 Task: Find connections with filter location Lubumbashi with filter topic #Indiawith filter profile language Potuguese with filter current company Sungrow Power Supply Co., Ltd. with filter school Ballari Institute of Technology & Management, BELLARY with filter industry Secretarial Schools with filter service category Video Editing with filter keywords title Animal Shelter Manager
Action: Mouse moved to (590, 112)
Screenshot: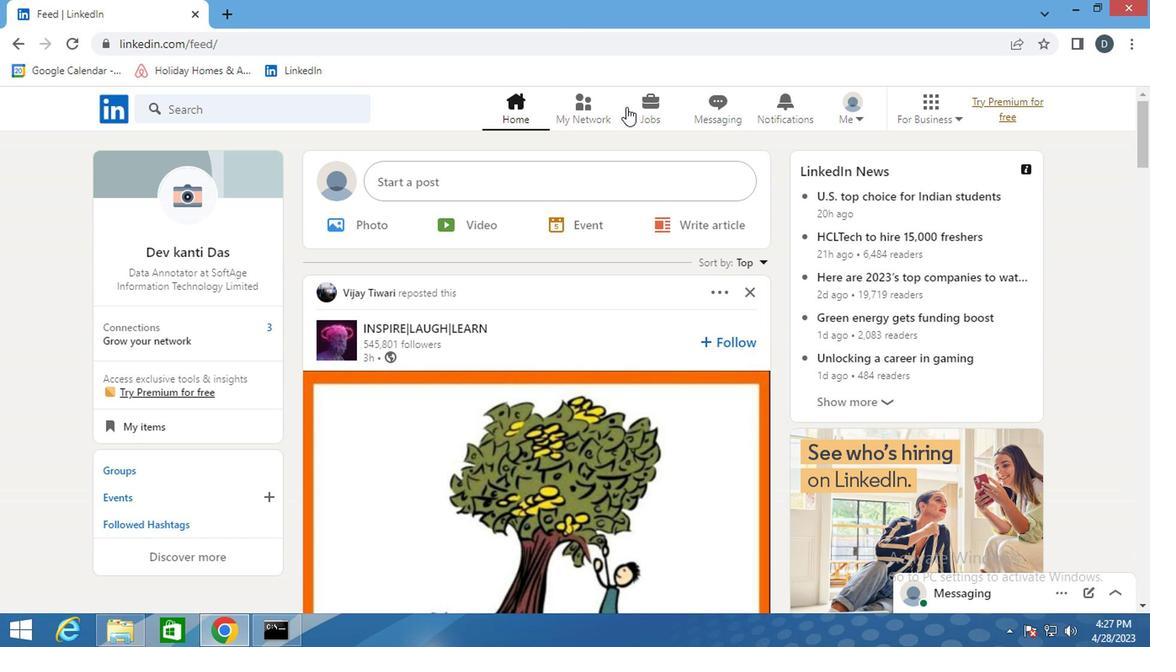 
Action: Mouse pressed left at (590, 112)
Screenshot: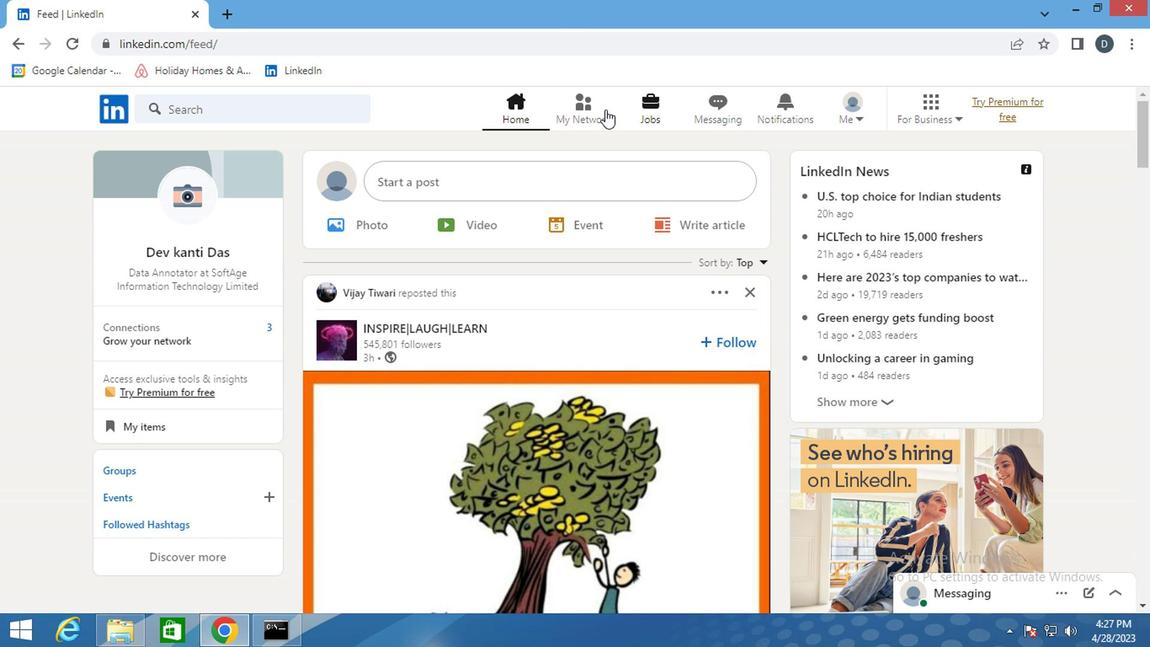 
Action: Mouse moved to (321, 204)
Screenshot: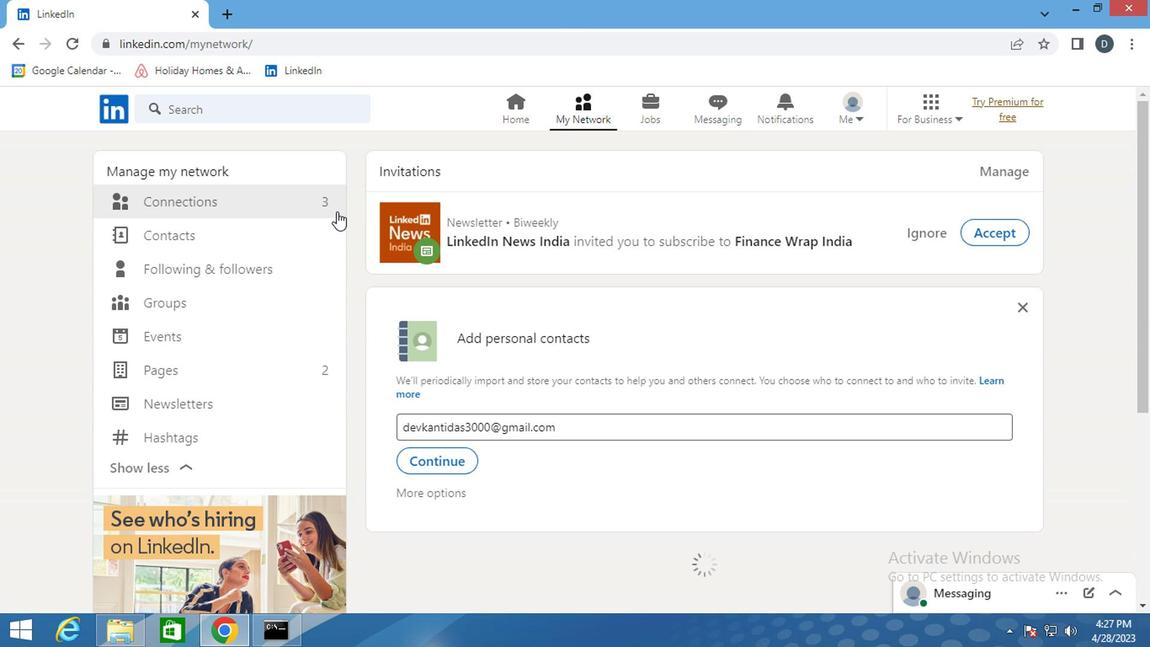 
Action: Mouse pressed left at (321, 204)
Screenshot: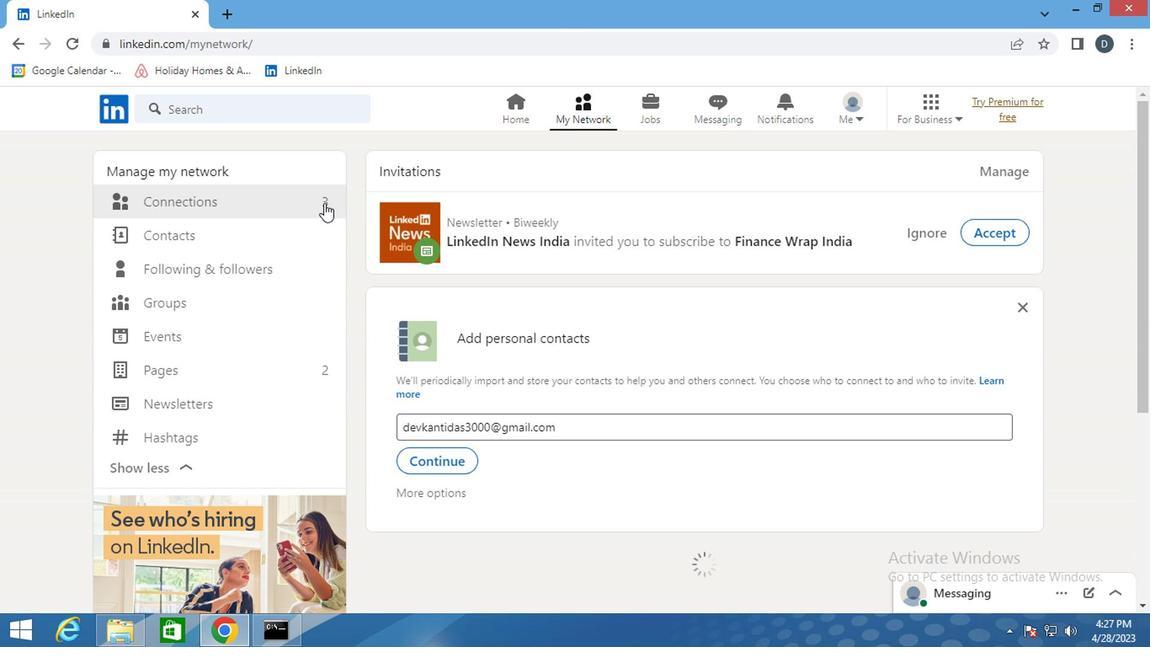 
Action: Mouse moved to (181, 203)
Screenshot: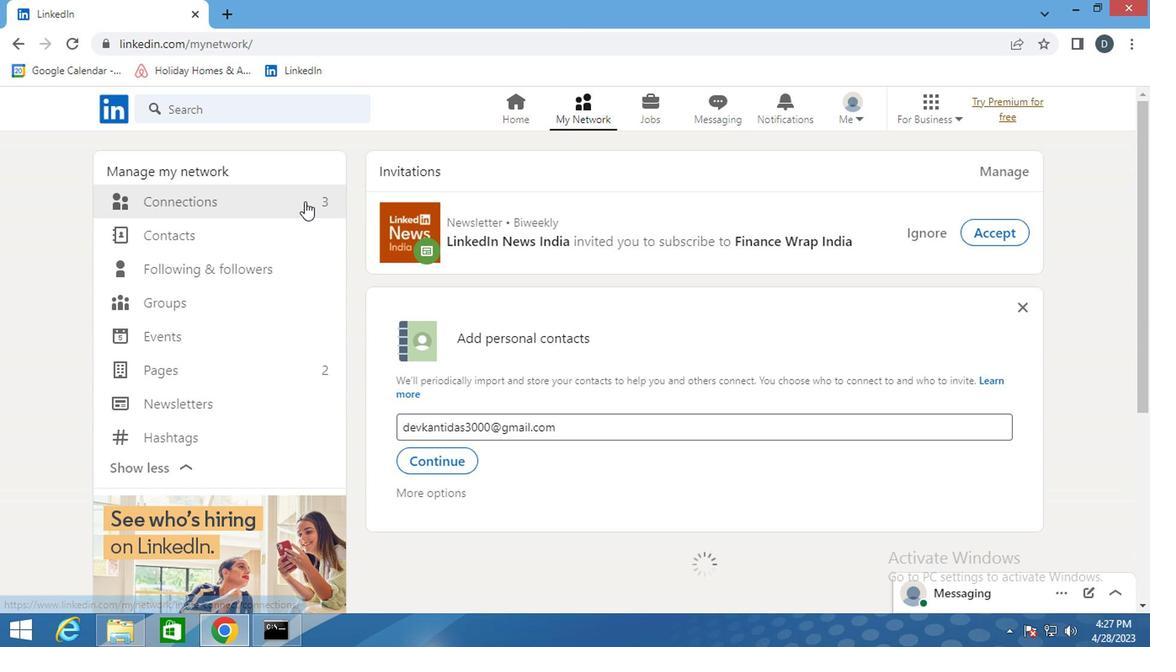 
Action: Mouse pressed left at (181, 203)
Screenshot: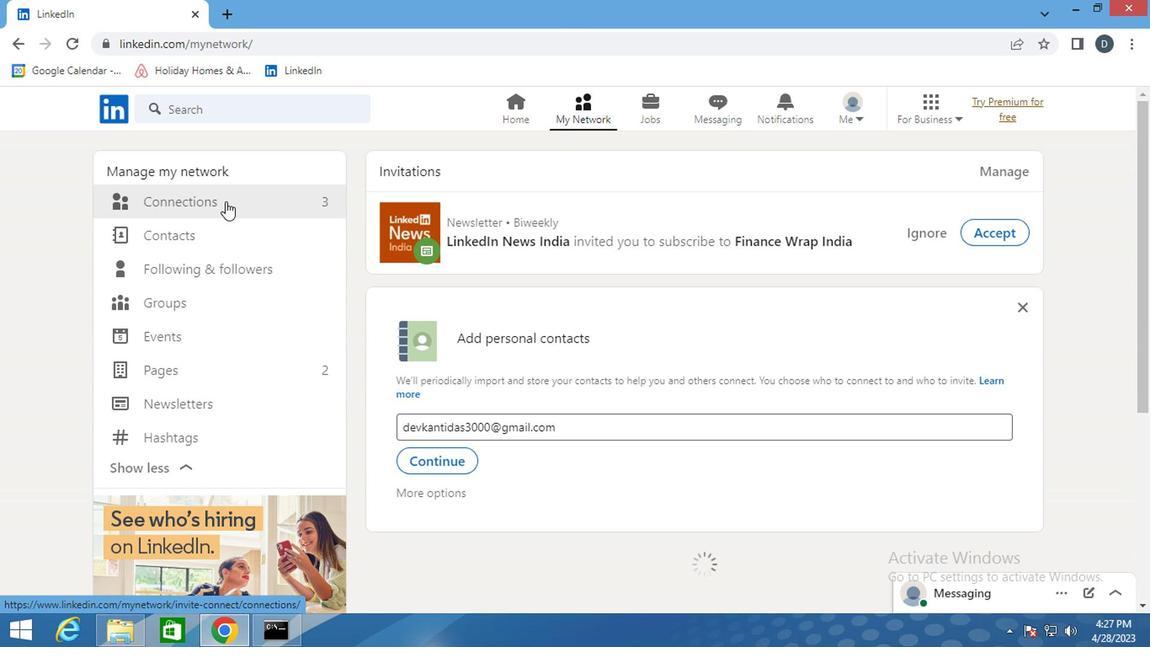 
Action: Mouse moved to (336, 206)
Screenshot: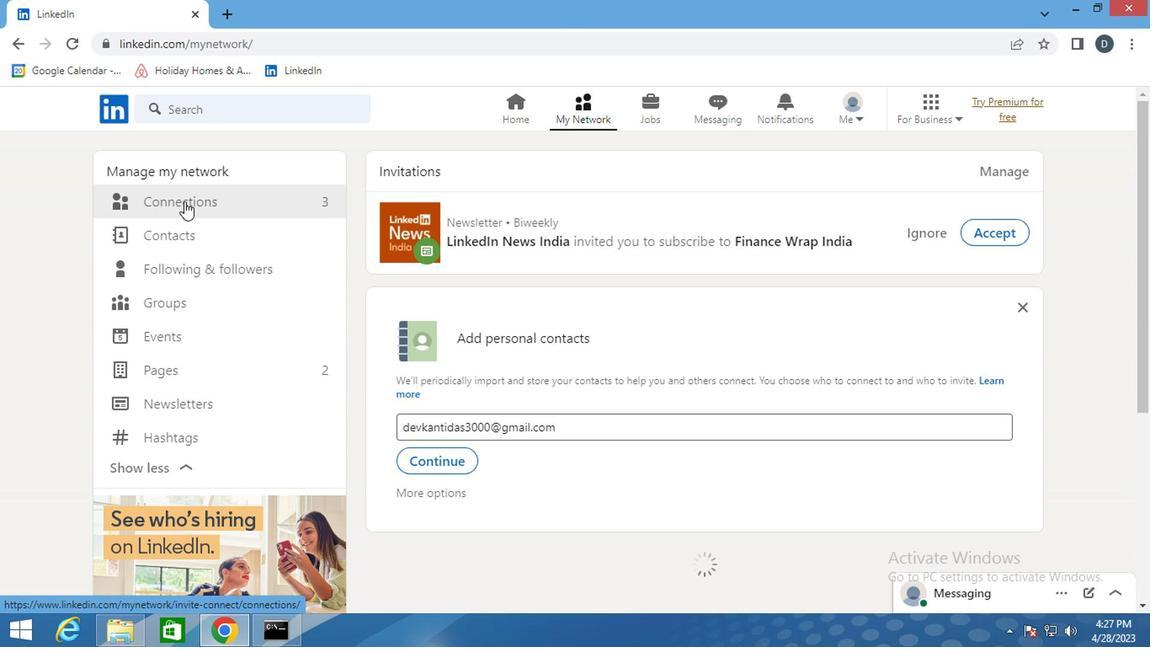 
Action: Mouse pressed left at (336, 206)
Screenshot: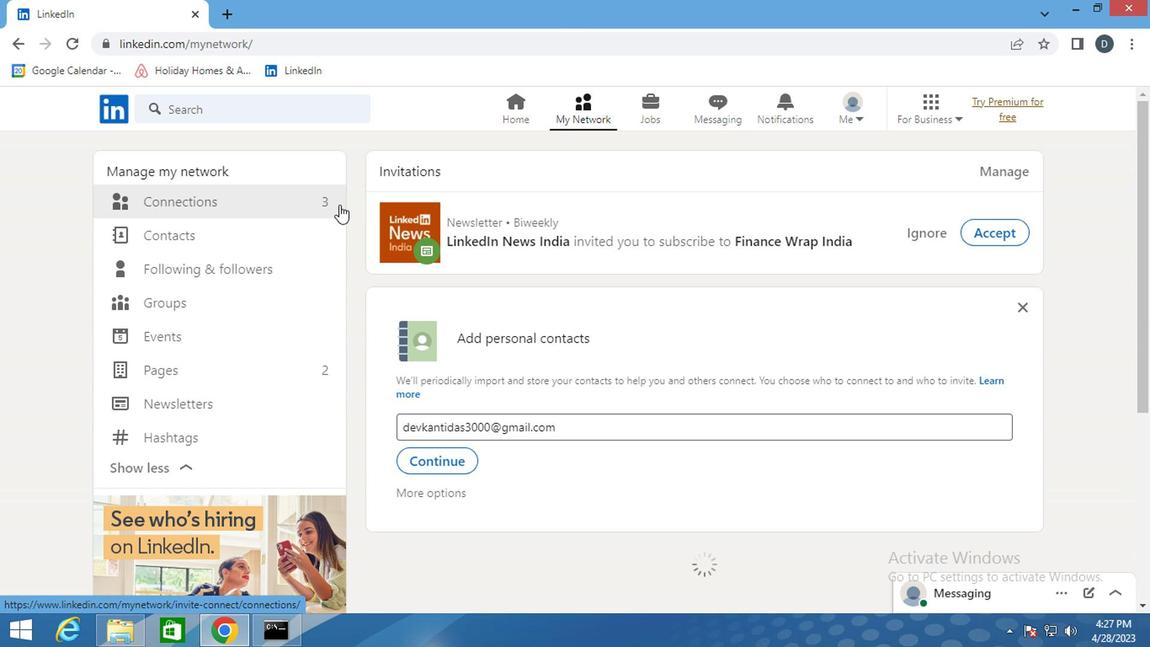 
Action: Mouse moved to (215, 206)
Screenshot: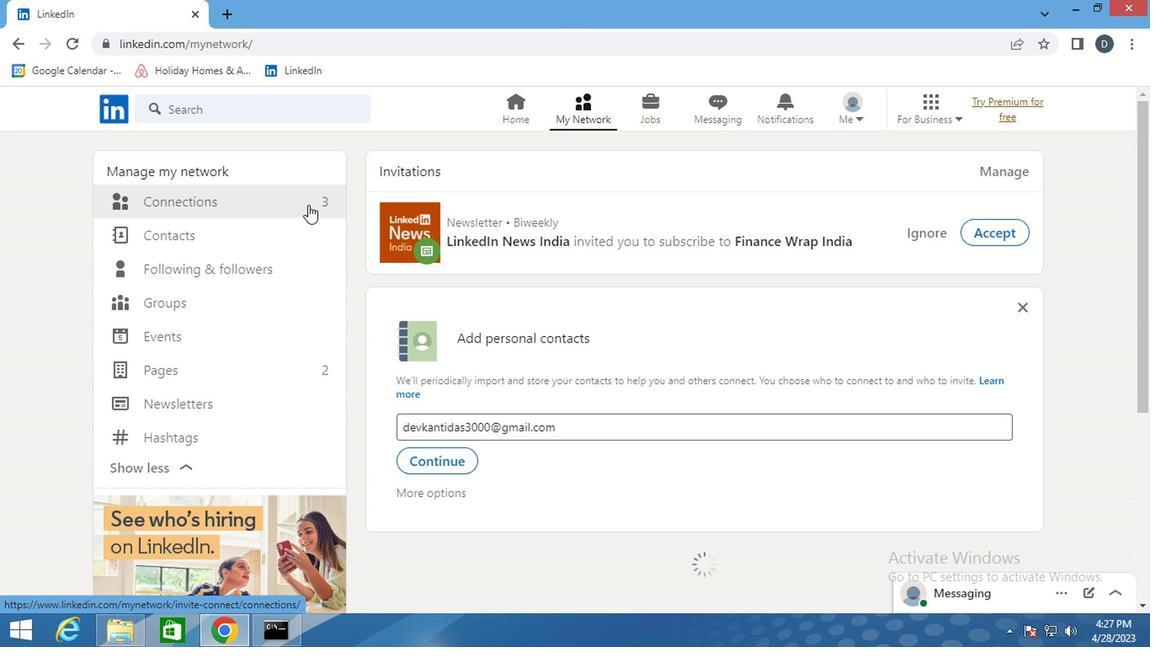 
Action: Mouse pressed left at (215, 206)
Screenshot: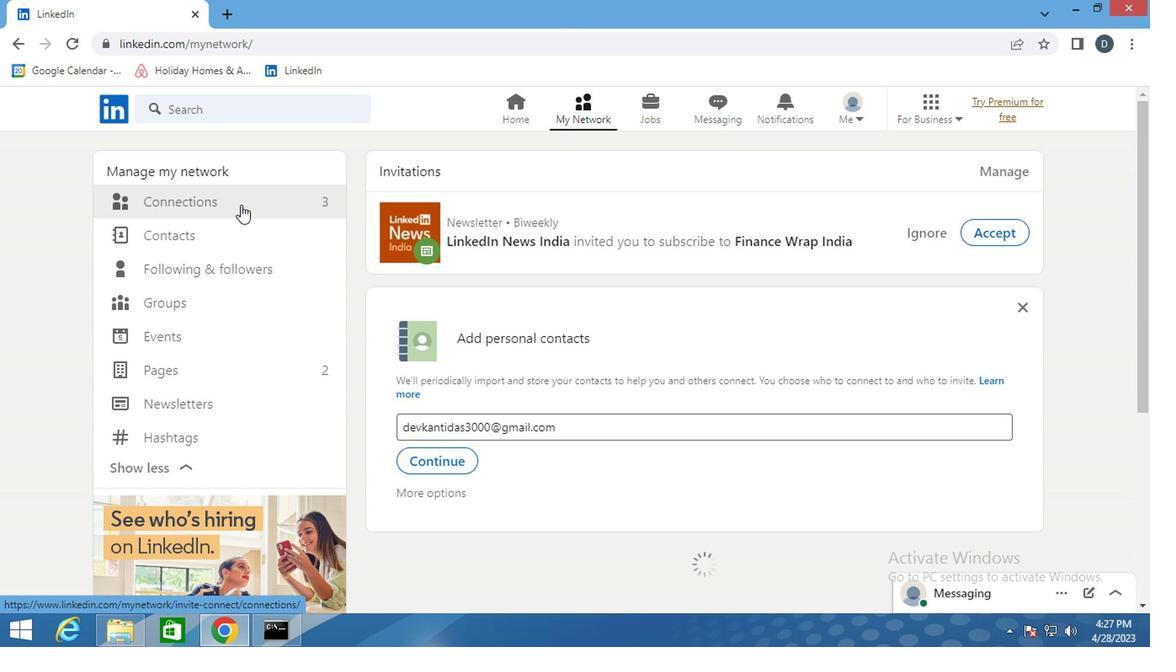 
Action: Mouse moved to (347, 204)
Screenshot: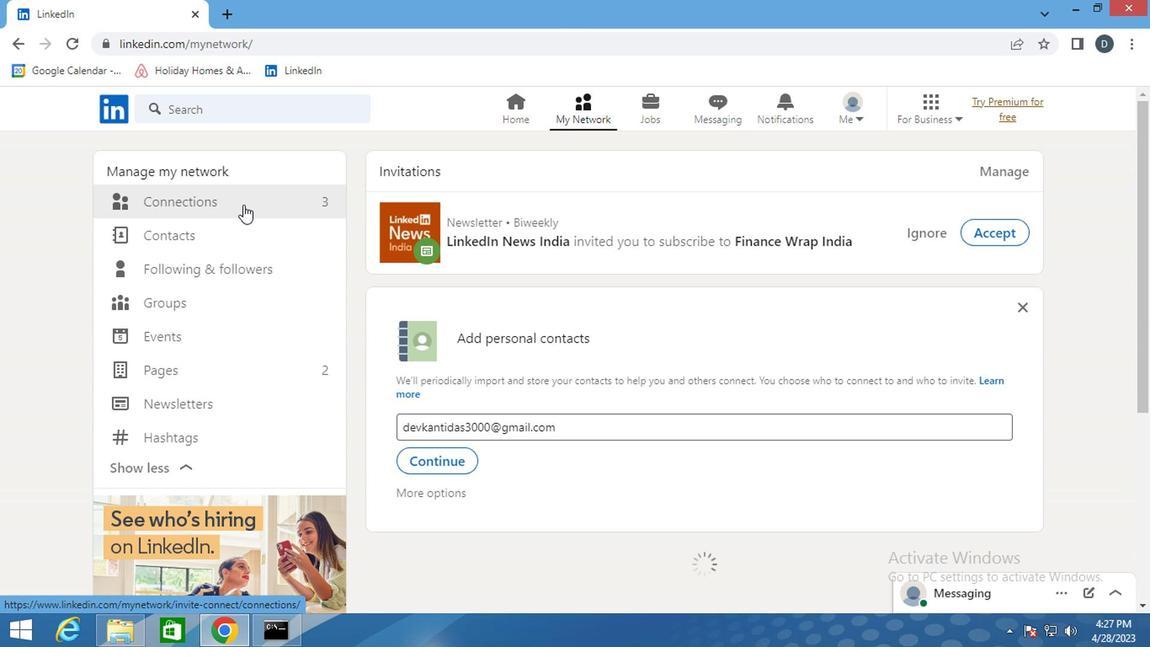 
Action: Mouse pressed left at (347, 204)
Screenshot: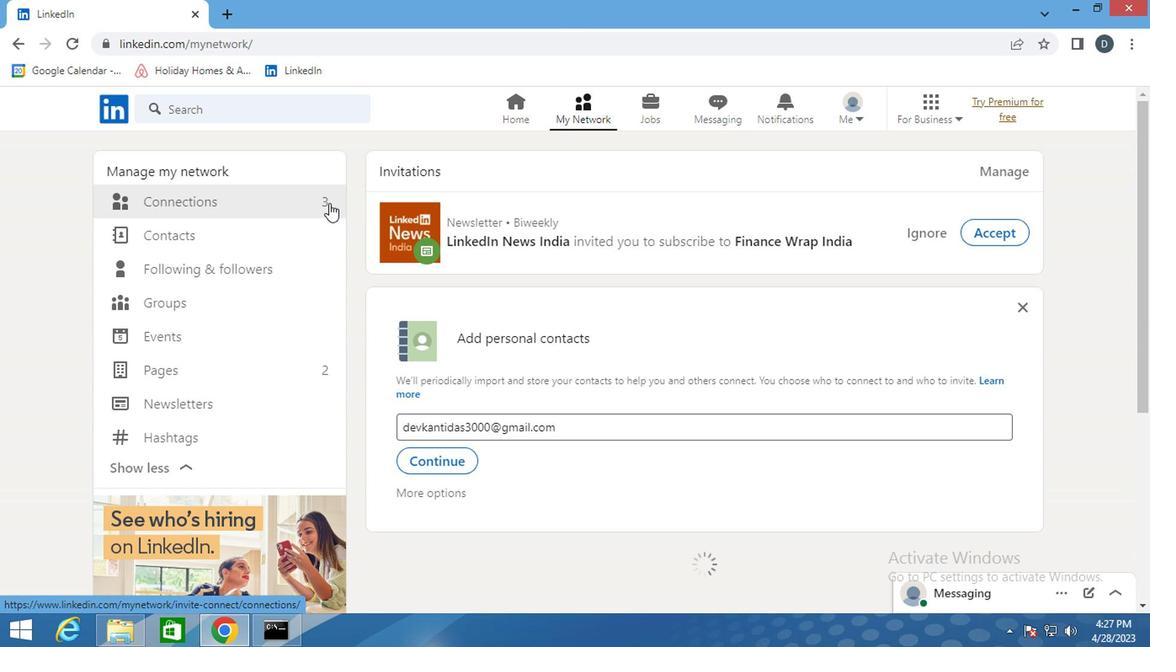 
Action: Mouse moved to (724, 198)
Screenshot: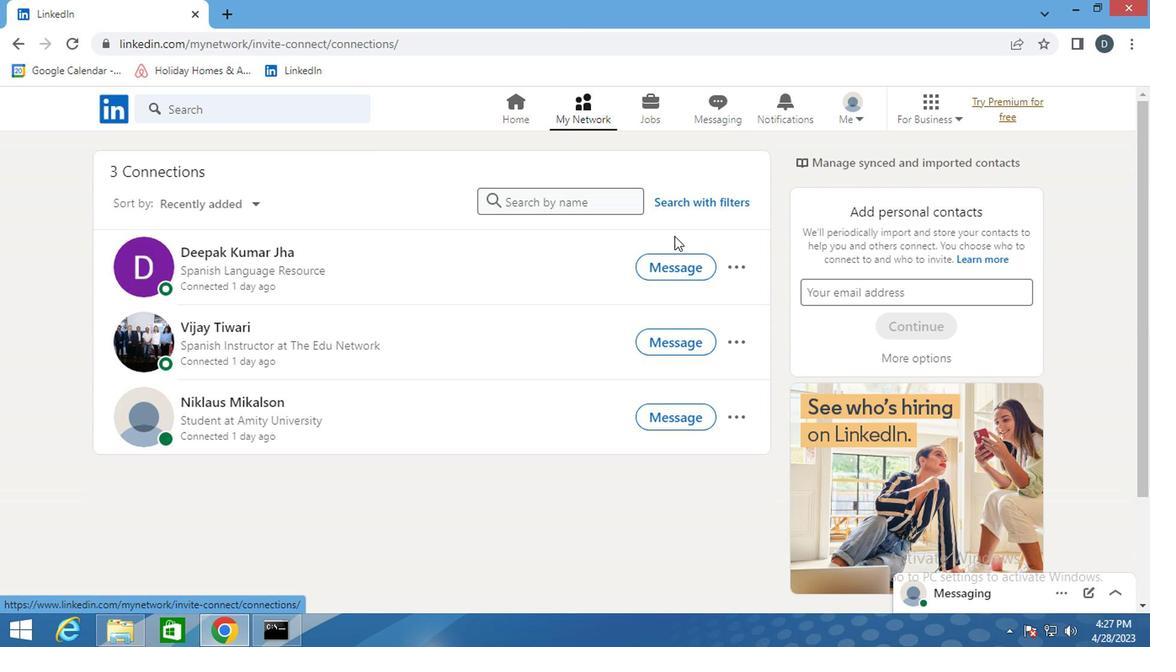 
Action: Mouse pressed left at (724, 198)
Screenshot: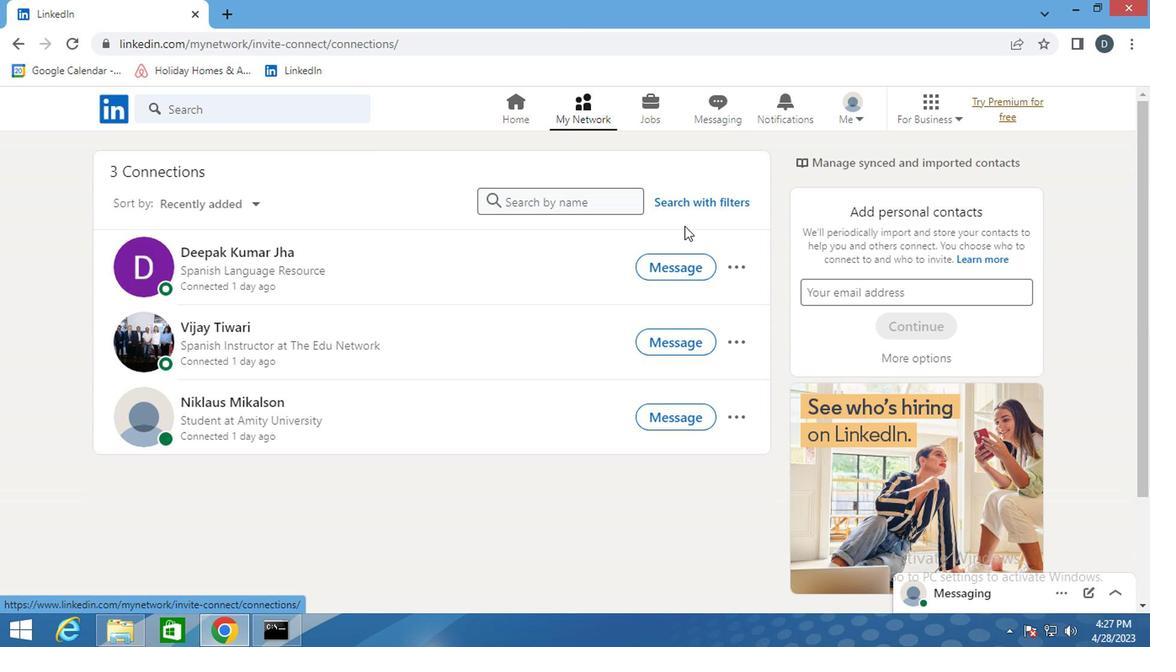 
Action: Mouse moved to (632, 160)
Screenshot: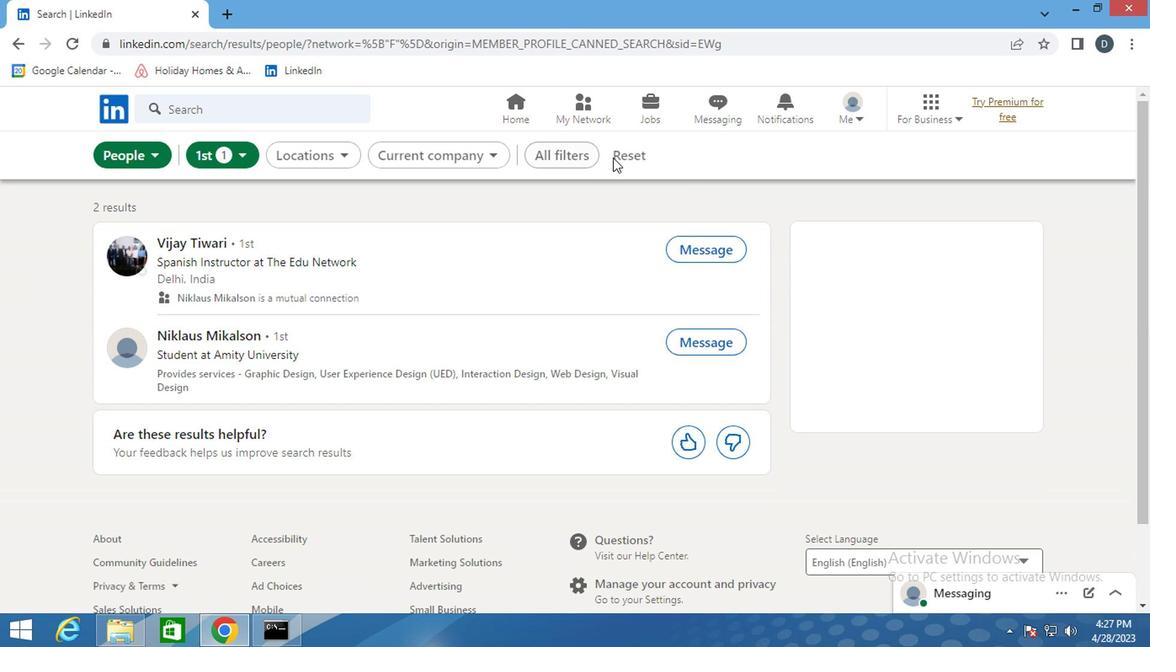 
Action: Mouse pressed left at (632, 160)
Screenshot: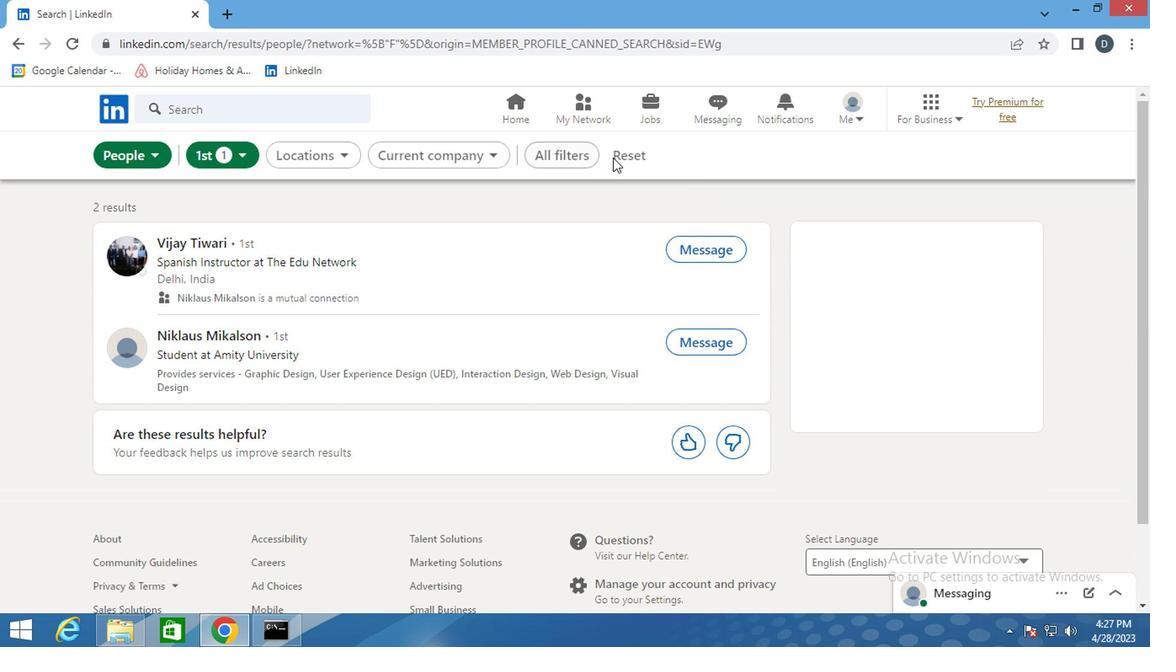 
Action: Mouse moved to (606, 156)
Screenshot: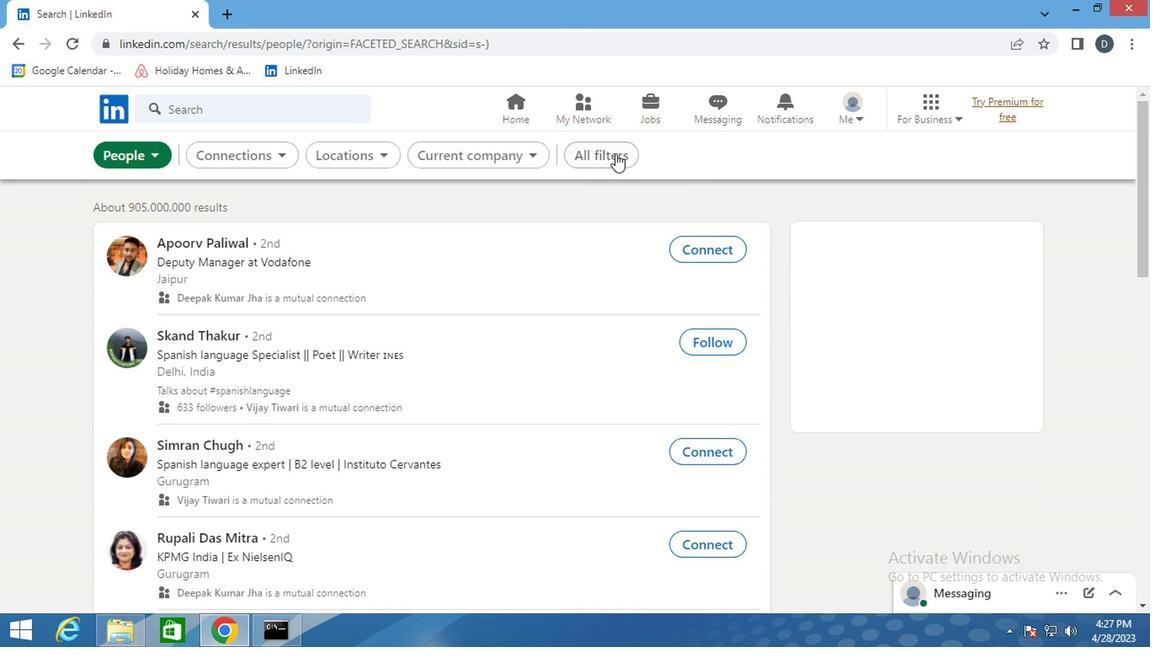
Action: Mouse pressed left at (606, 156)
Screenshot: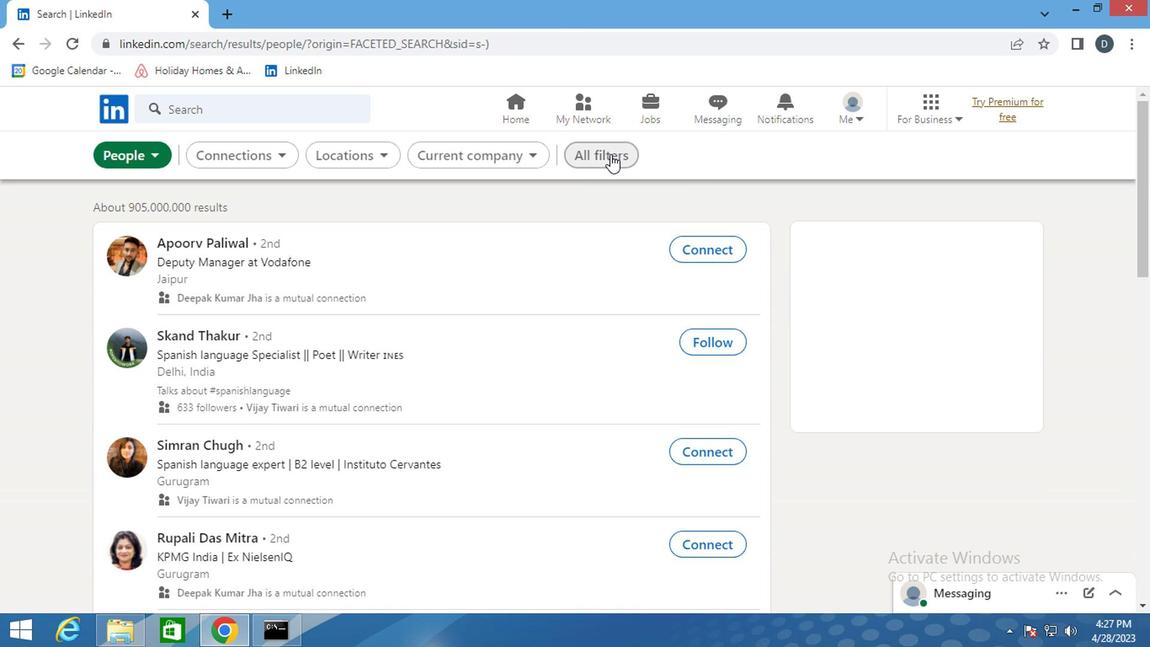 
Action: Mouse moved to (872, 380)
Screenshot: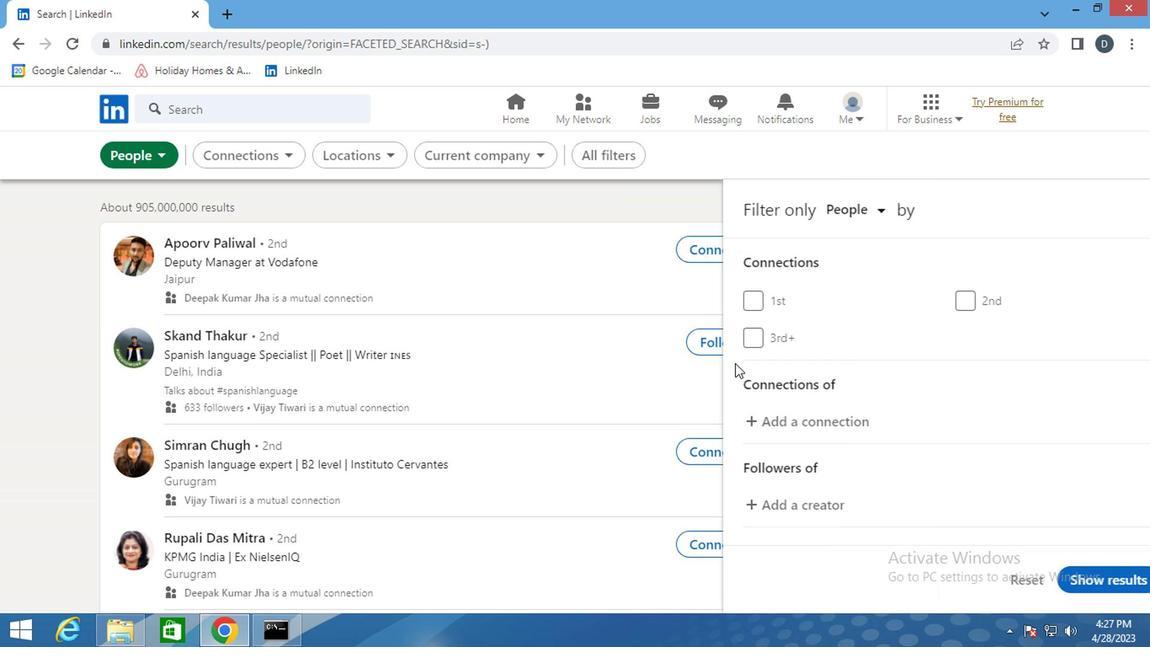 
Action: Mouse scrolled (872, 378) with delta (0, -1)
Screenshot: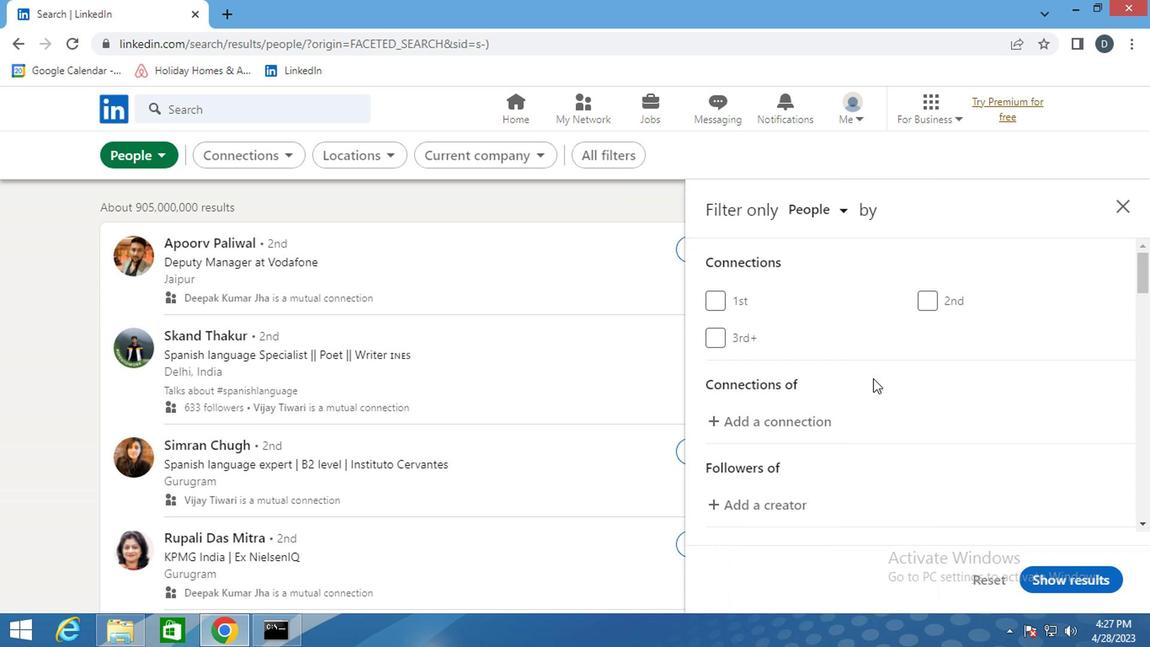 
Action: Mouse moved to (872, 380)
Screenshot: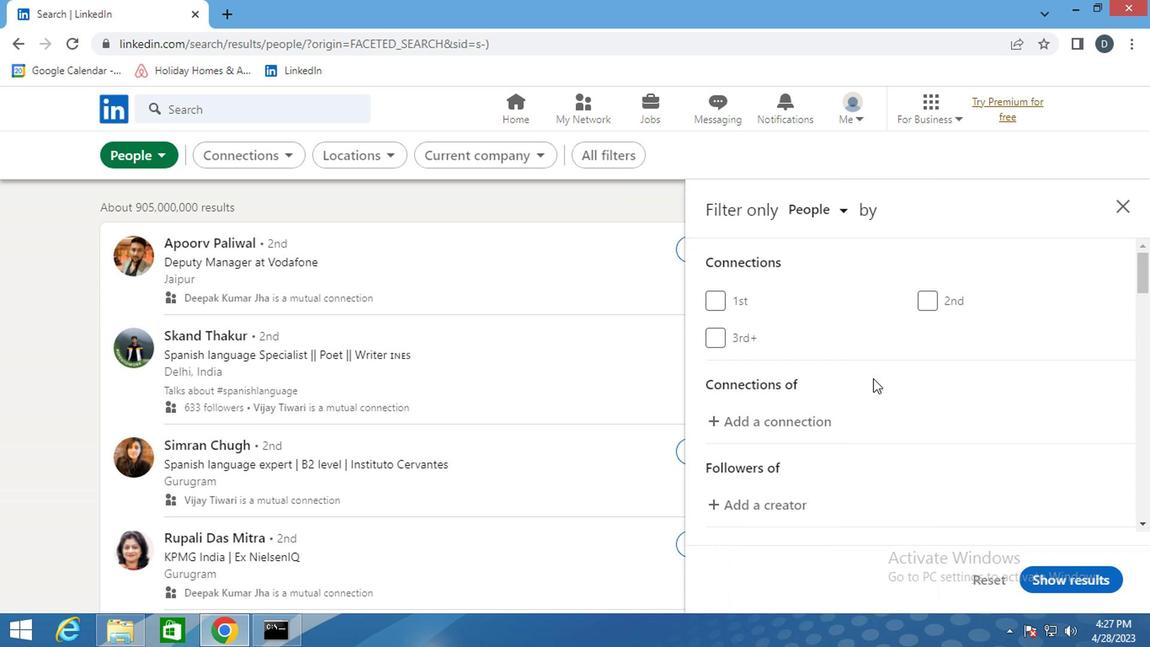 
Action: Mouse scrolled (872, 378) with delta (0, -1)
Screenshot: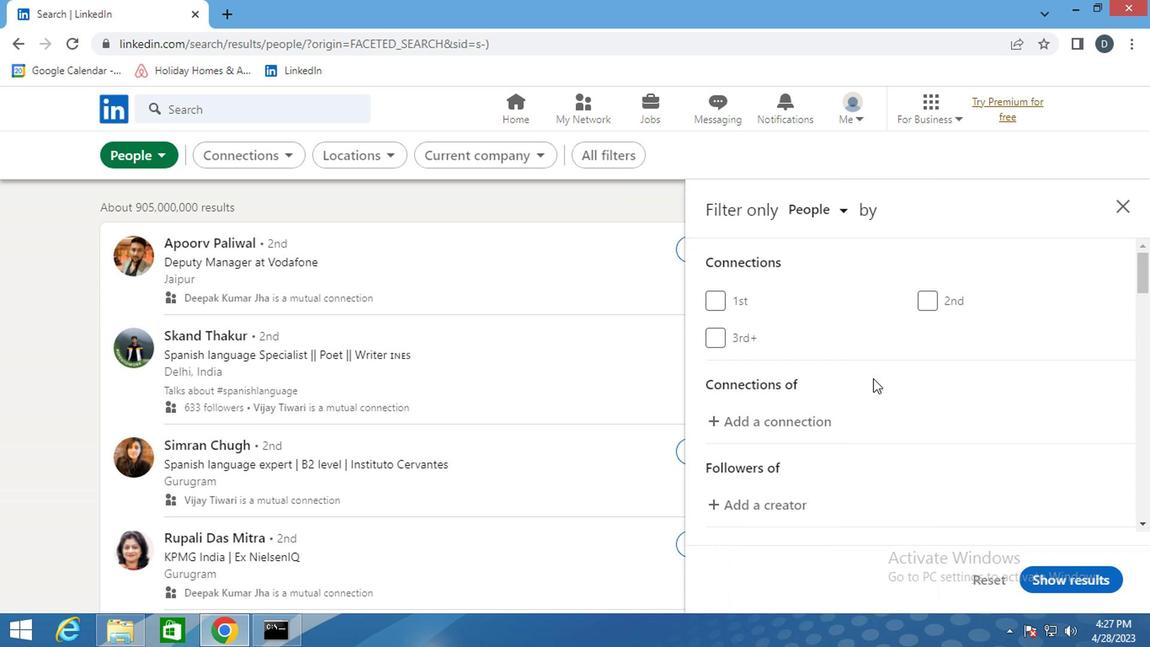 
Action: Mouse scrolled (872, 378) with delta (0, -1)
Screenshot: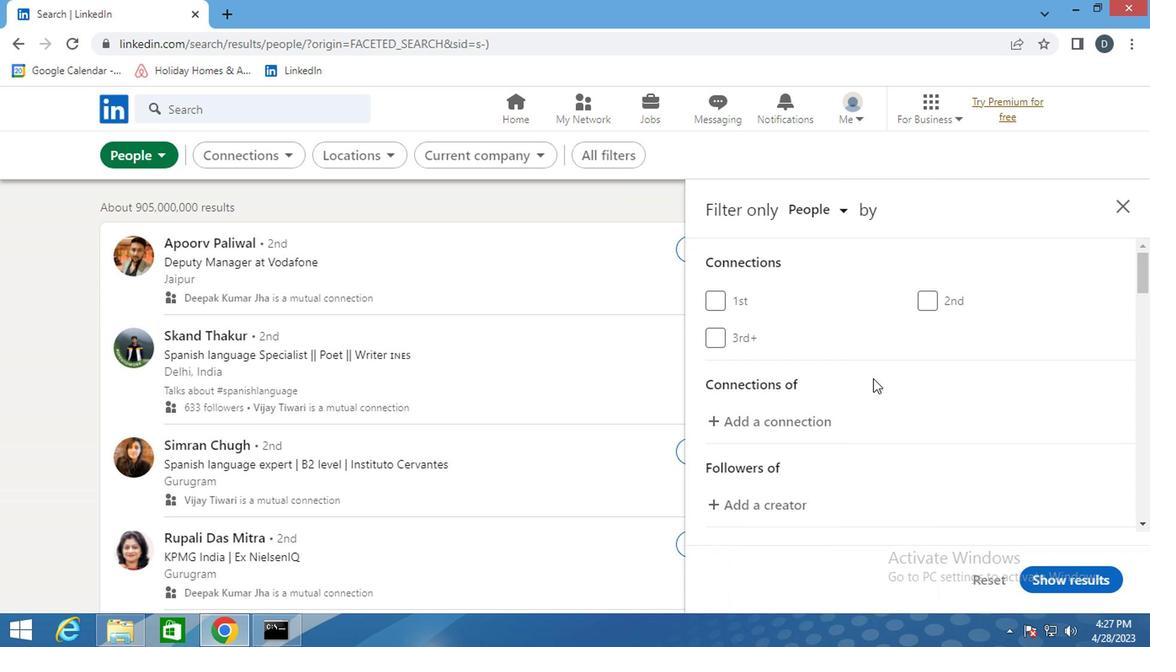 
Action: Mouse moved to (998, 422)
Screenshot: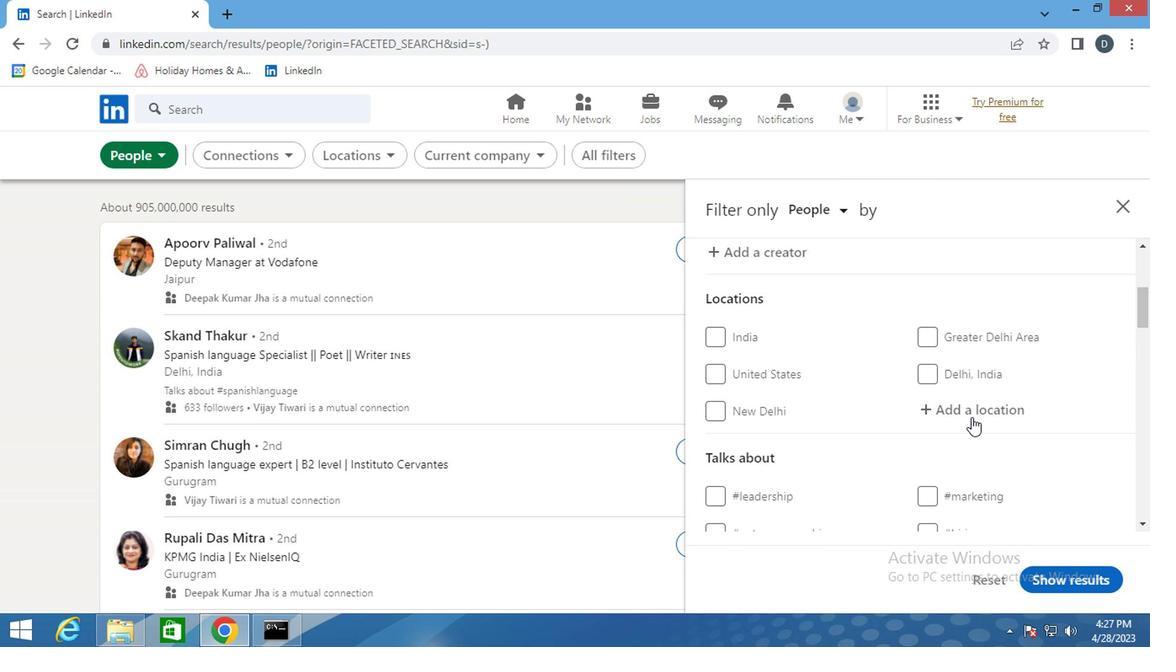 
Action: Mouse pressed left at (998, 422)
Screenshot: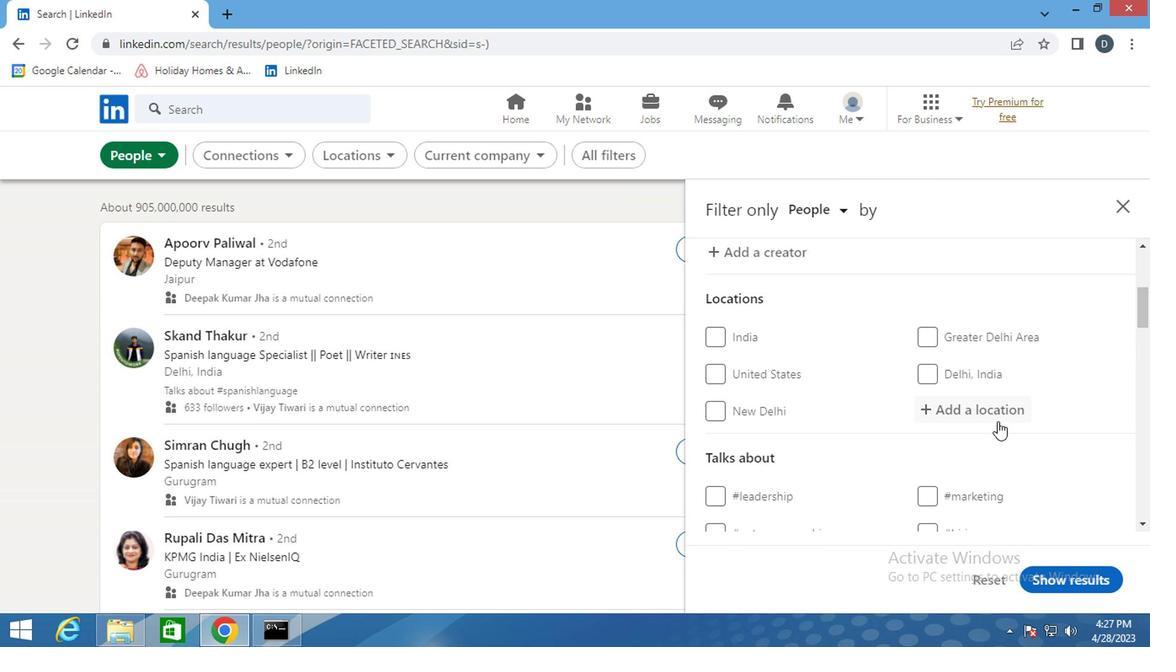 
Action: Key pressed <Key.shift_r>Lubam<Key.backspace><Key.backspace>umbashi<Key.down><Key.enter>
Screenshot: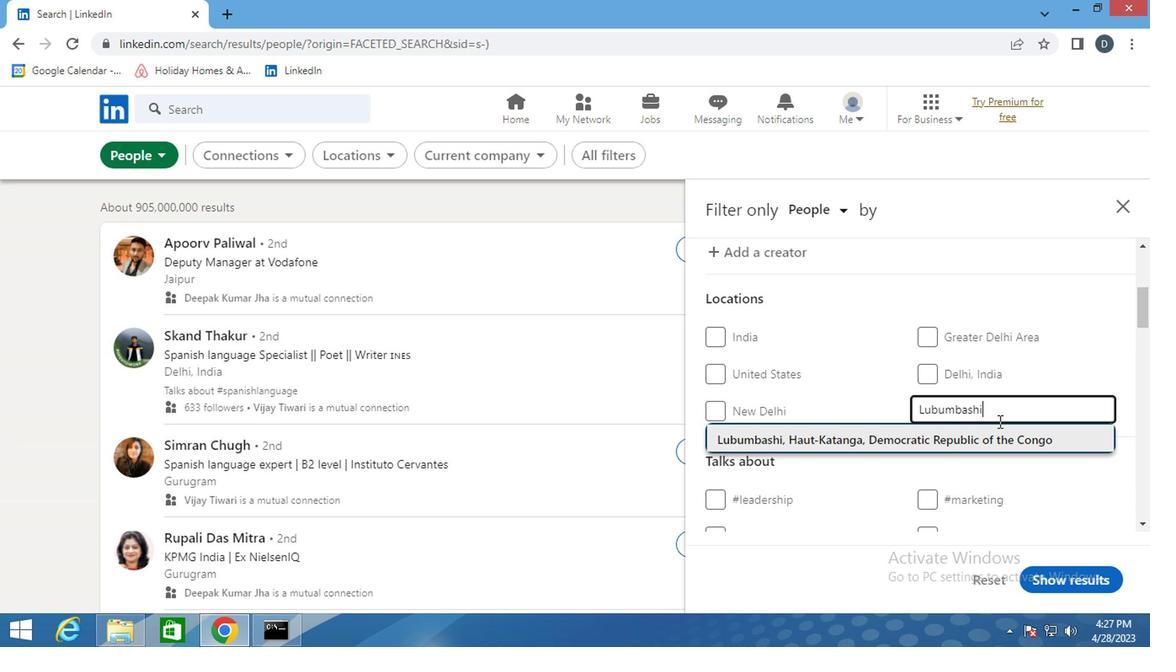 
Action: Mouse moved to (1090, 426)
Screenshot: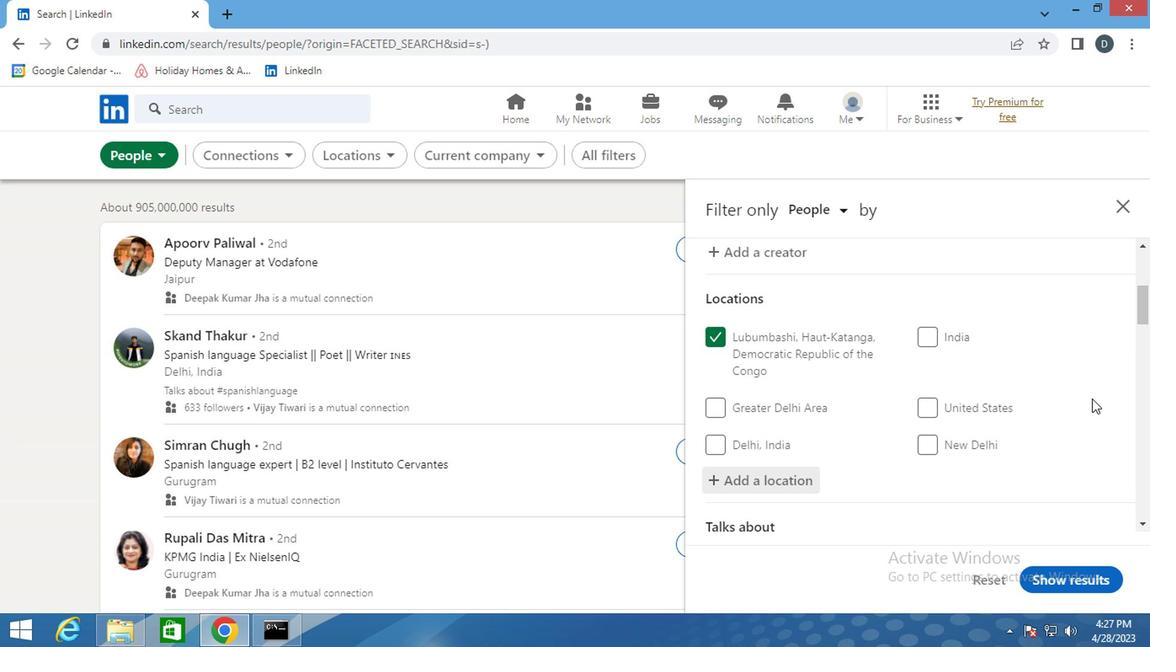 
Action: Mouse scrolled (1090, 424) with delta (0, -1)
Screenshot: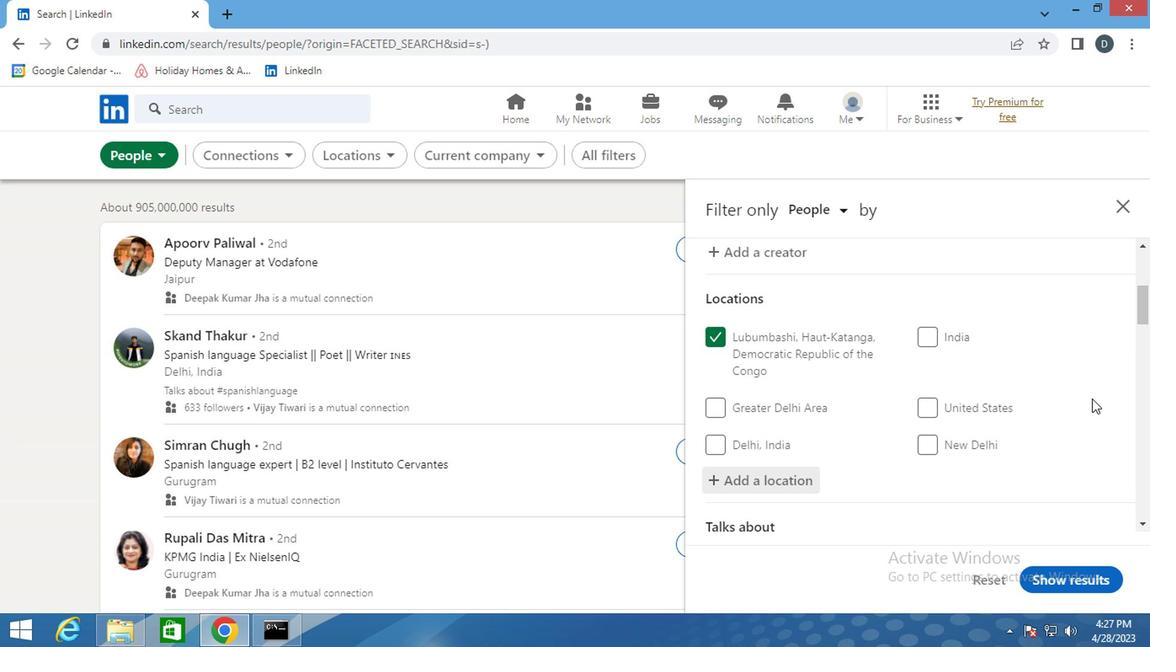 
Action: Mouse moved to (1085, 438)
Screenshot: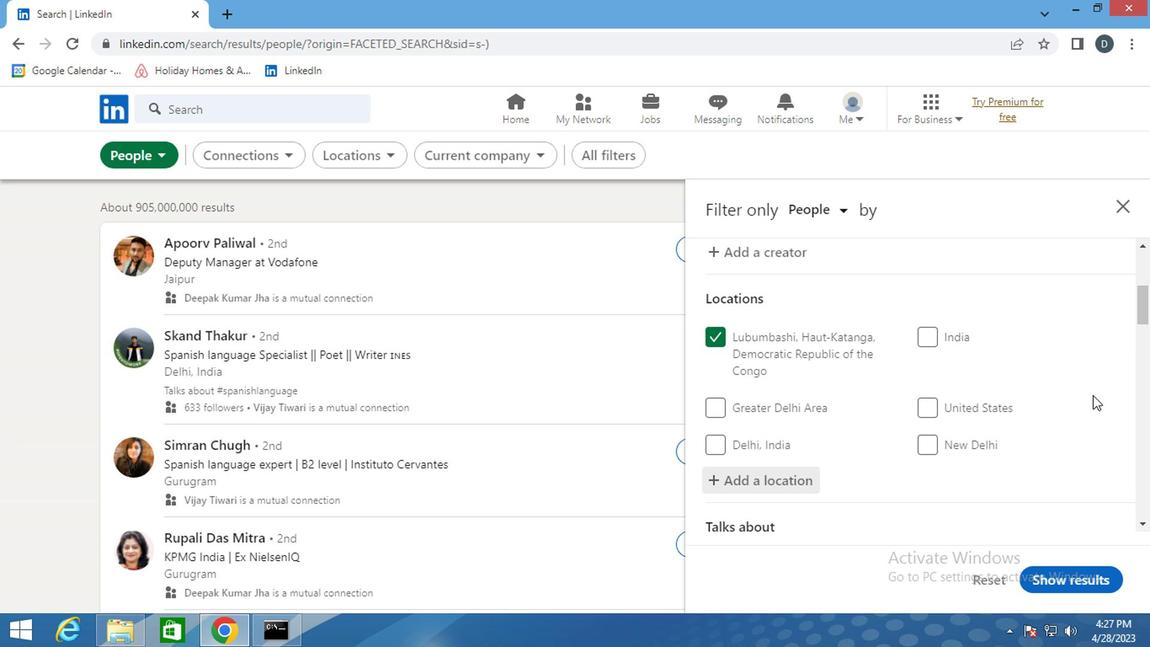 
Action: Mouse scrolled (1085, 437) with delta (0, -1)
Screenshot: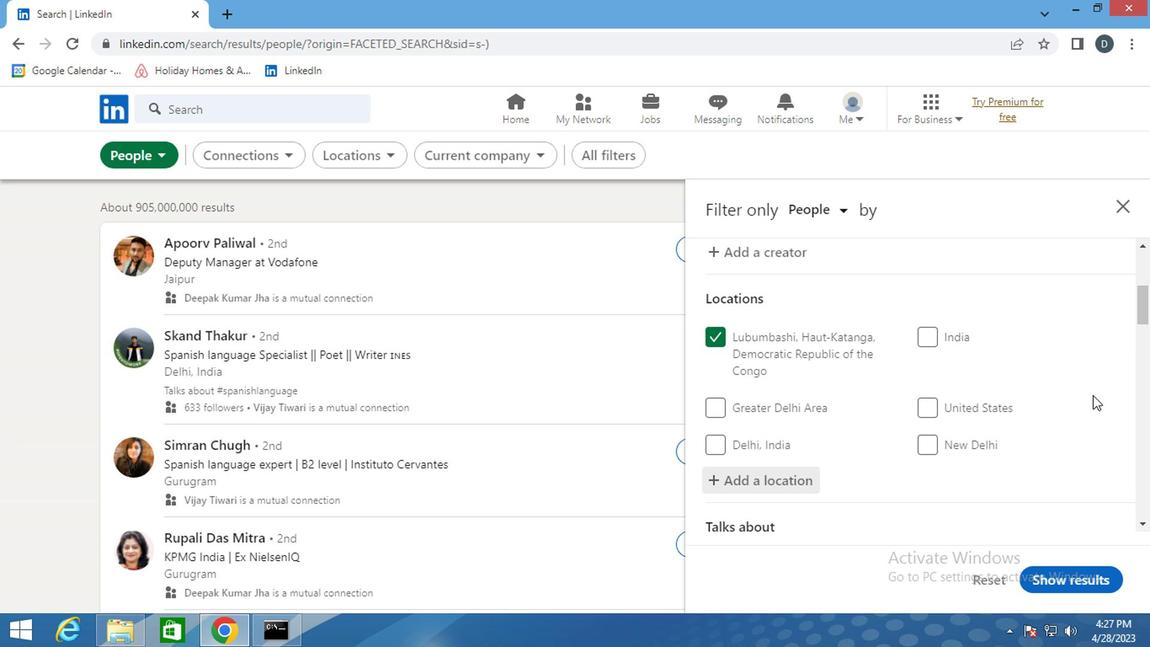 
Action: Mouse moved to (861, 421)
Screenshot: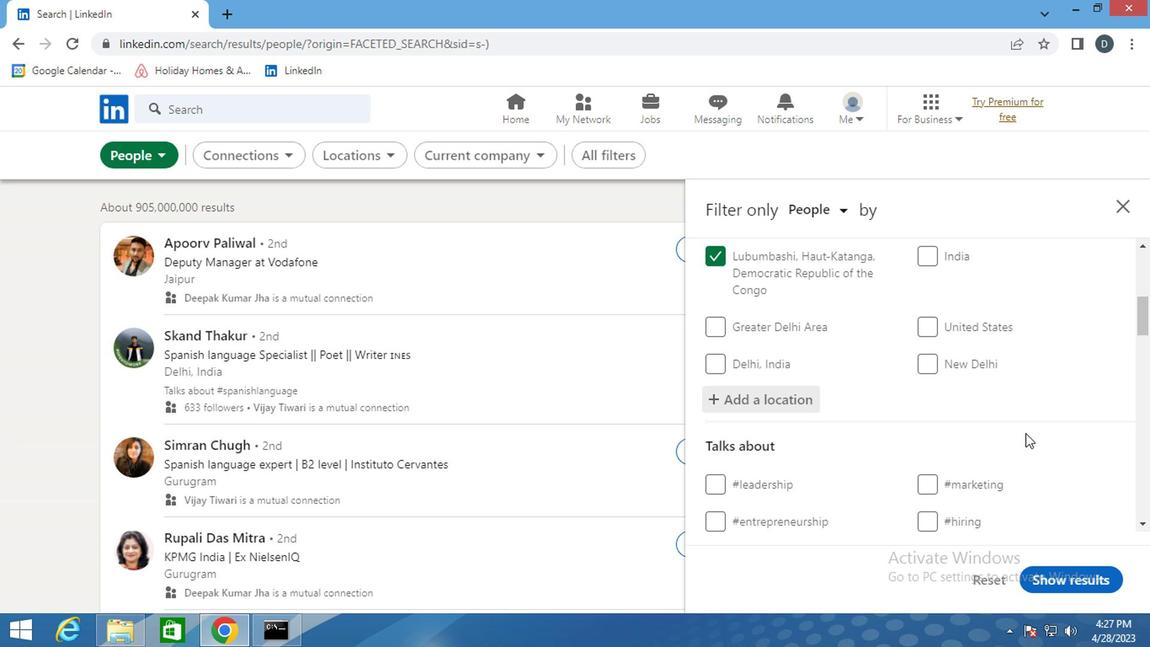 
Action: Mouse scrolled (861, 420) with delta (0, -1)
Screenshot: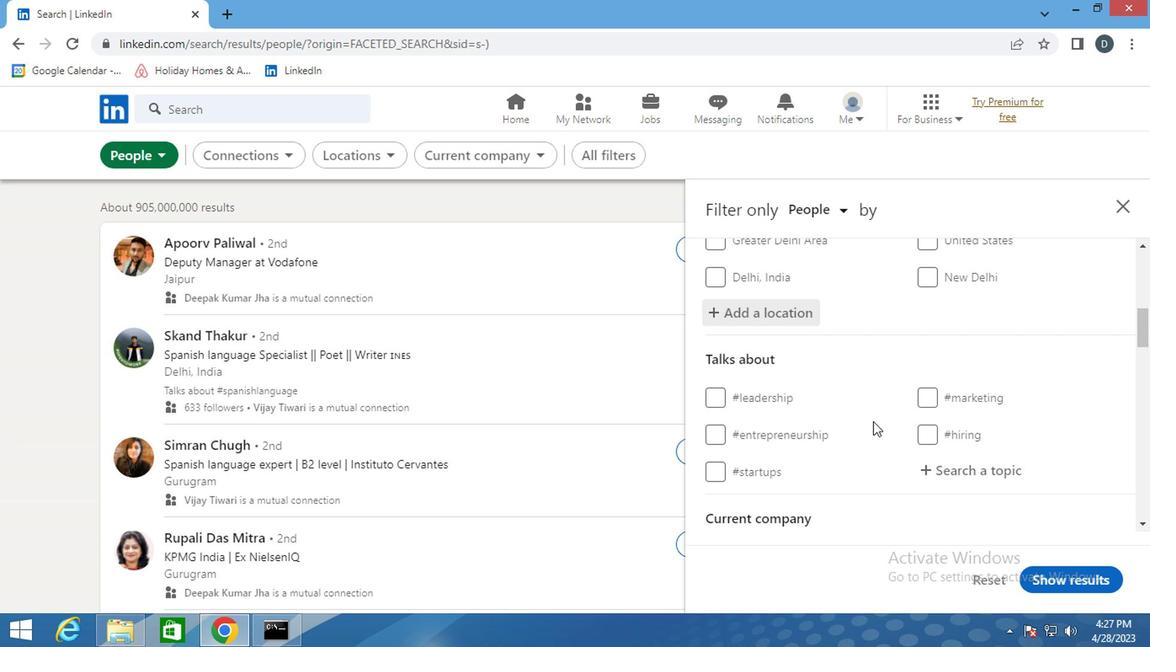 
Action: Mouse moved to (953, 391)
Screenshot: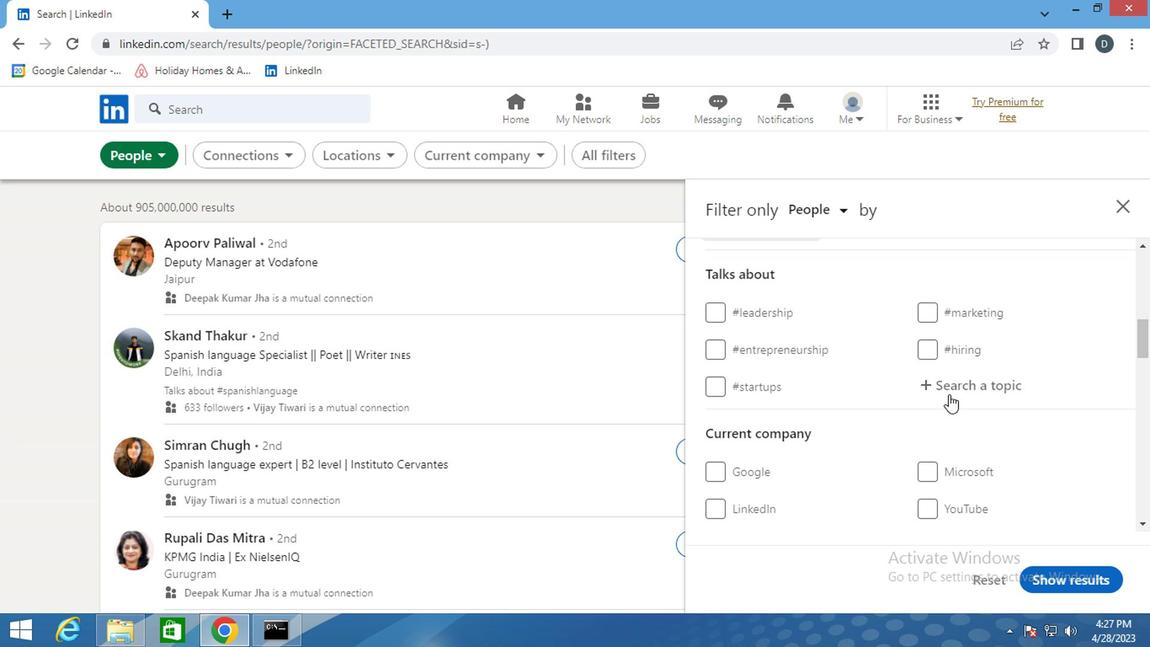 
Action: Mouse pressed left at (953, 391)
Screenshot: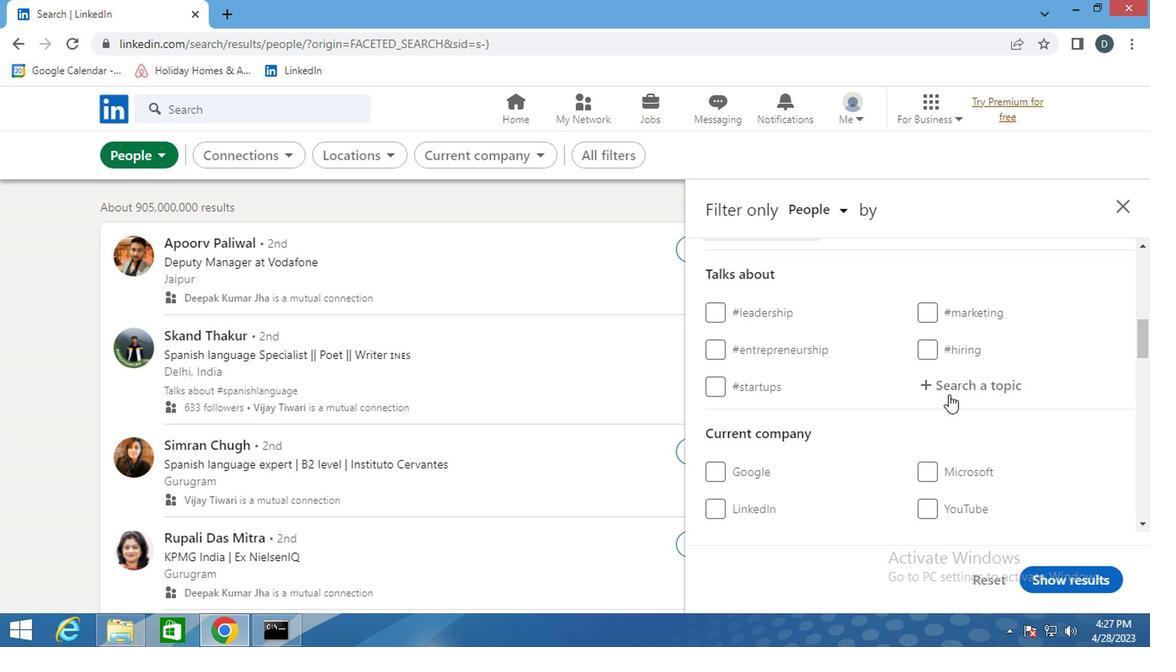 
Action: Key pressed <Key.shift>#<Key.shift>INDIA
Screenshot: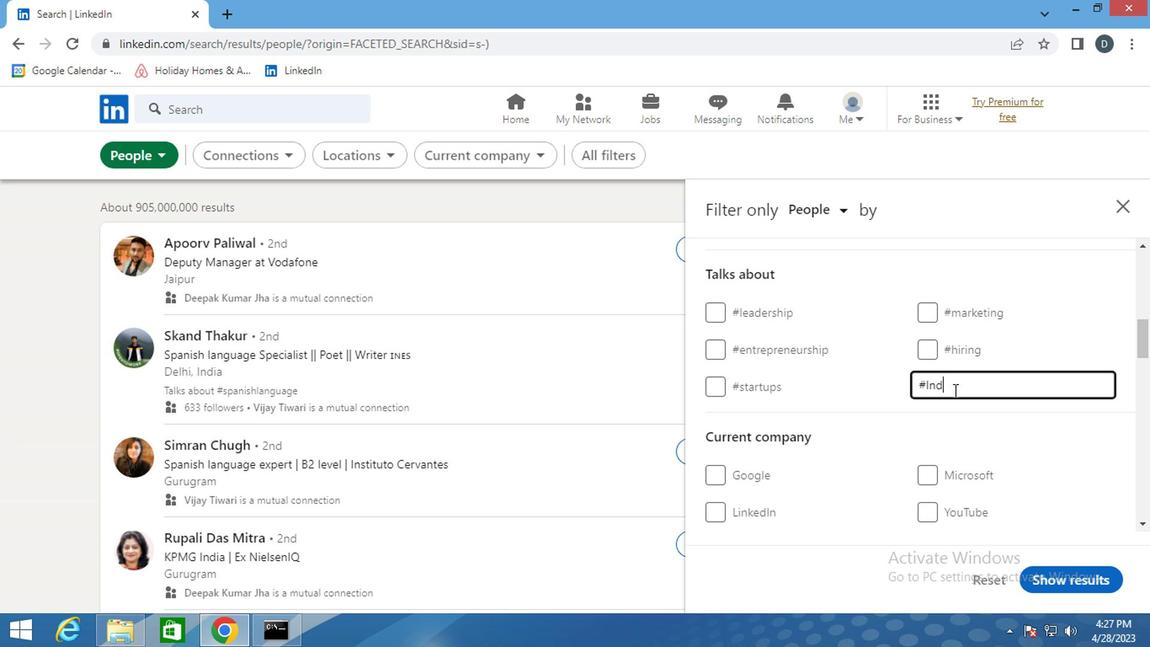 
Action: Mouse moved to (921, 416)
Screenshot: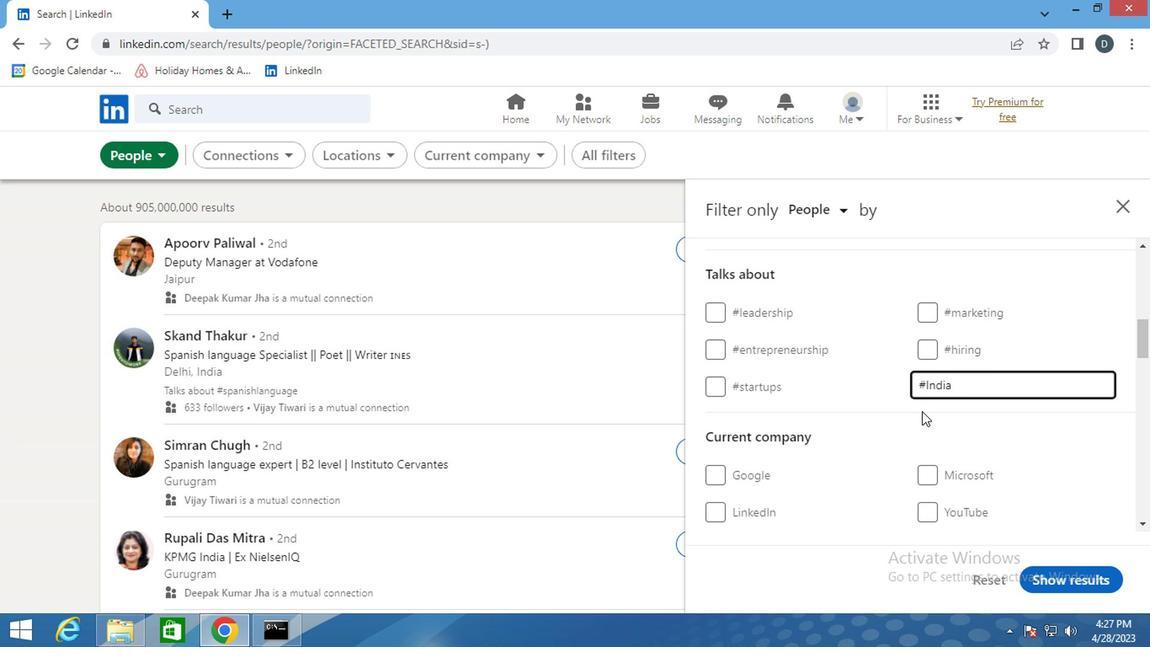 
Action: Mouse scrolled (921, 416) with delta (0, 0)
Screenshot: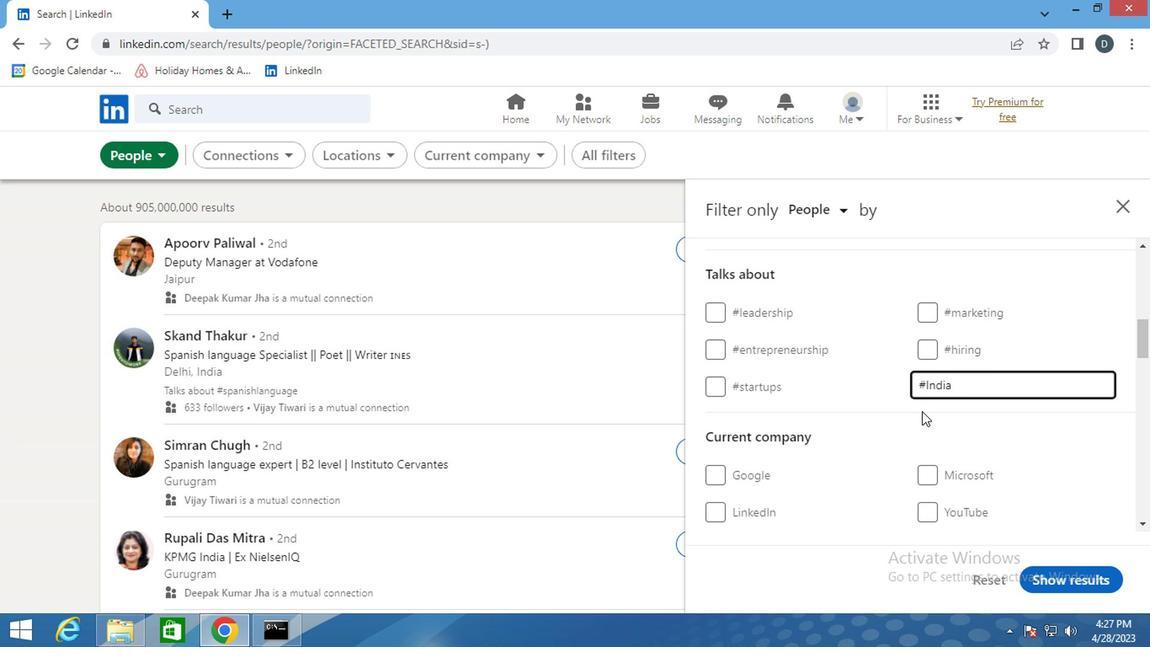
Action: Mouse scrolled (921, 416) with delta (0, 0)
Screenshot: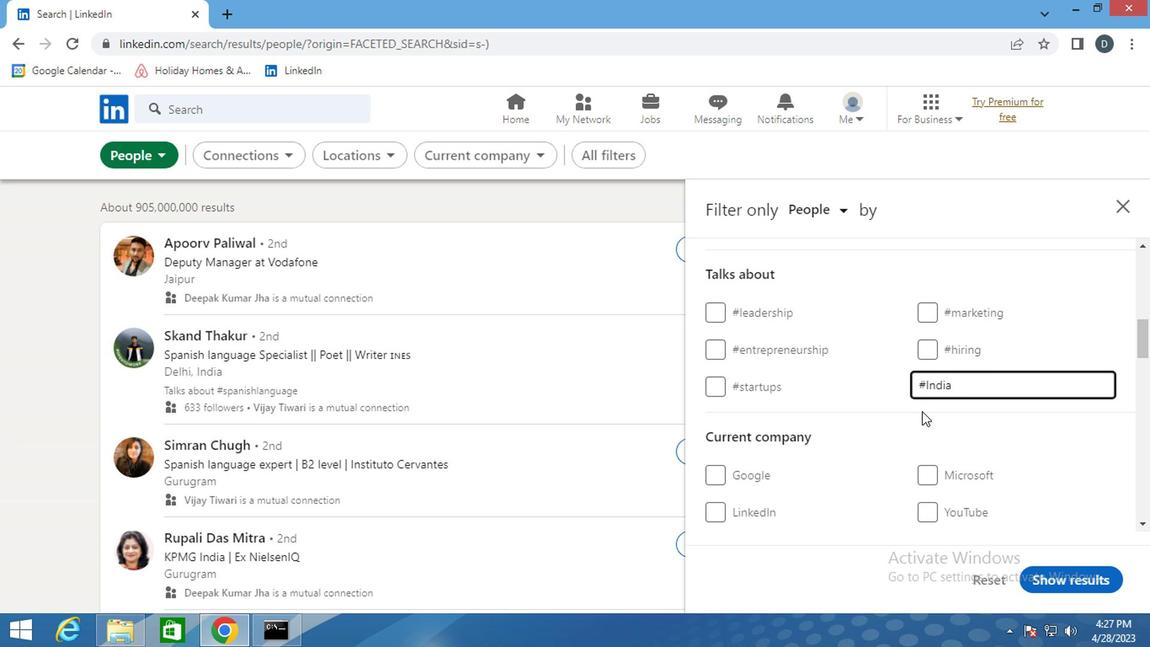 
Action: Mouse moved to (922, 417)
Screenshot: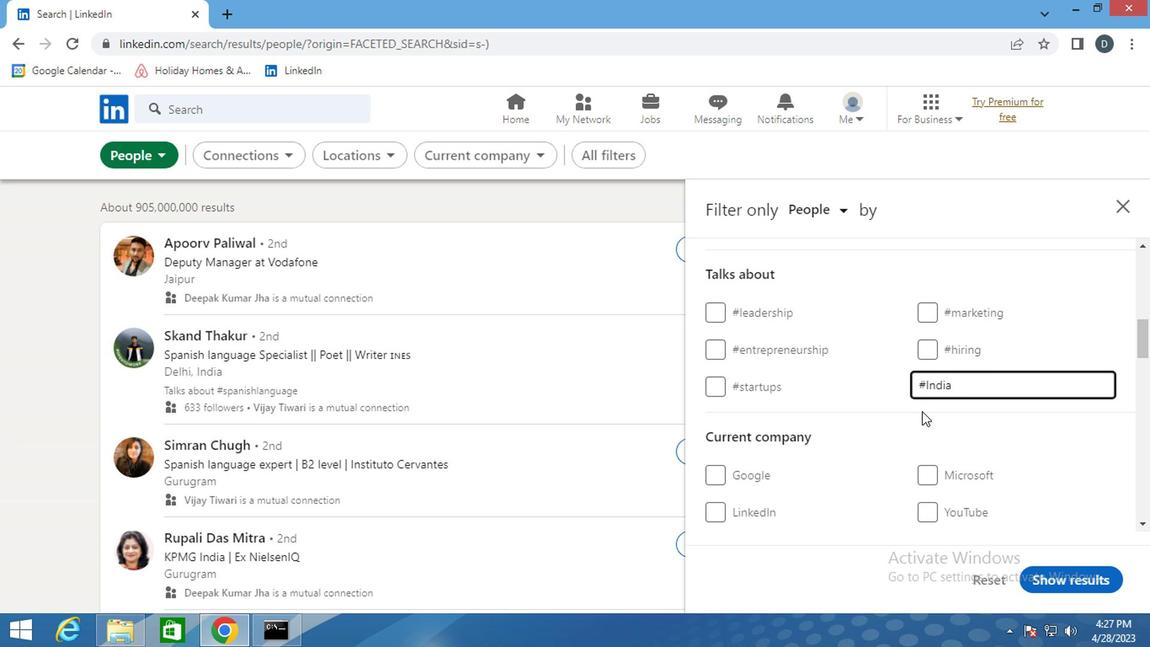
Action: Mouse scrolled (922, 416) with delta (0, -1)
Screenshot: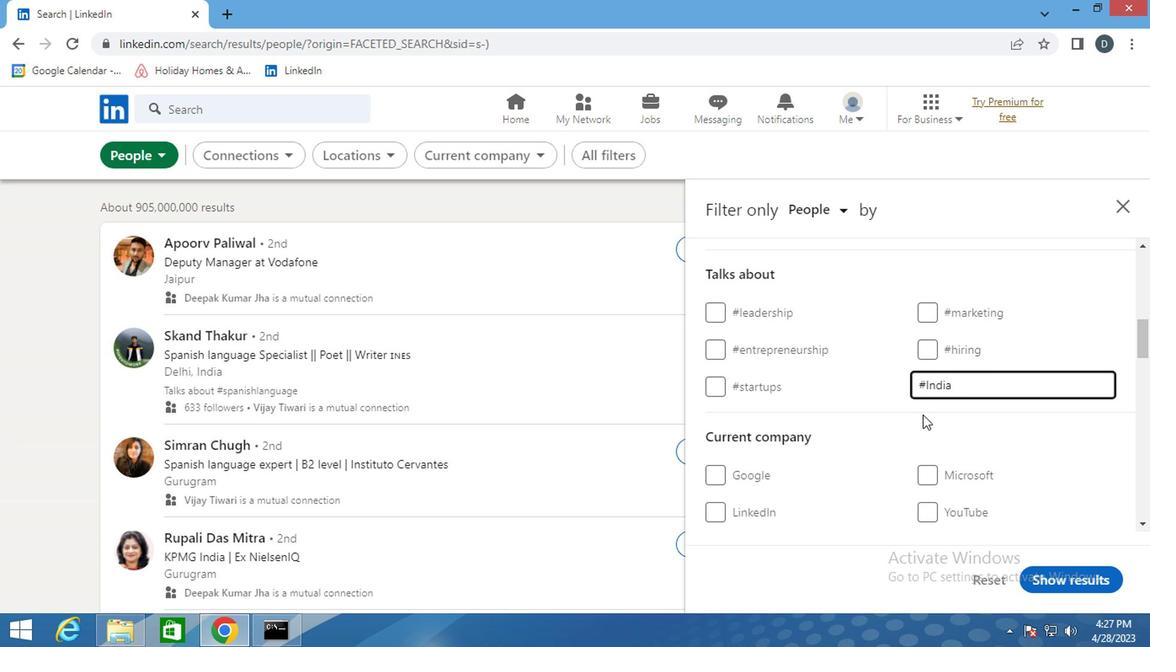 
Action: Mouse moved to (923, 417)
Screenshot: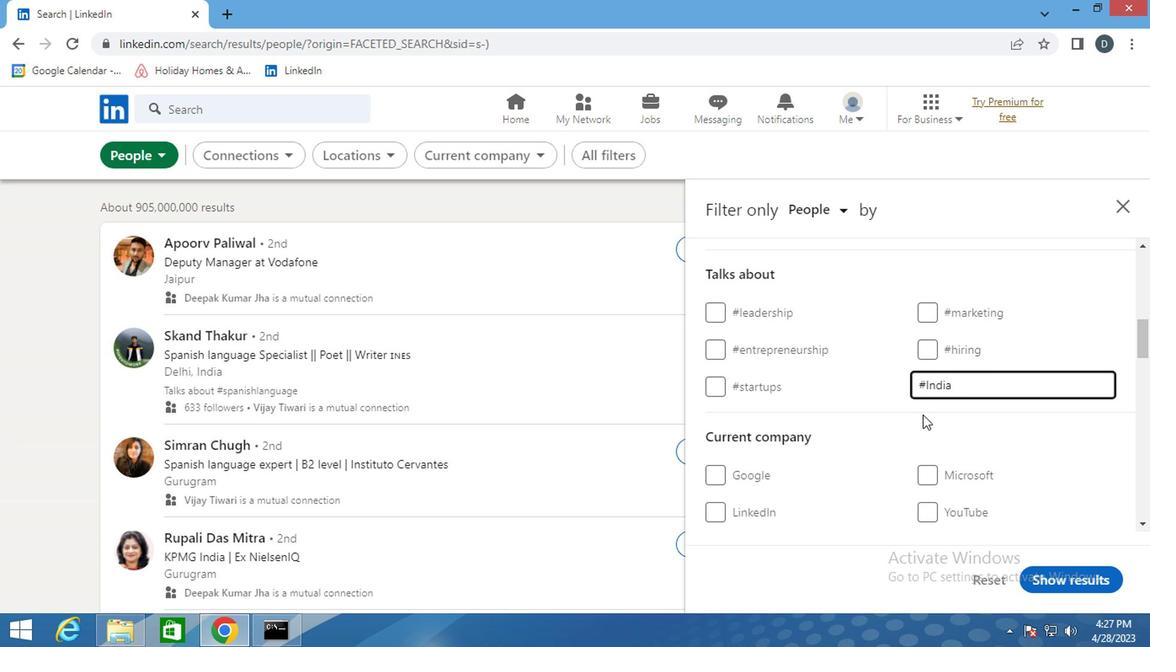 
Action: Mouse scrolled (923, 416) with delta (0, -1)
Screenshot: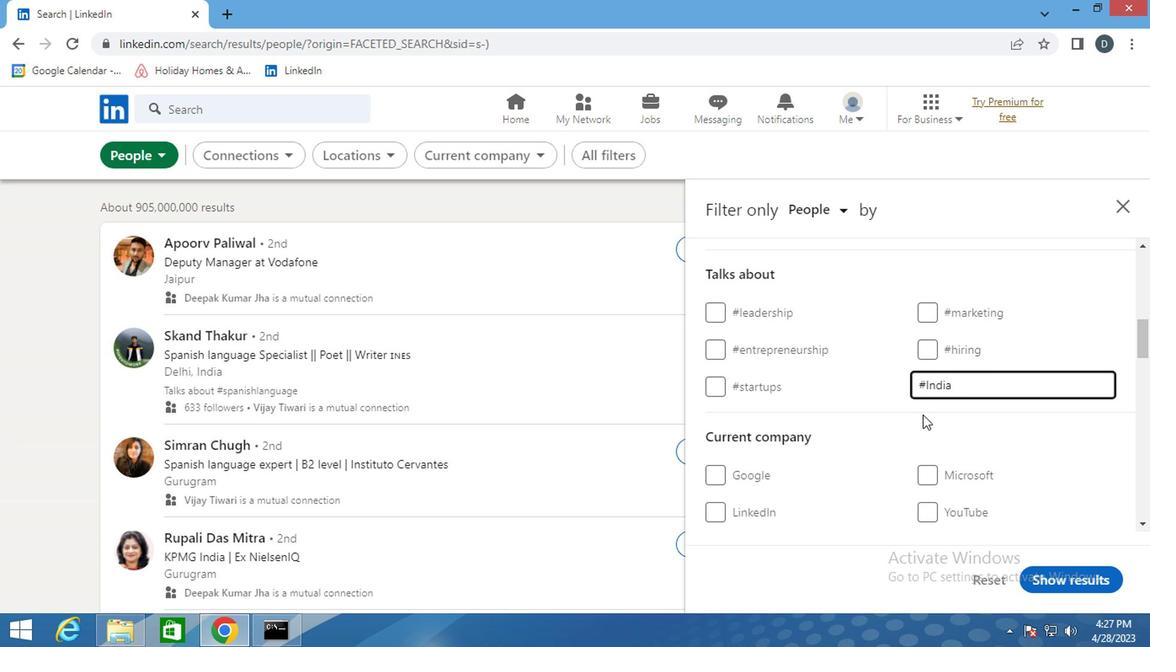 
Action: Mouse scrolled (923, 416) with delta (0, -1)
Screenshot: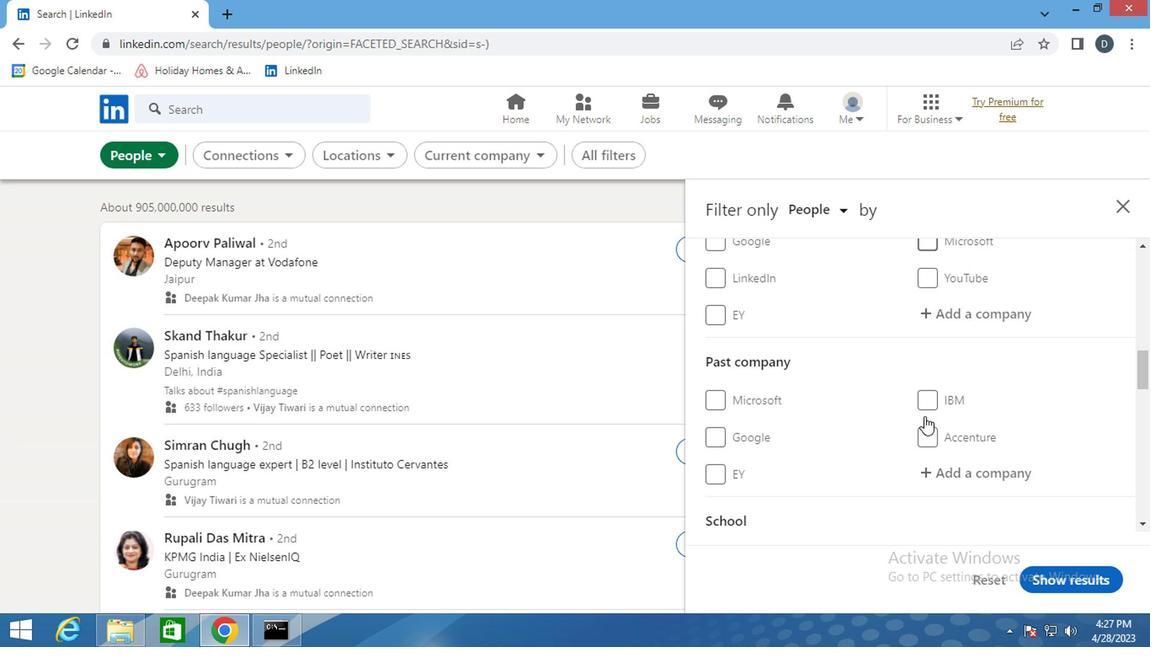 
Action: Mouse scrolled (923, 416) with delta (0, -1)
Screenshot: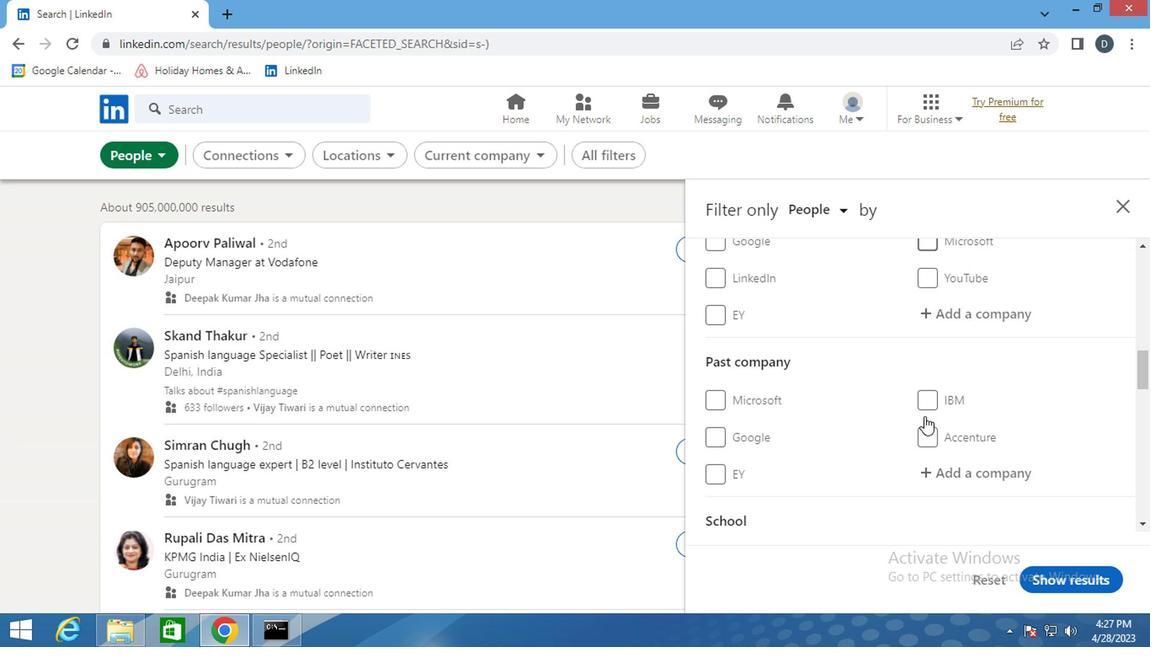 
Action: Mouse scrolled (923, 416) with delta (0, -1)
Screenshot: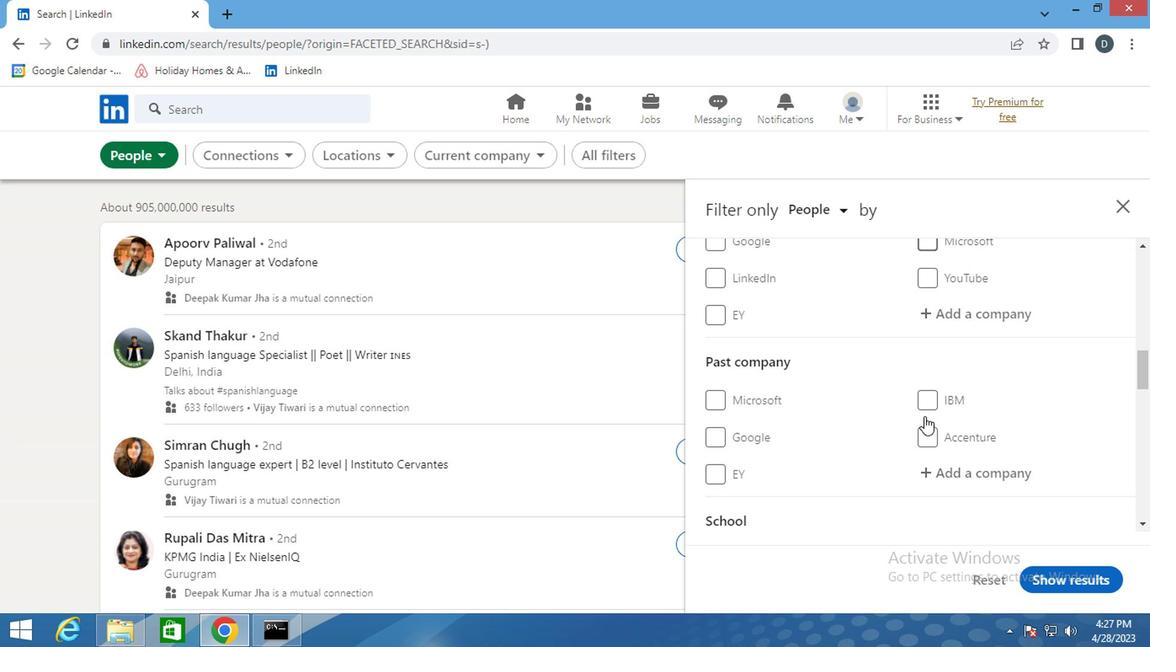 
Action: Mouse scrolled (923, 416) with delta (0, -1)
Screenshot: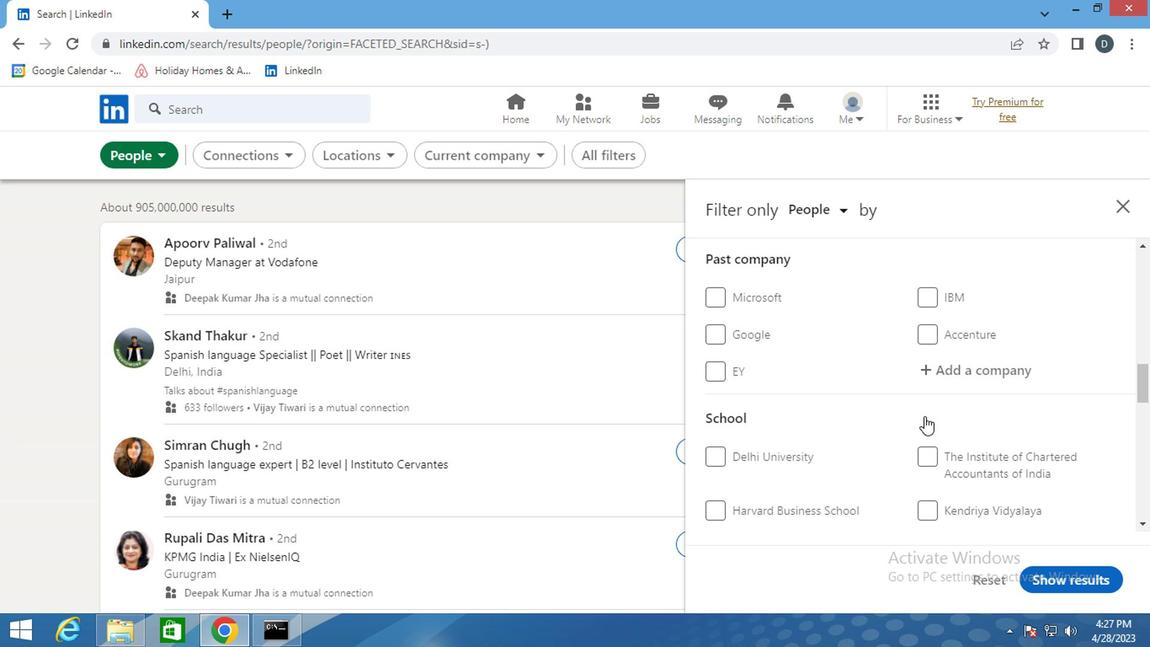 
Action: Mouse scrolled (923, 416) with delta (0, -1)
Screenshot: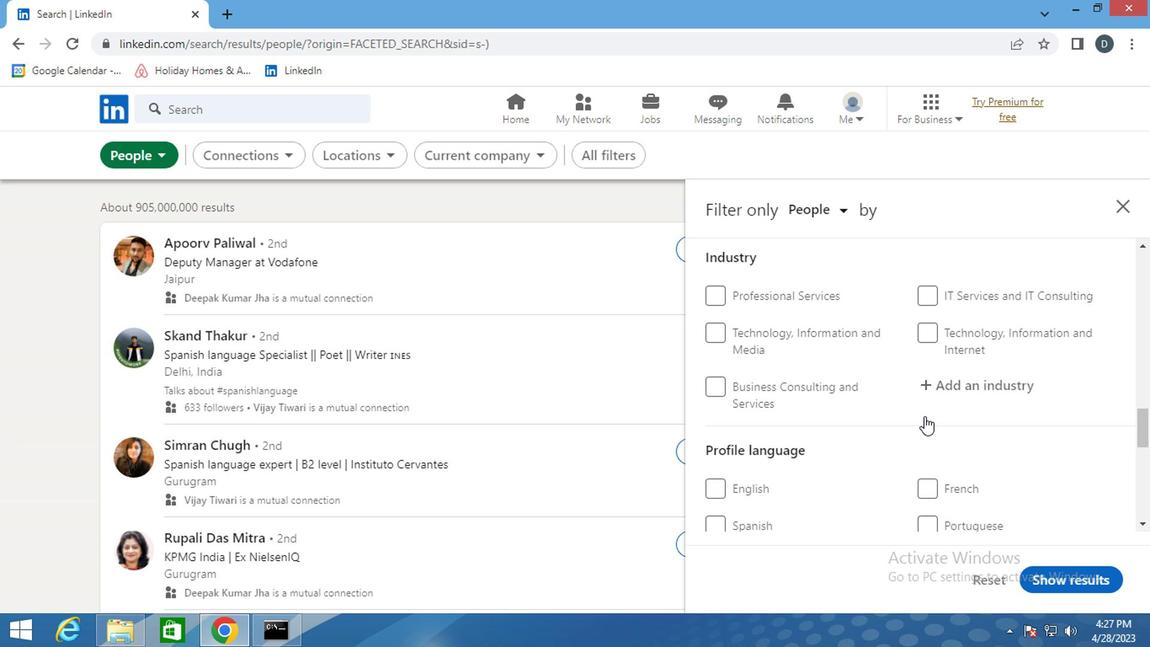 
Action: Mouse scrolled (923, 416) with delta (0, -1)
Screenshot: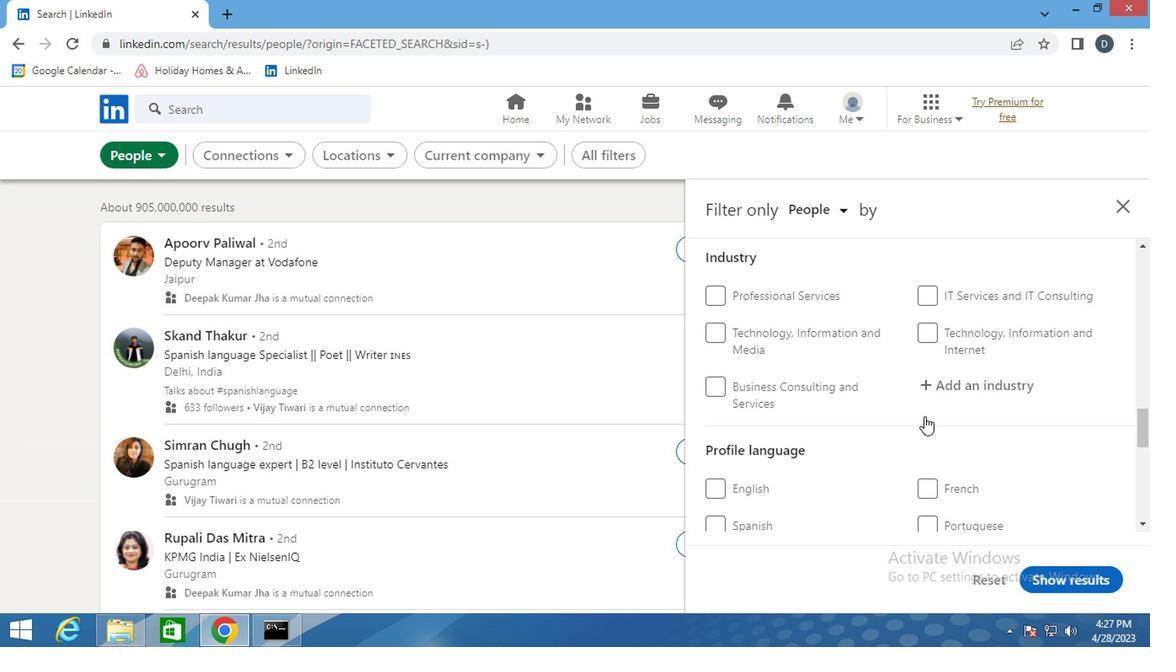 
Action: Mouse moved to (967, 364)
Screenshot: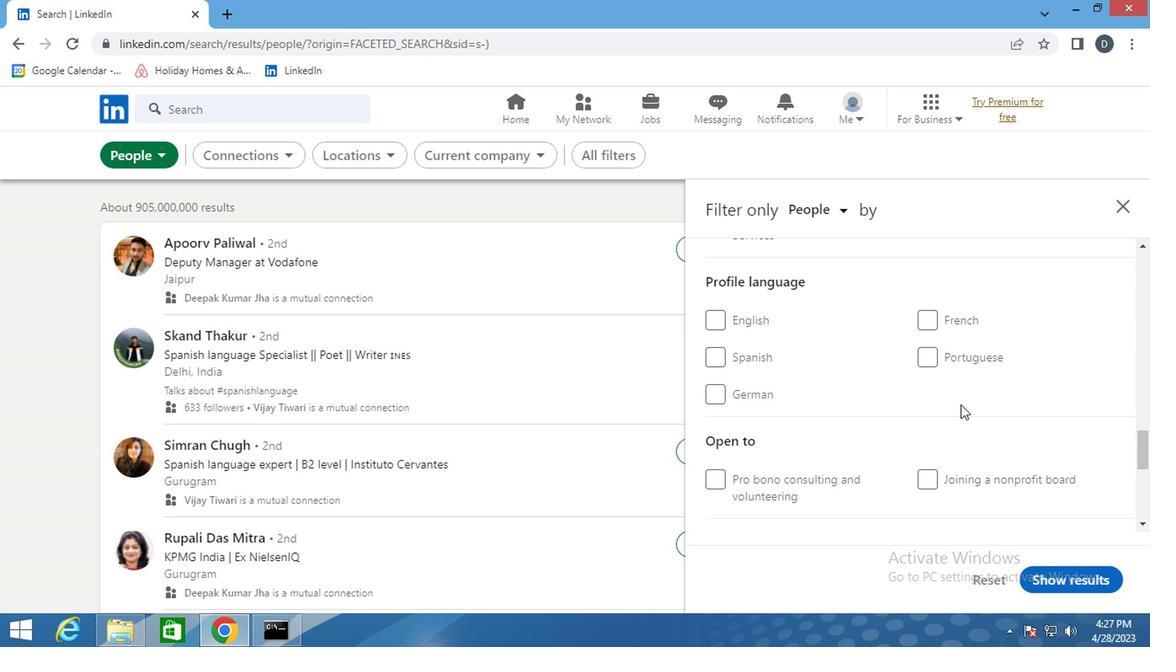 
Action: Mouse pressed left at (967, 364)
Screenshot: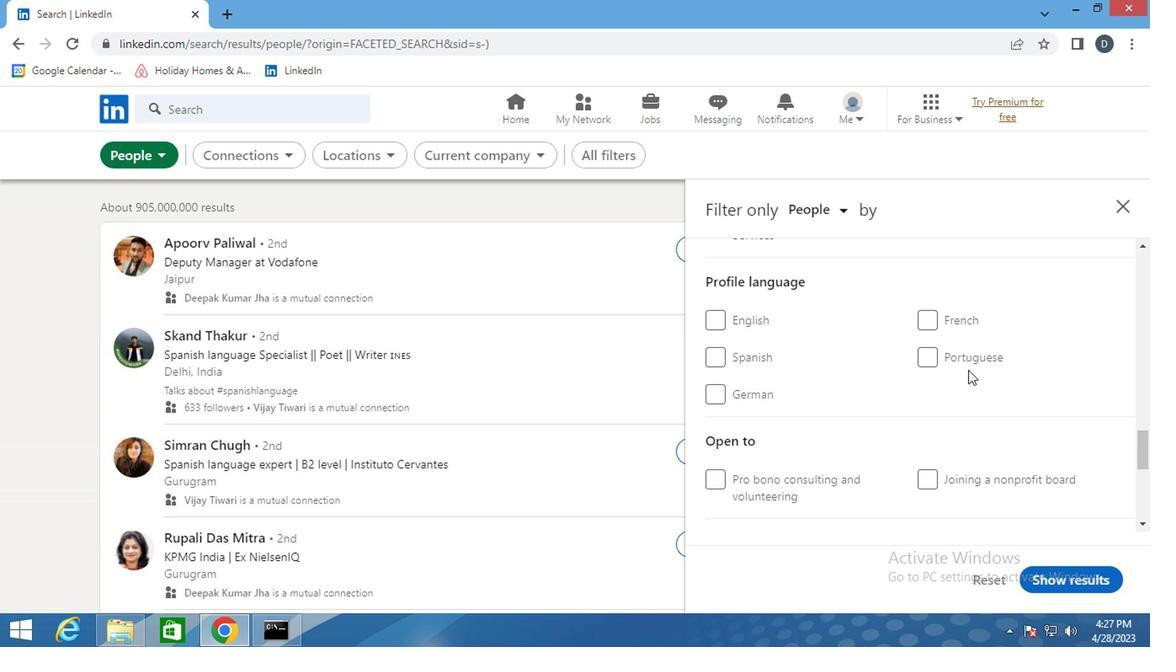 
Action: Mouse moved to (953, 368)
Screenshot: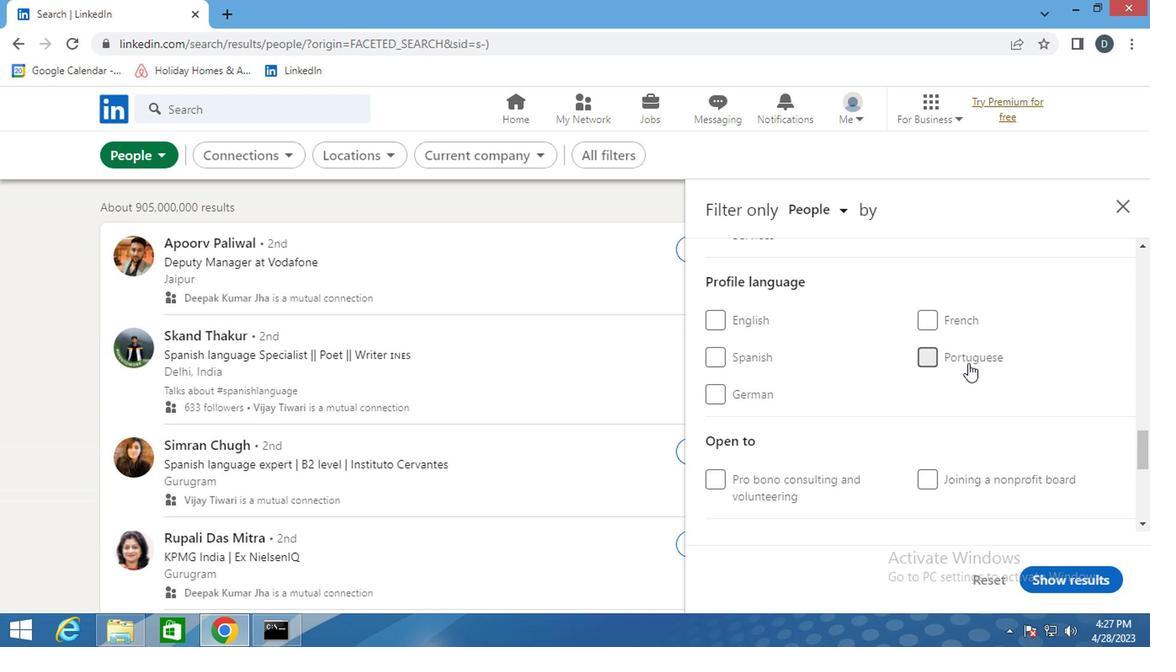 
Action: Mouse scrolled (953, 368) with delta (0, 0)
Screenshot: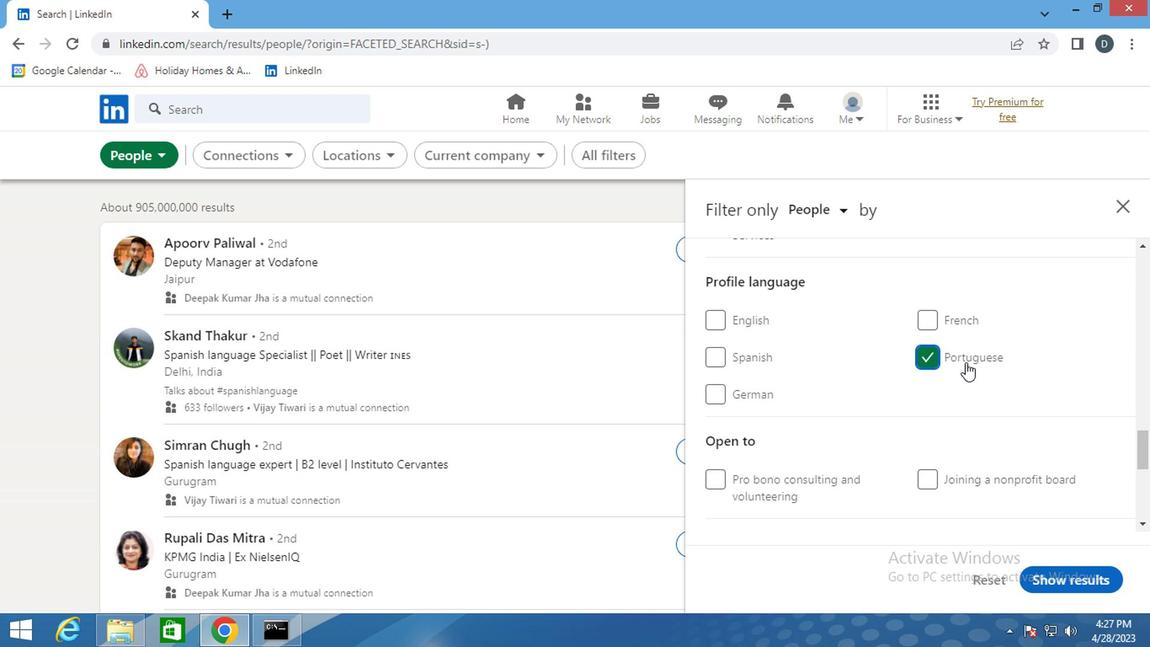 
Action: Mouse moved to (953, 368)
Screenshot: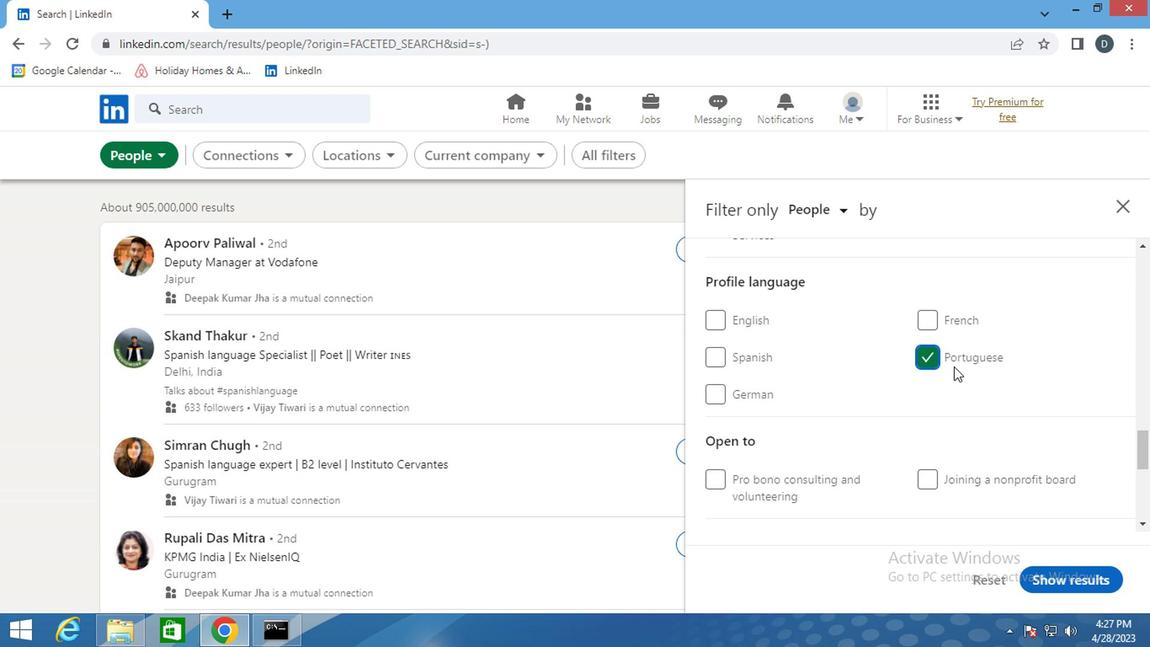 
Action: Mouse scrolled (953, 368) with delta (0, 0)
Screenshot: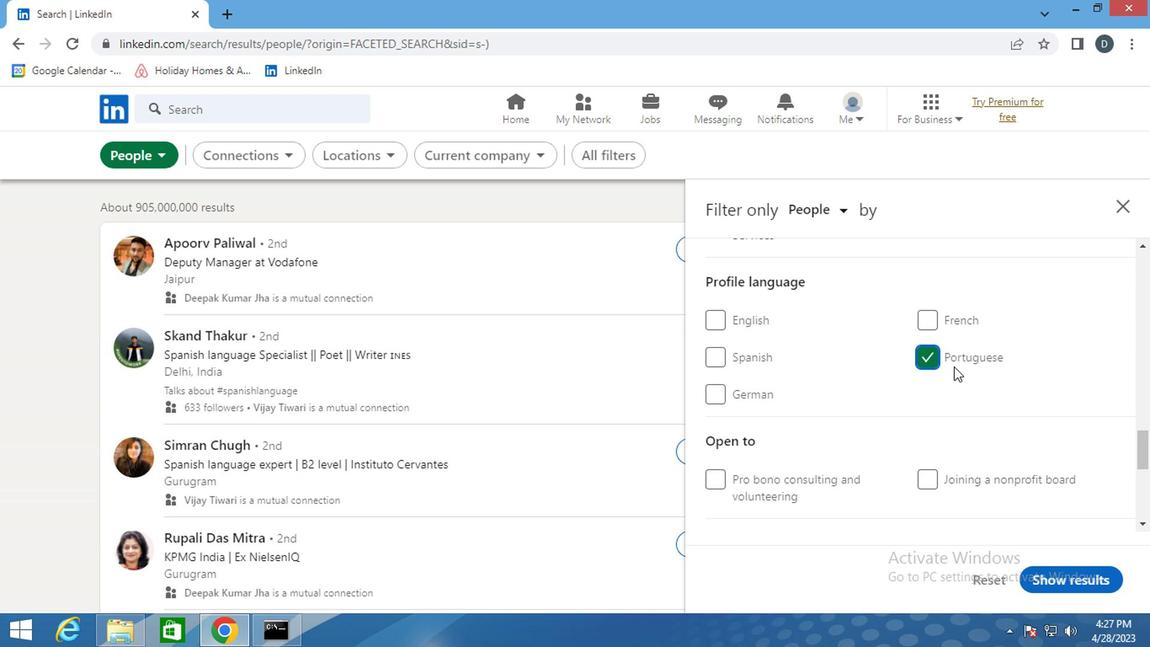 
Action: Mouse scrolled (953, 368) with delta (0, 0)
Screenshot: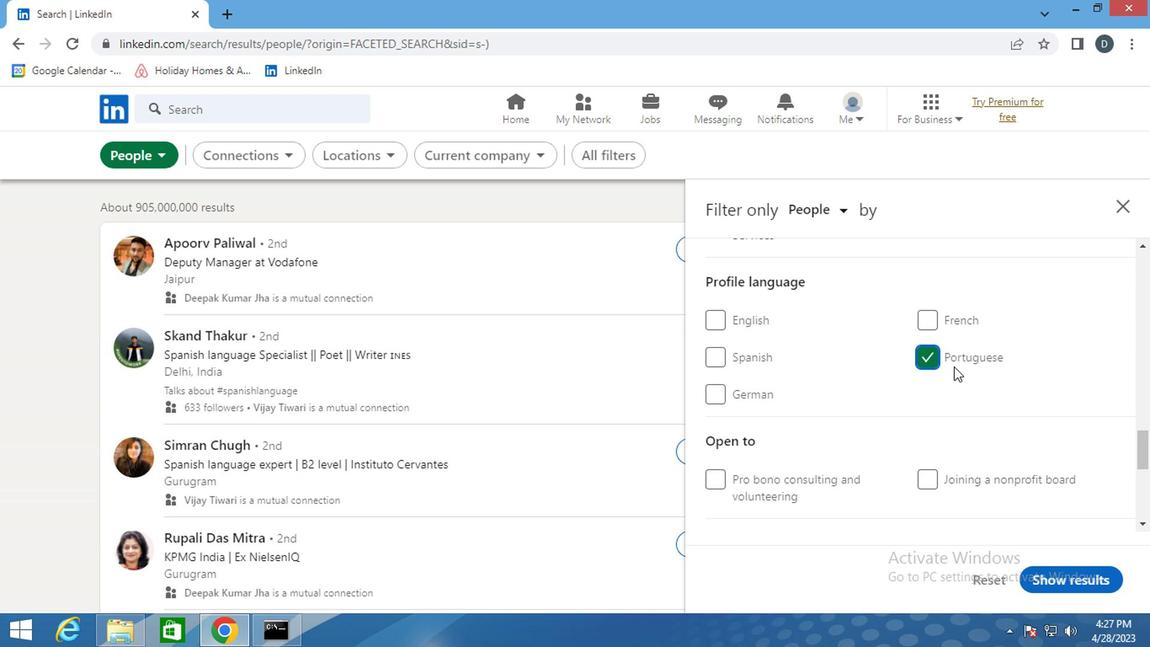 
Action: Mouse scrolled (953, 368) with delta (0, 0)
Screenshot: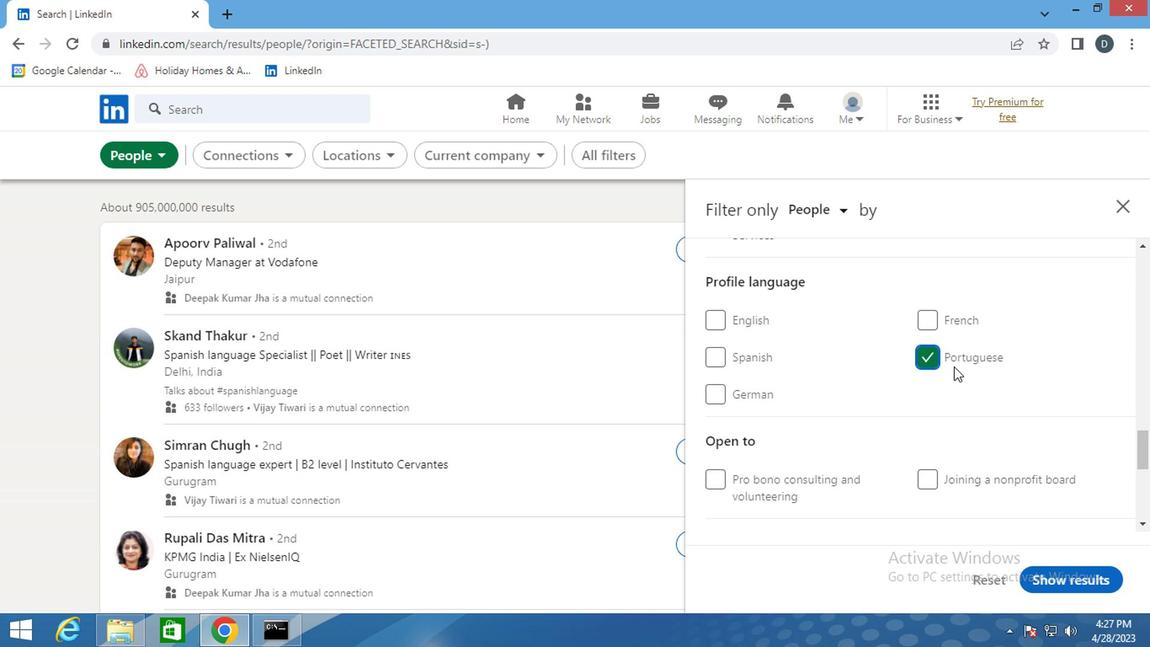 
Action: Mouse scrolled (953, 368) with delta (0, 0)
Screenshot: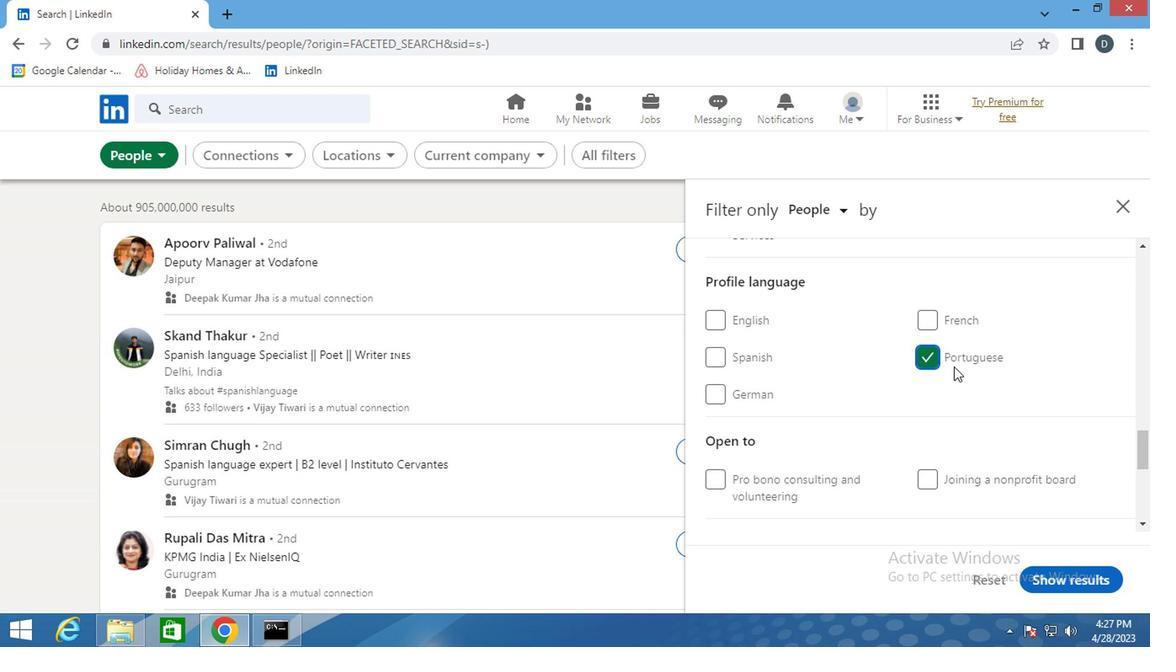 
Action: Mouse moved to (951, 368)
Screenshot: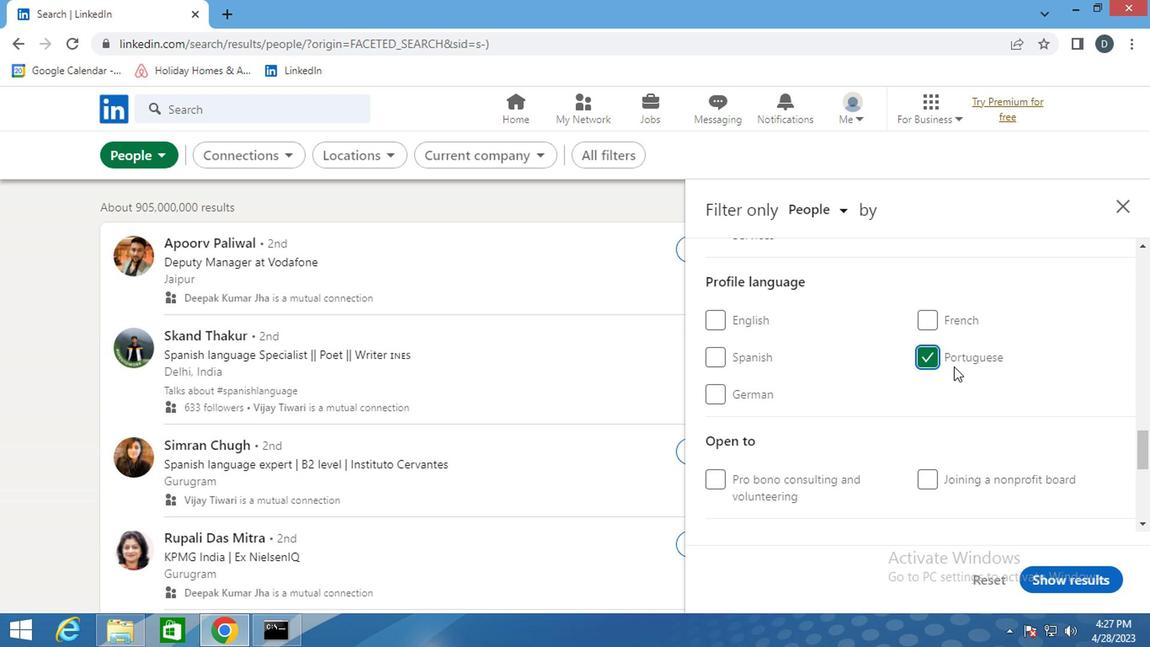 
Action: Mouse scrolled (951, 368) with delta (0, 0)
Screenshot: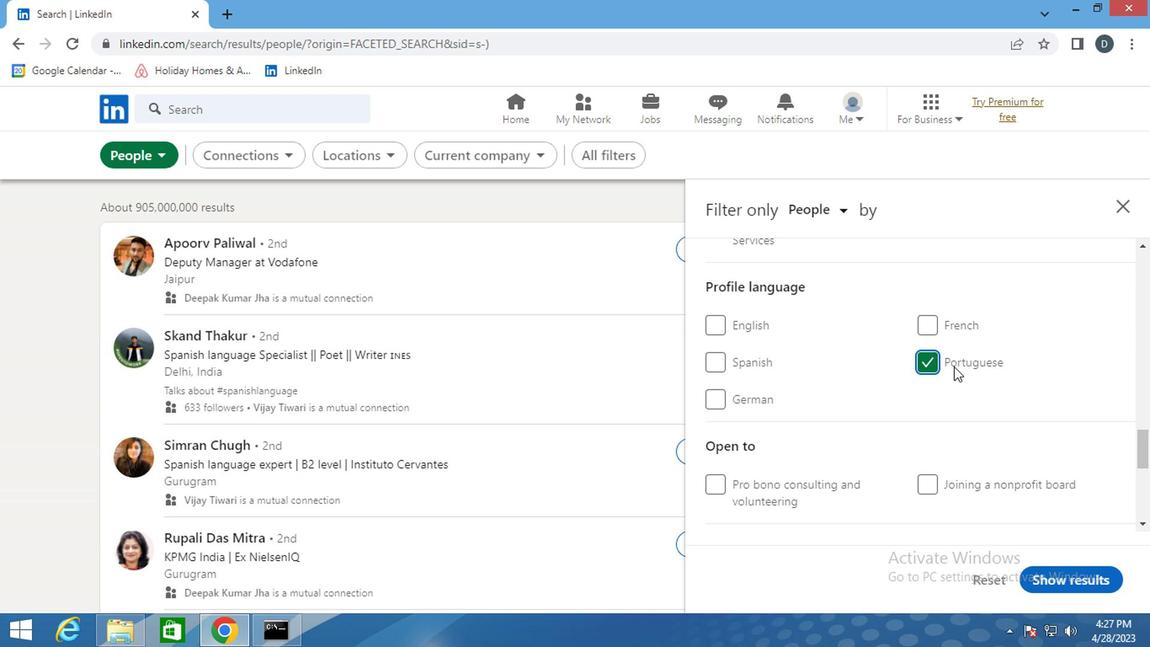 
Action: Mouse scrolled (951, 368) with delta (0, 0)
Screenshot: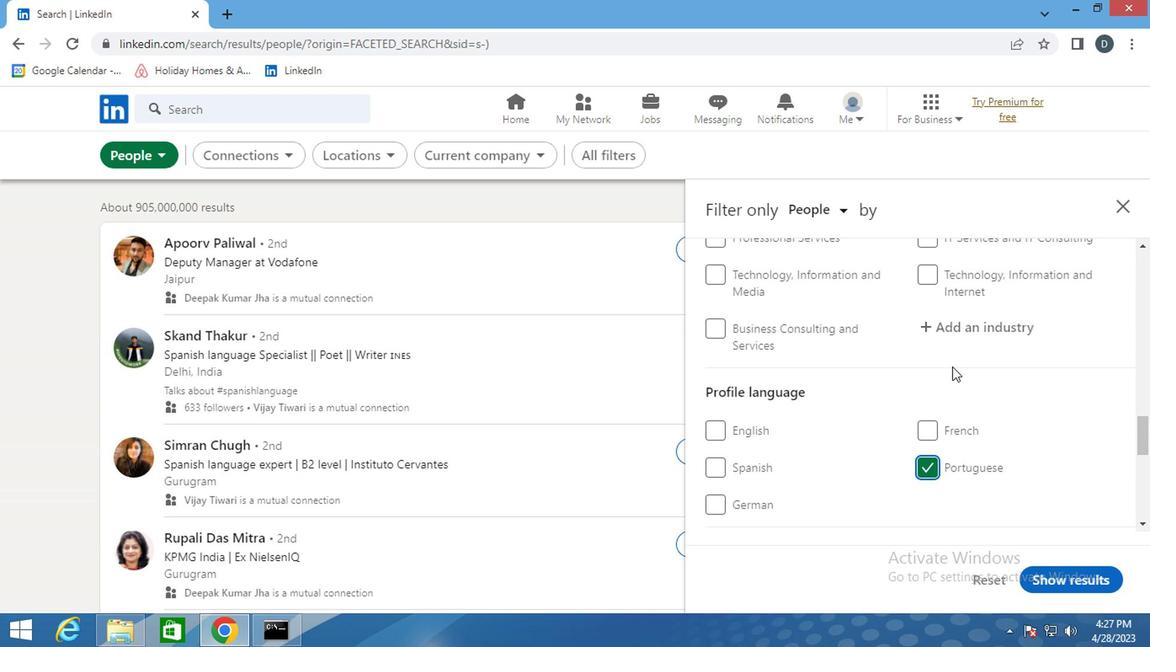 
Action: Mouse scrolled (951, 368) with delta (0, 0)
Screenshot: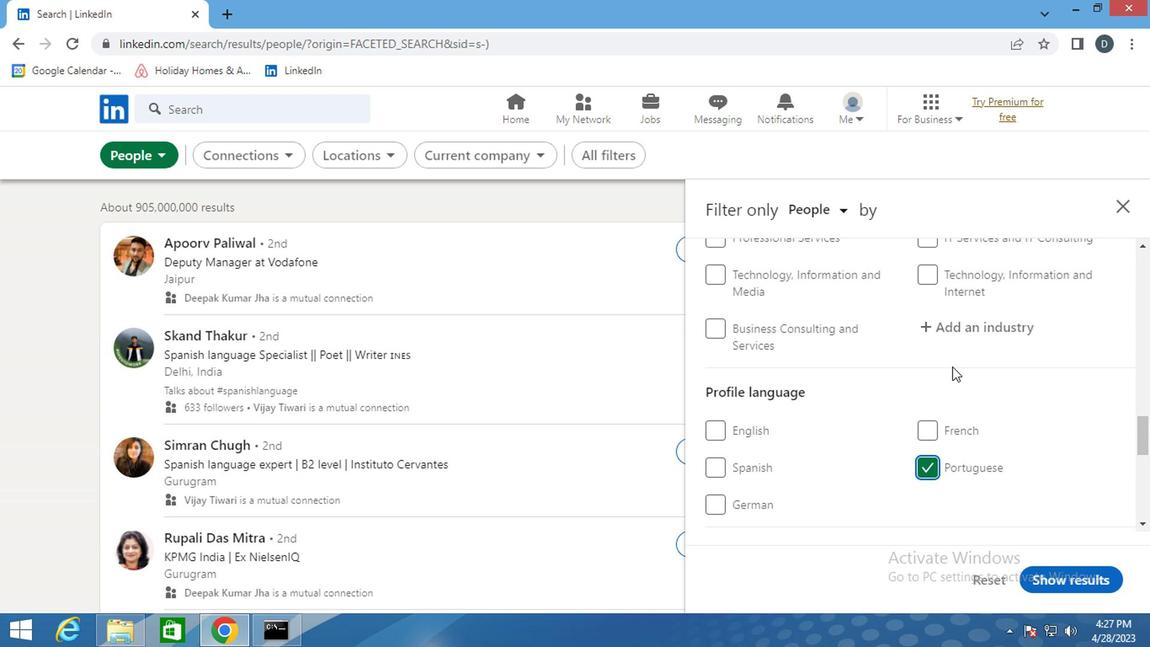 
Action: Mouse moved to (953, 386)
Screenshot: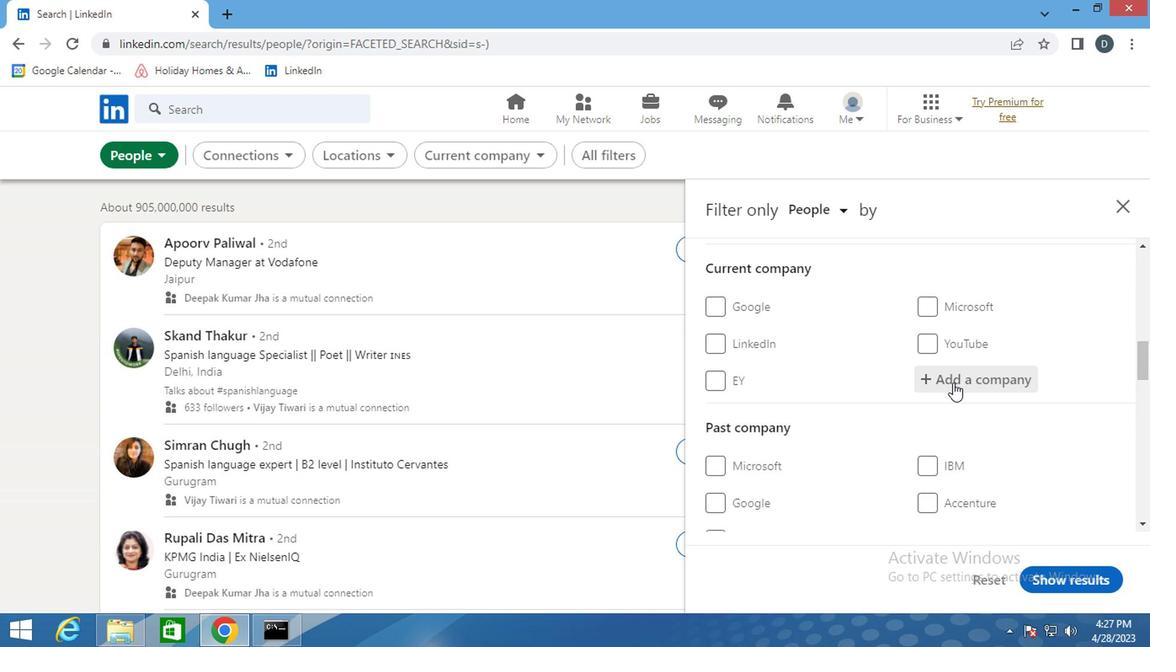 
Action: Mouse pressed left at (953, 386)
Screenshot: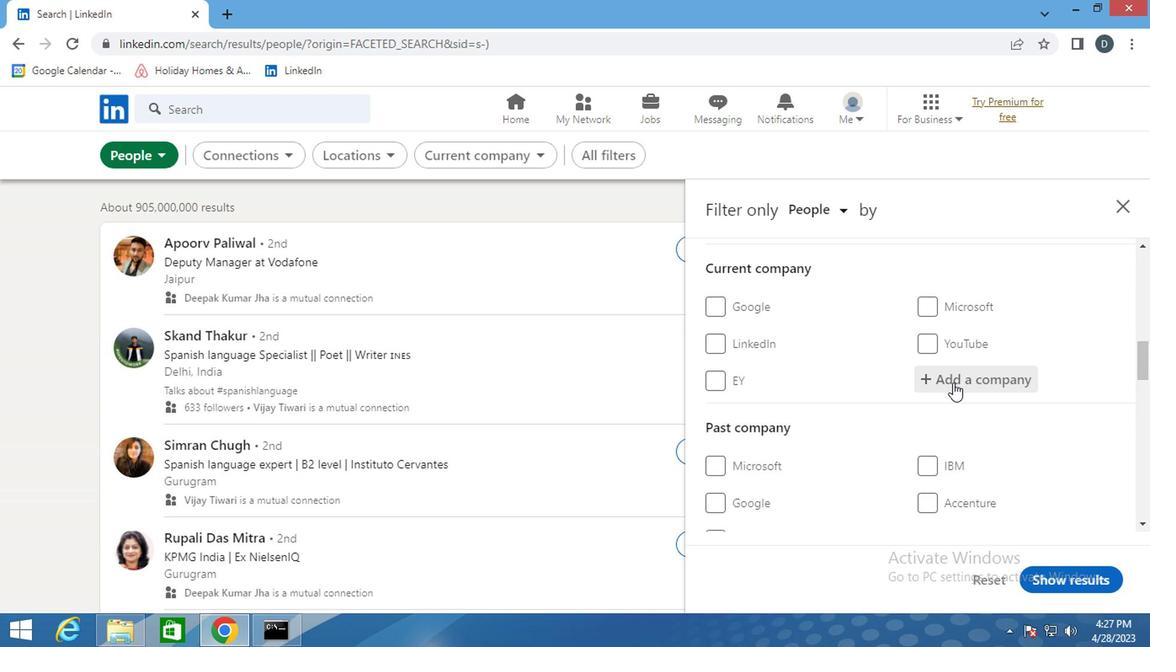 
Action: Mouse moved to (956, 411)
Screenshot: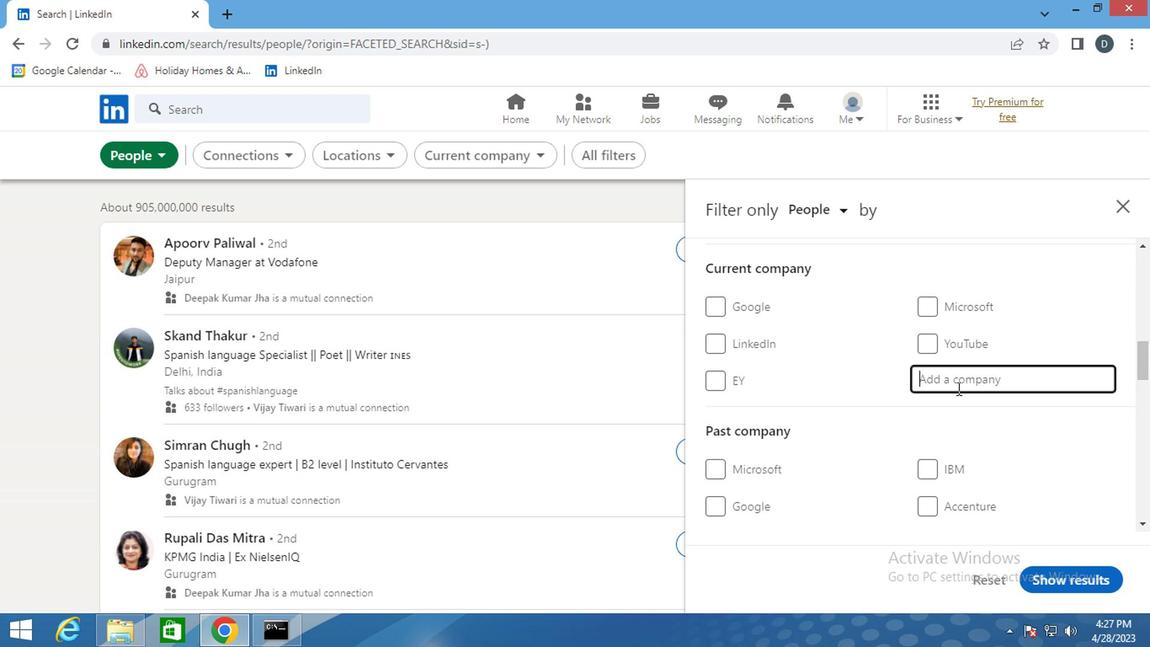
Action: Key pressed <Key.shift>SUNGROW<Key.space><Key.shift>POWER
Screenshot: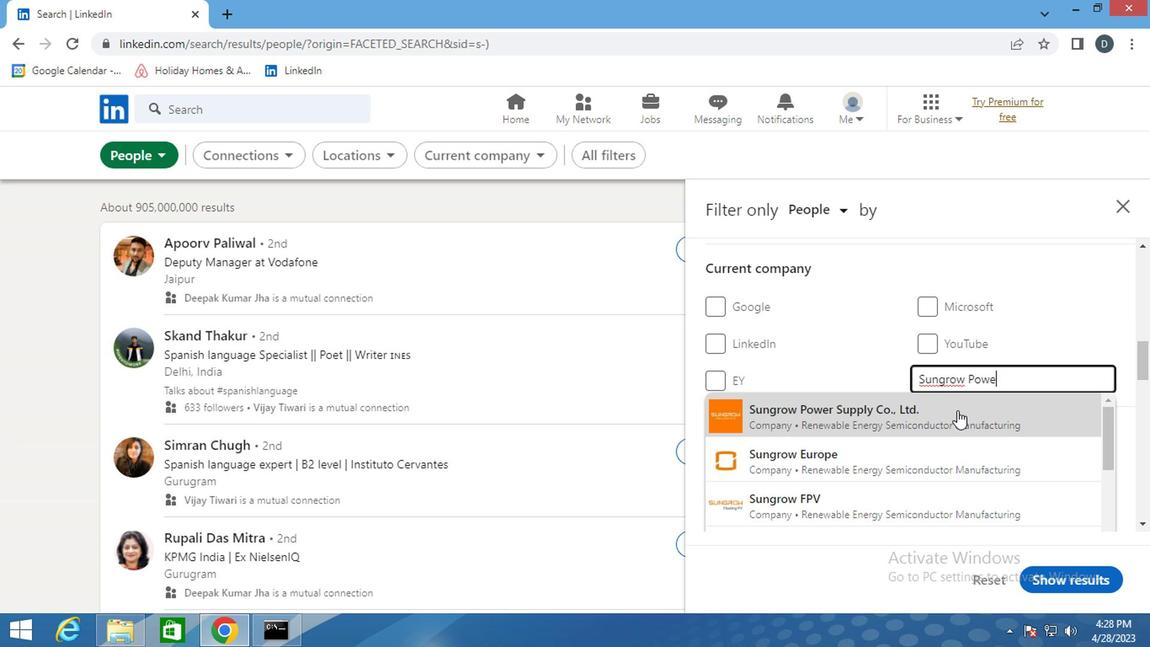 
Action: Mouse pressed left at (956, 411)
Screenshot: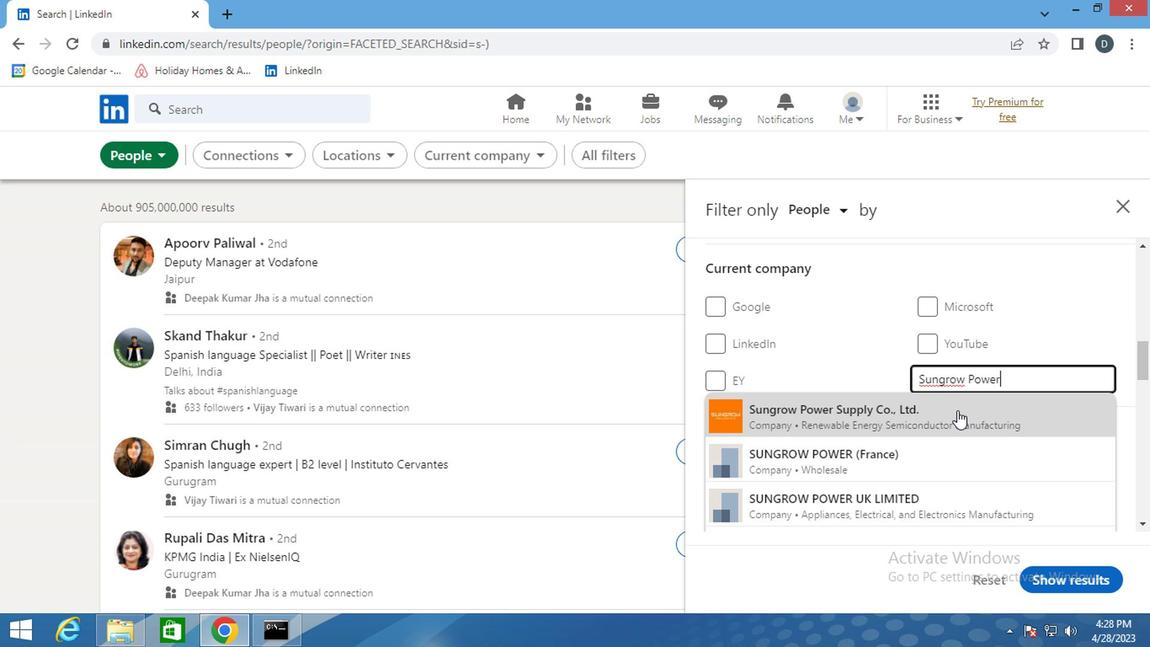 
Action: Mouse scrolled (956, 410) with delta (0, -1)
Screenshot: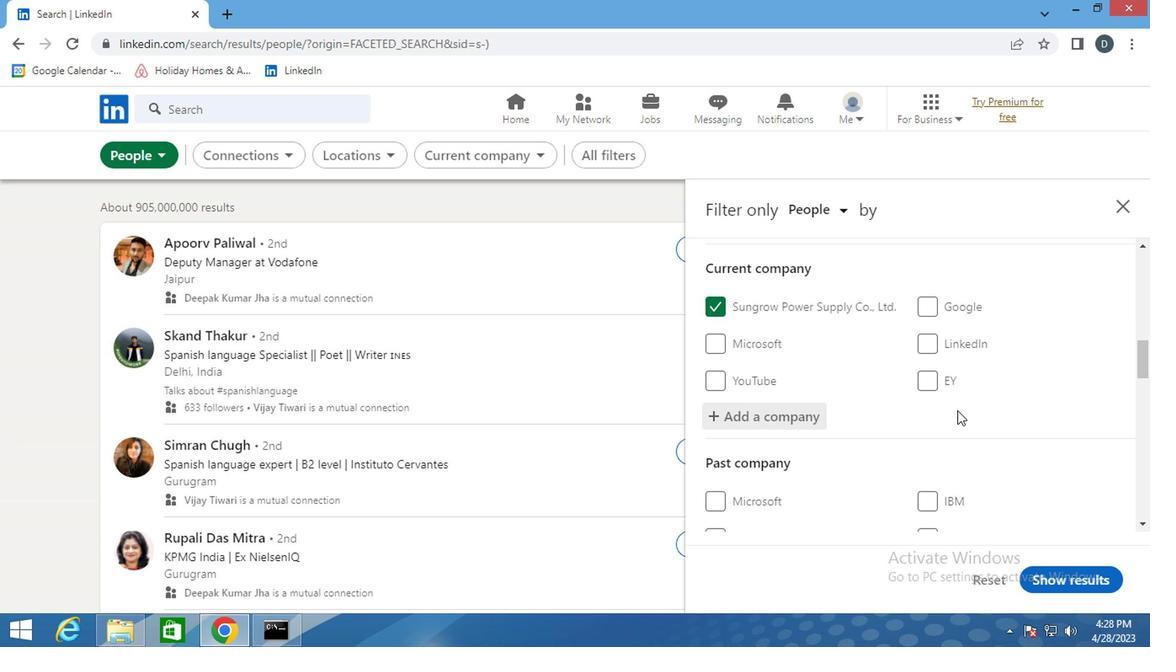 
Action: Mouse scrolled (956, 410) with delta (0, -1)
Screenshot: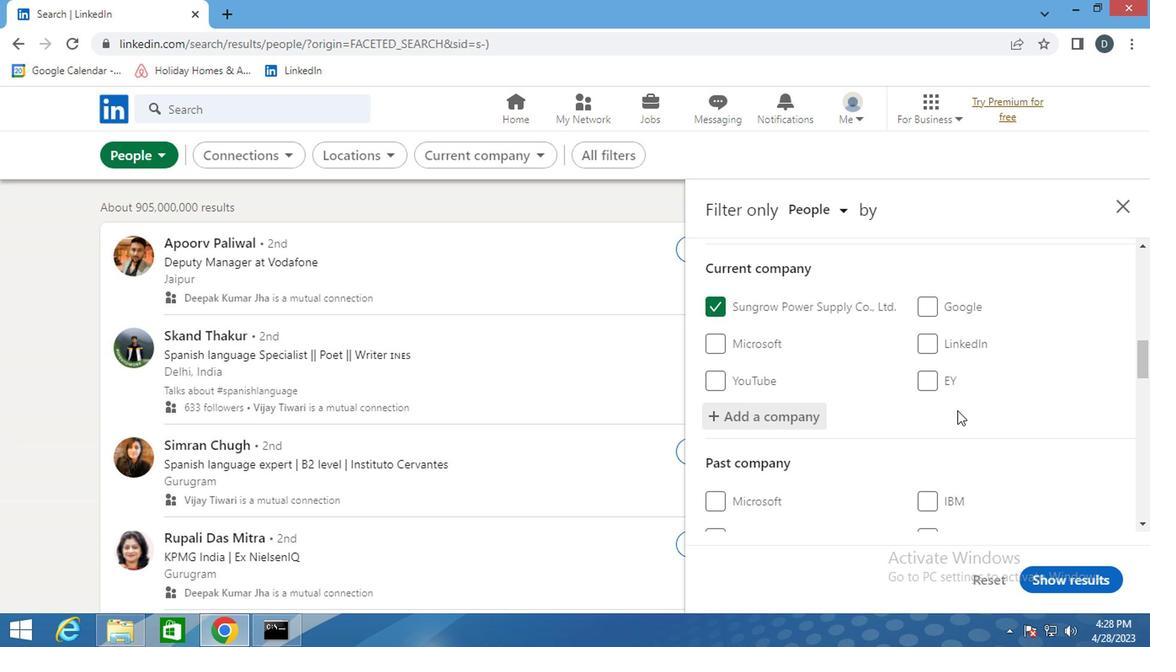 
Action: Mouse scrolled (956, 410) with delta (0, -1)
Screenshot: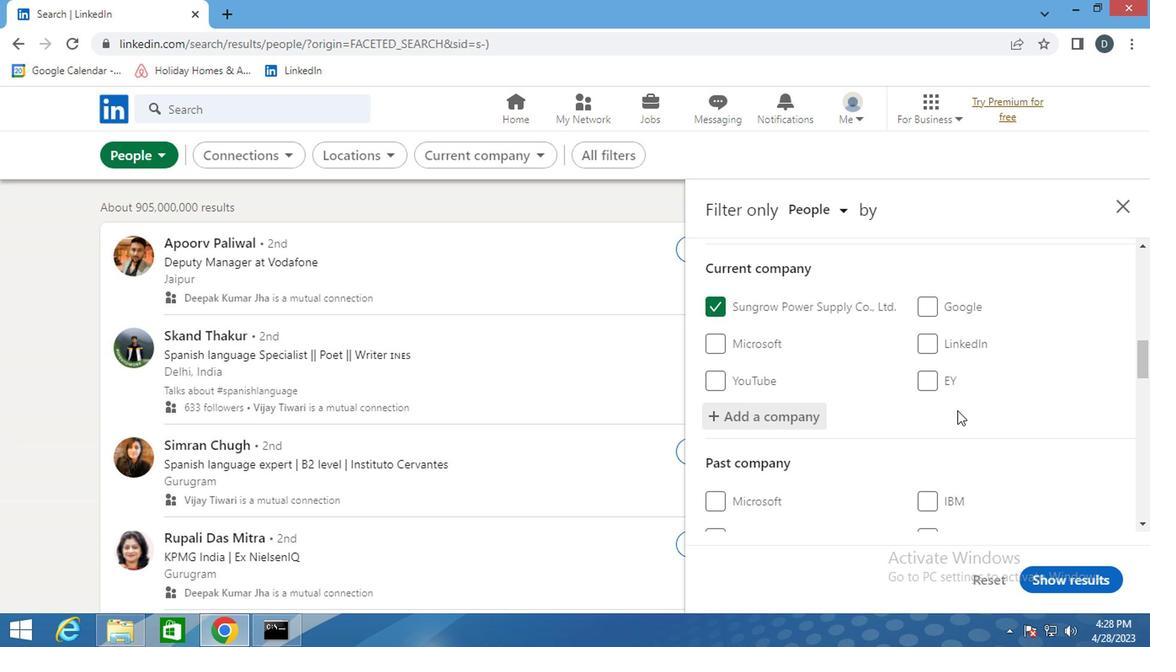 
Action: Mouse scrolled (956, 410) with delta (0, -1)
Screenshot: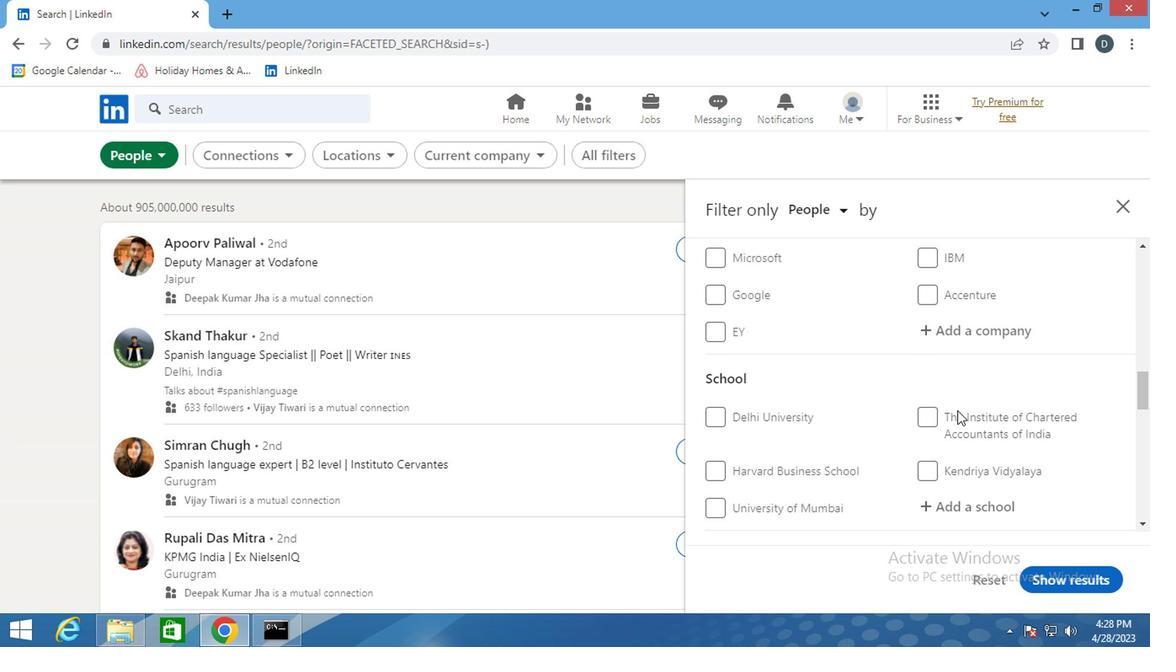 
Action: Mouse scrolled (956, 410) with delta (0, -1)
Screenshot: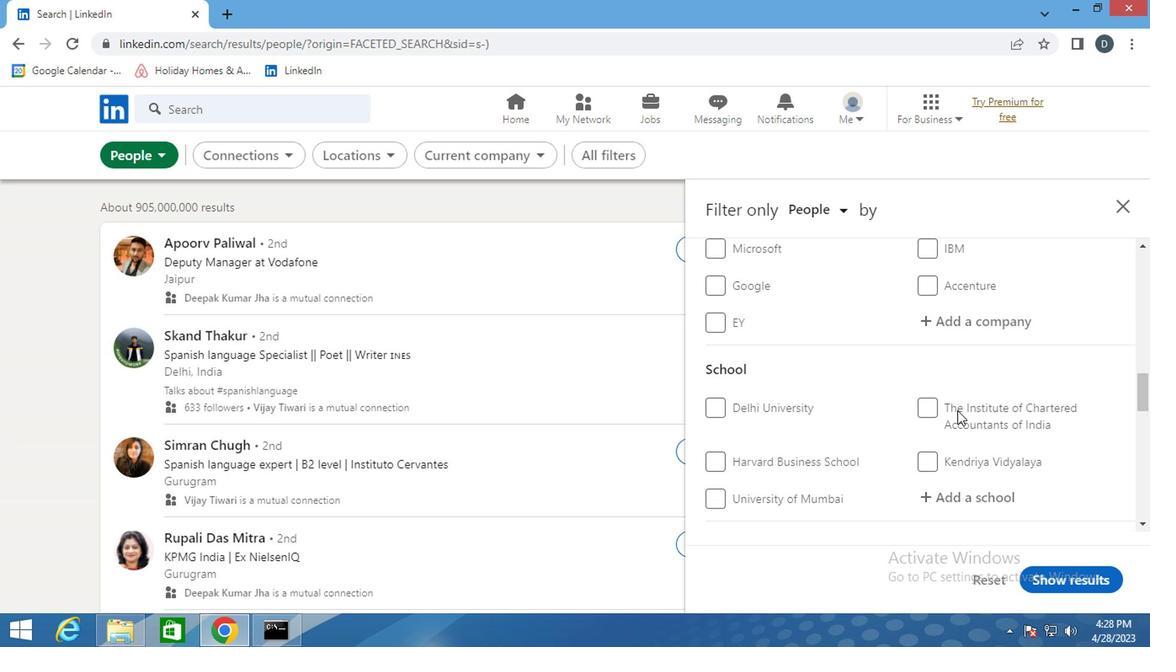 
Action: Mouse moved to (994, 329)
Screenshot: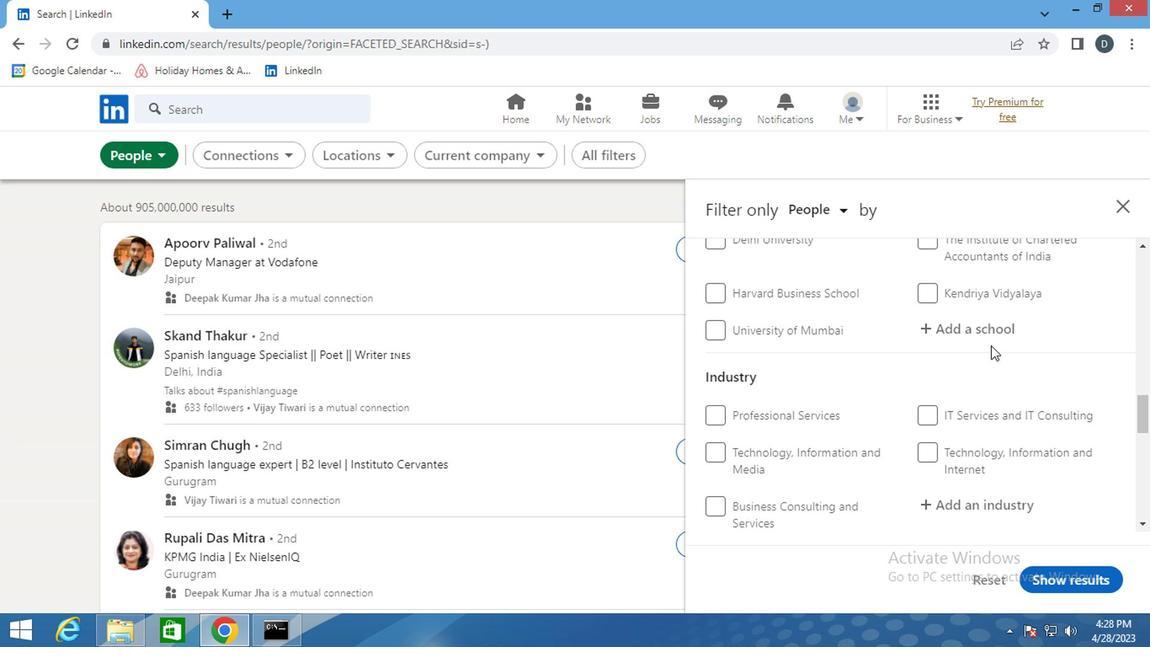 
Action: Mouse pressed left at (994, 329)
Screenshot: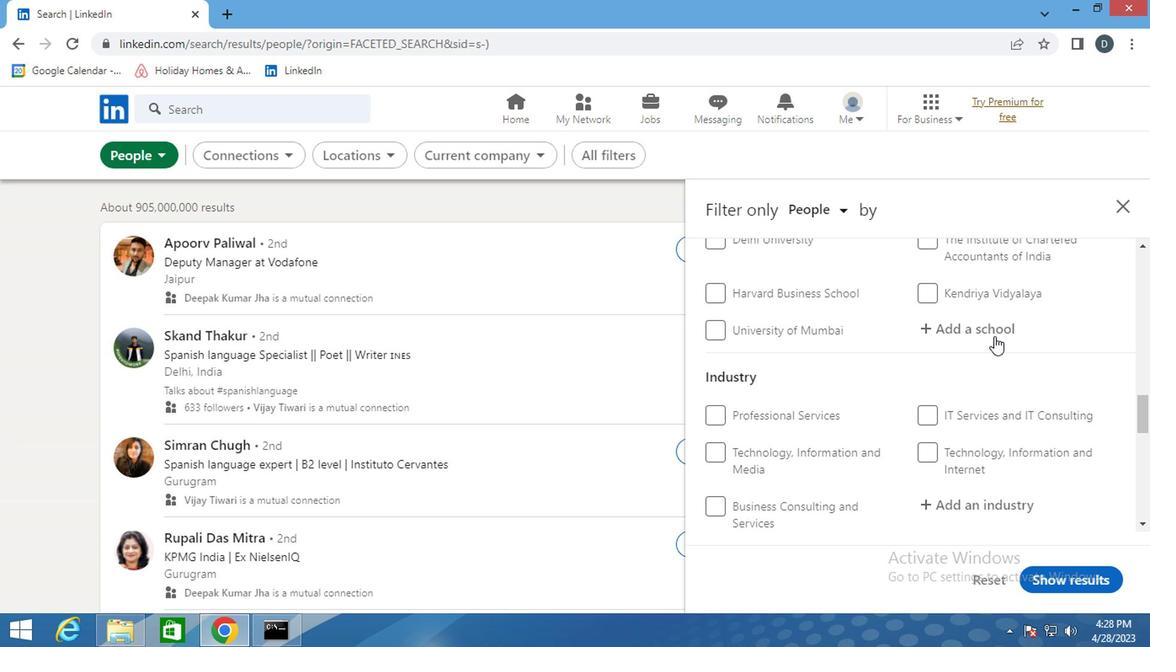 
Action: Key pressed <Key.shift>BALLARI<Key.space><Key.shift><Key.shift>IN<Key.backspace>NS
Screenshot: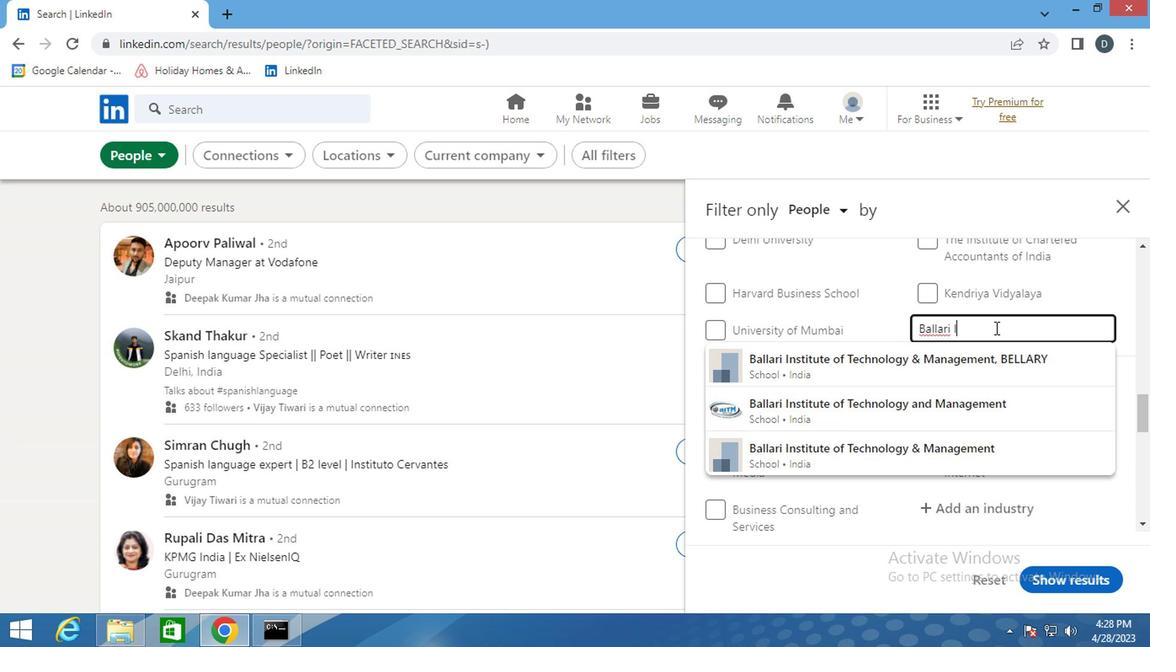 
Action: Mouse moved to (998, 367)
Screenshot: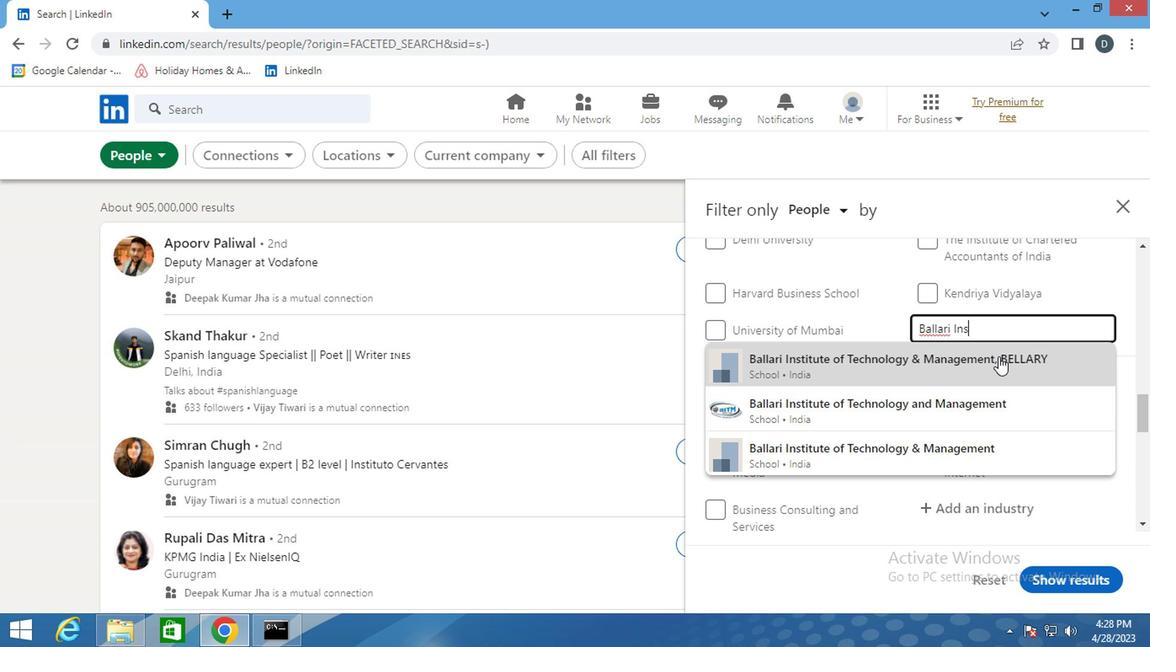 
Action: Mouse pressed left at (998, 367)
Screenshot: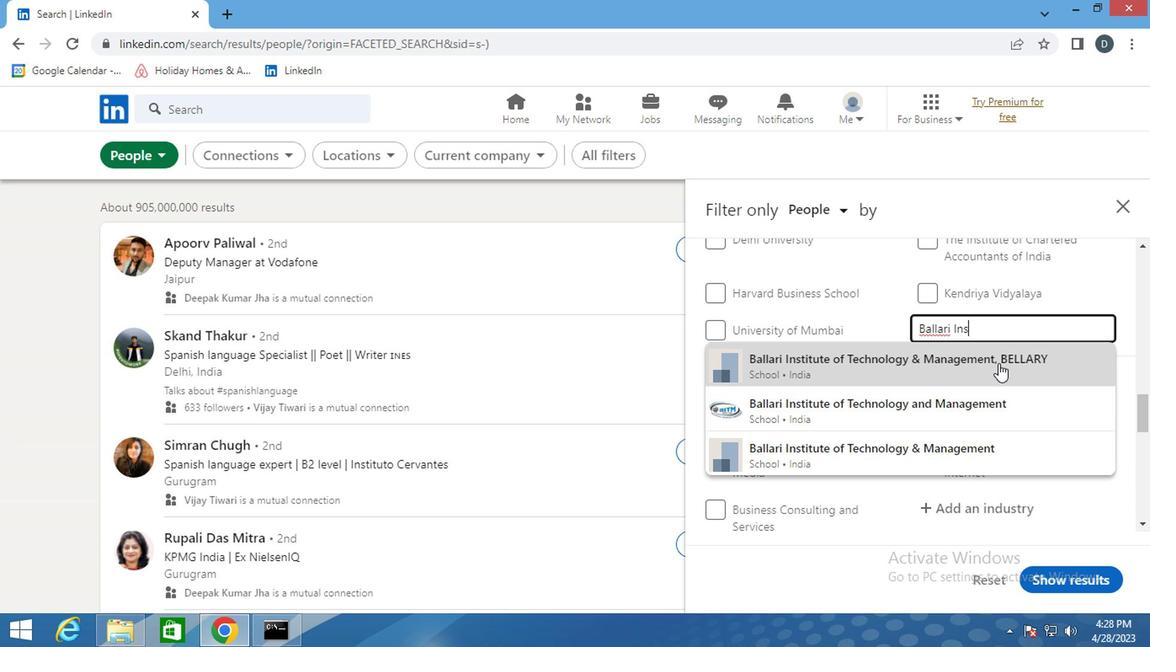 
Action: Mouse scrolled (998, 366) with delta (0, -1)
Screenshot: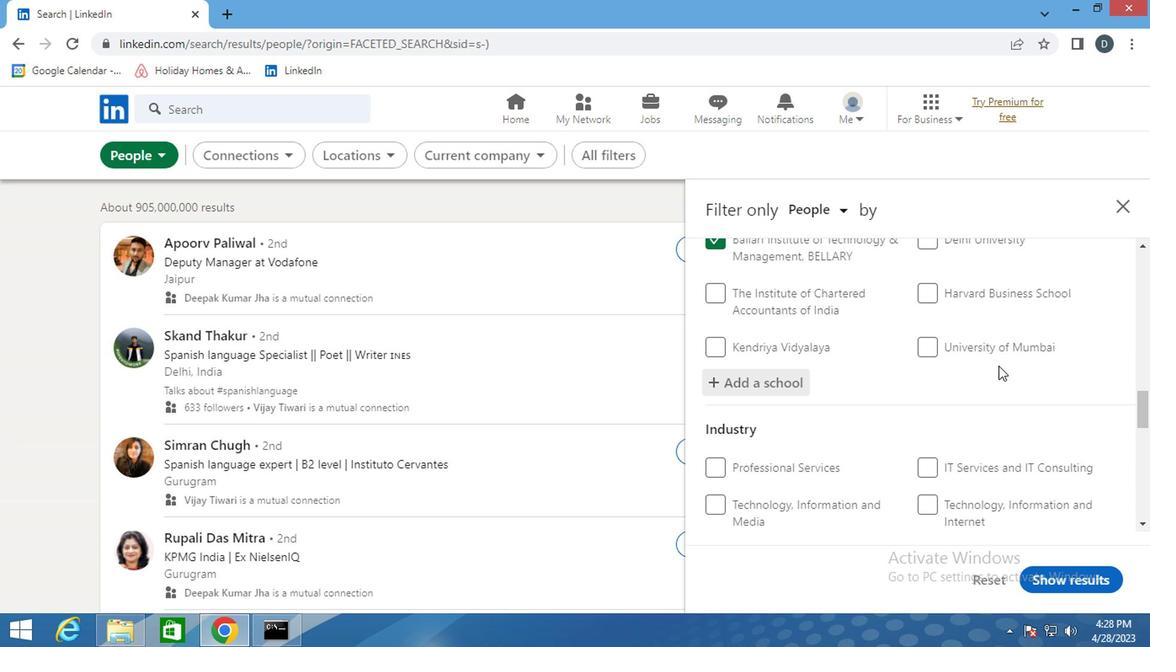 
Action: Mouse scrolled (998, 366) with delta (0, -1)
Screenshot: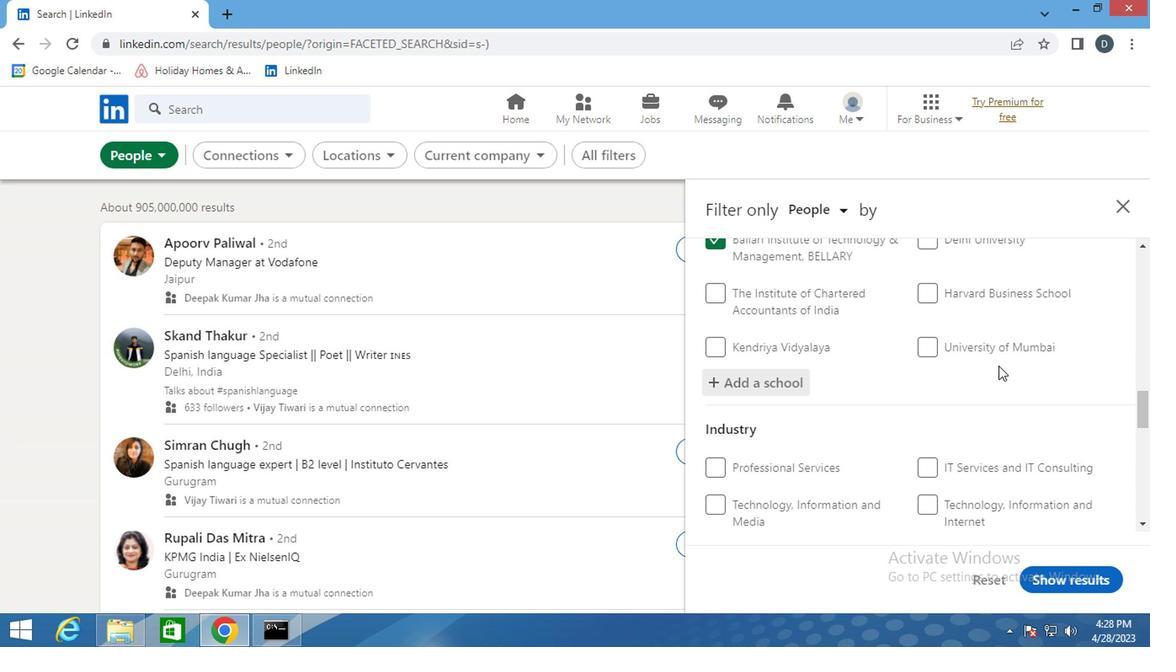 
Action: Mouse moved to (981, 383)
Screenshot: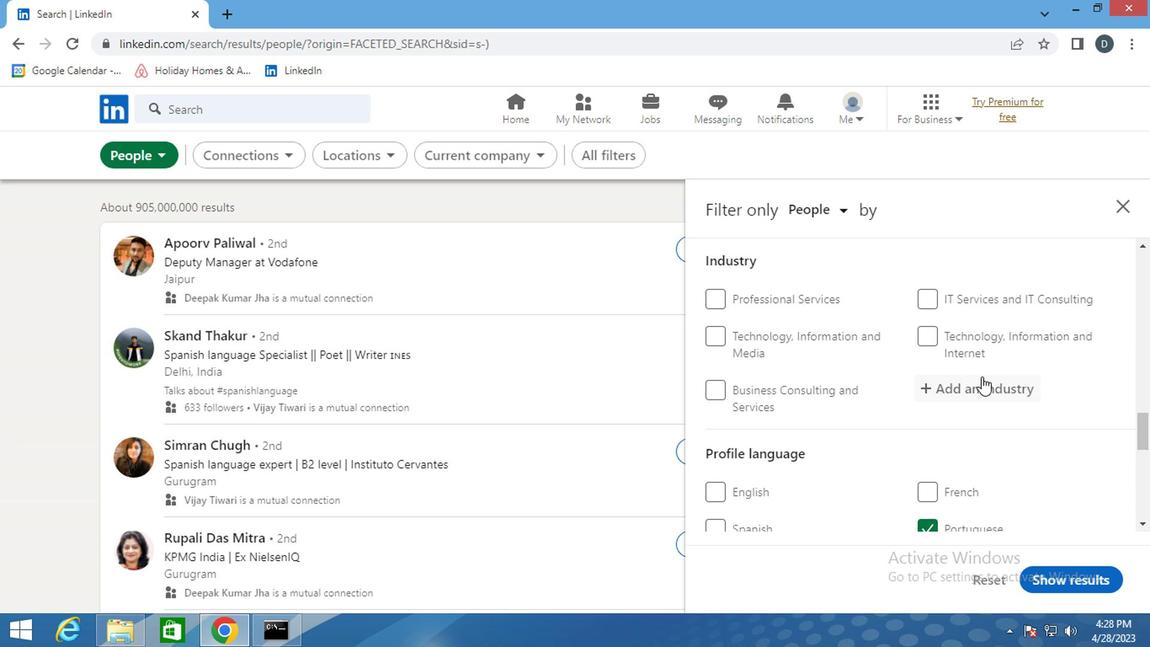 
Action: Mouse pressed left at (981, 383)
Screenshot: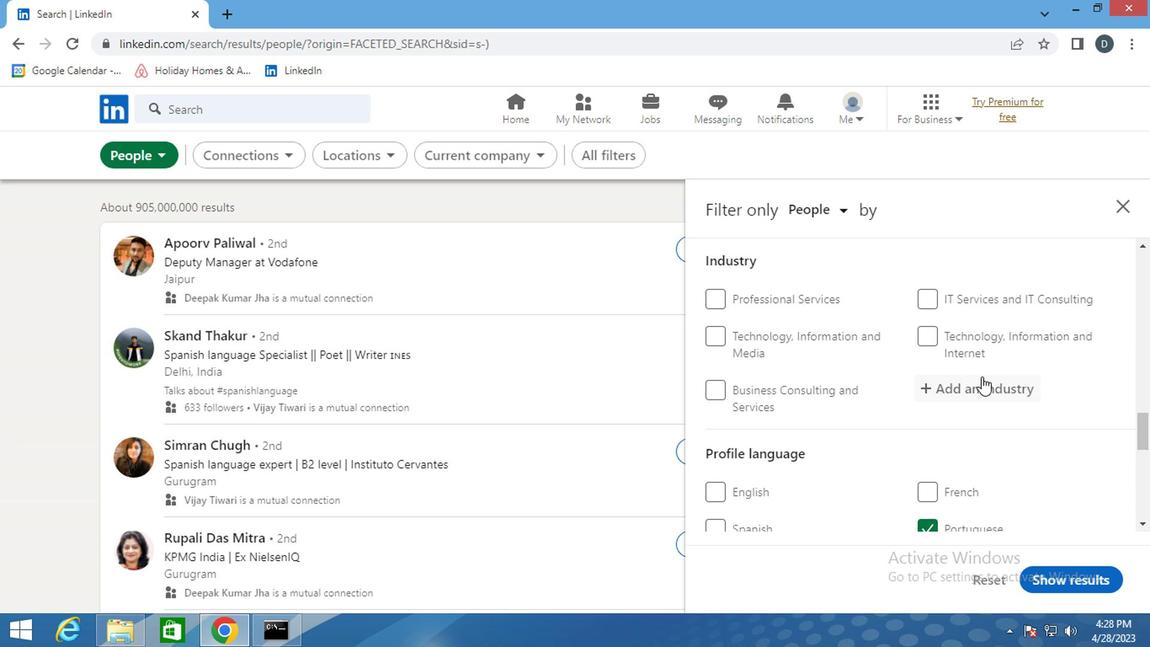 
Action: Key pressed <Key.shift>SECT<Key.backspace>RET
Screenshot: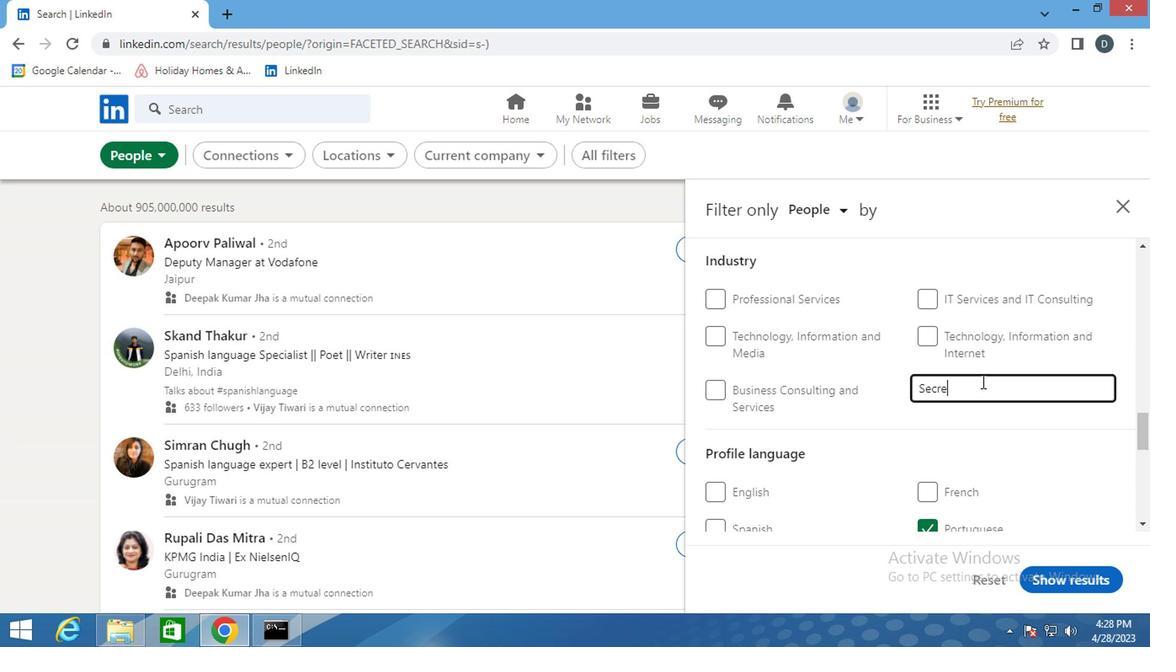 
Action: Mouse moved to (951, 409)
Screenshot: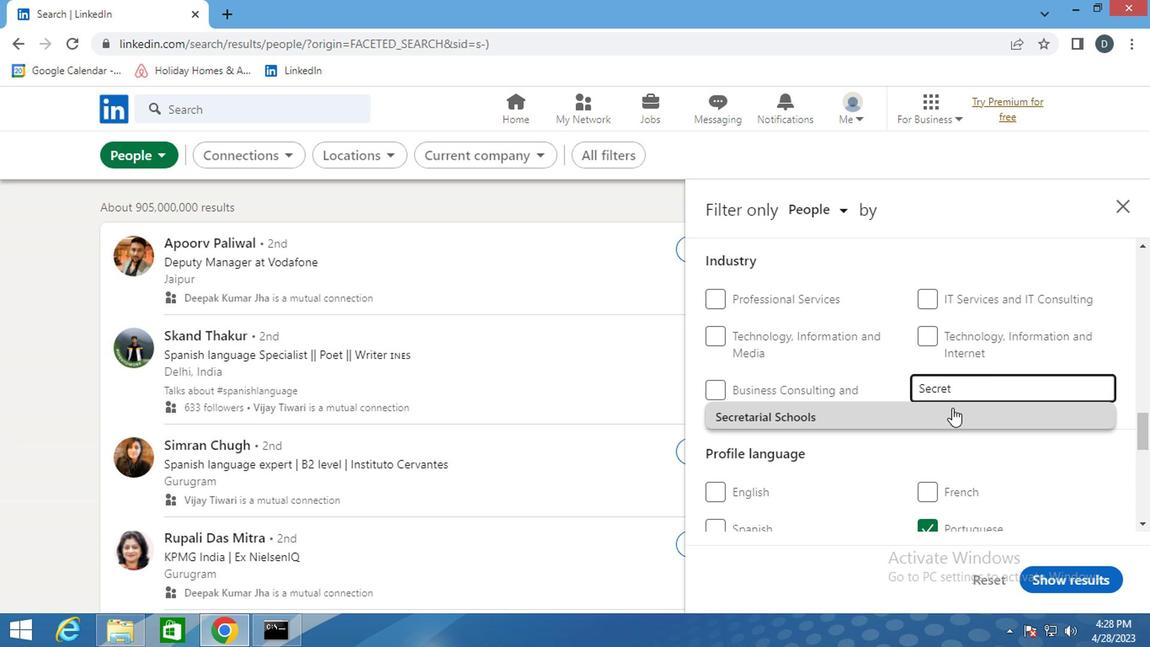 
Action: Mouse pressed left at (951, 409)
Screenshot: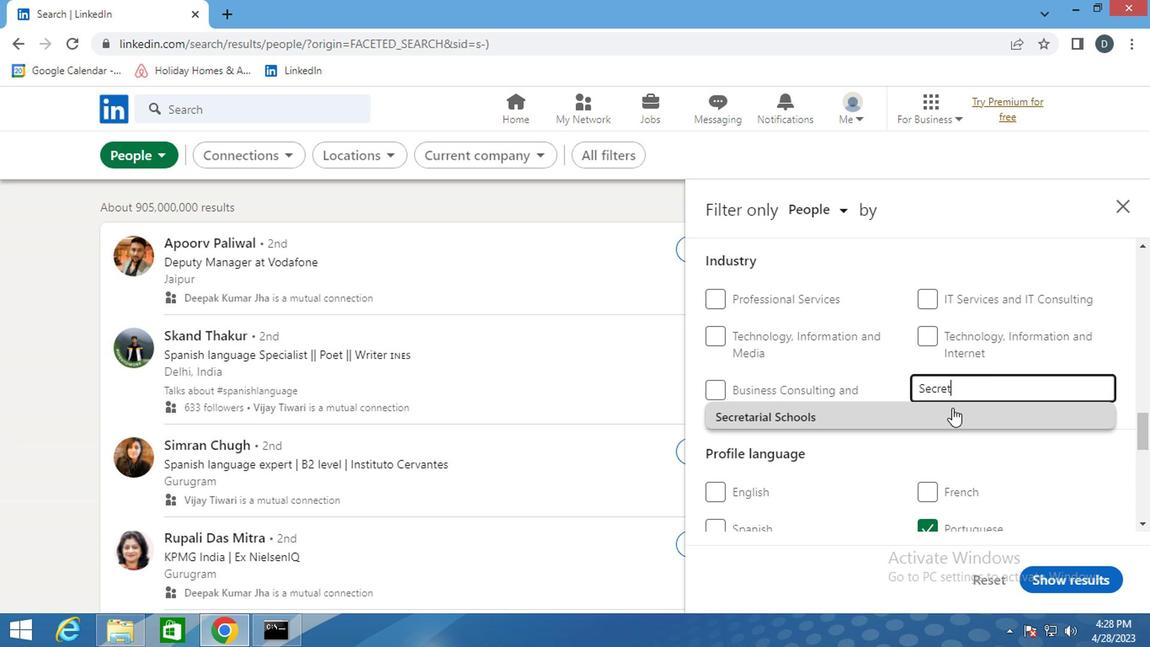 
Action: Mouse scrolled (951, 408) with delta (0, -1)
Screenshot: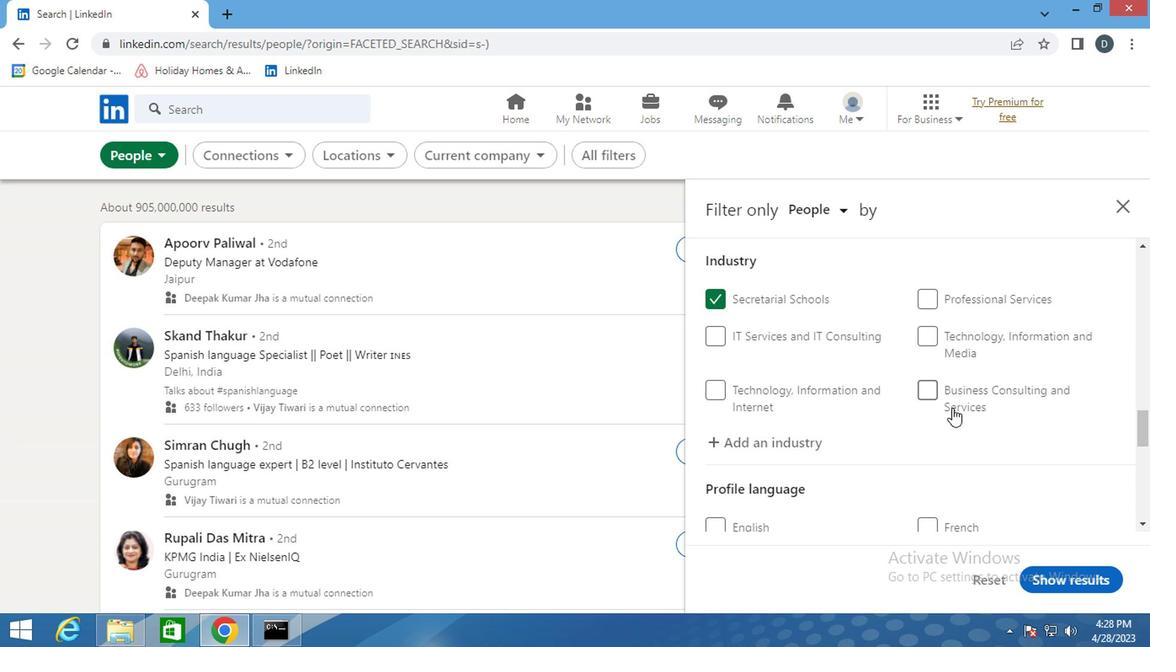
Action: Mouse scrolled (951, 408) with delta (0, -1)
Screenshot: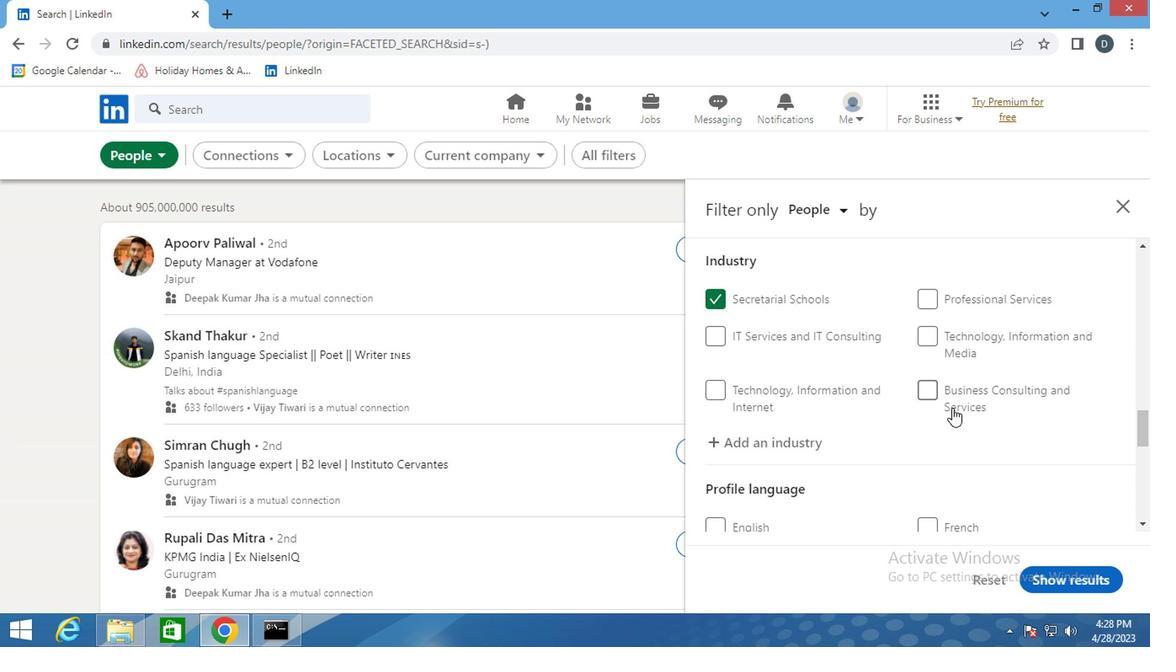 
Action: Mouse scrolled (951, 408) with delta (0, -1)
Screenshot: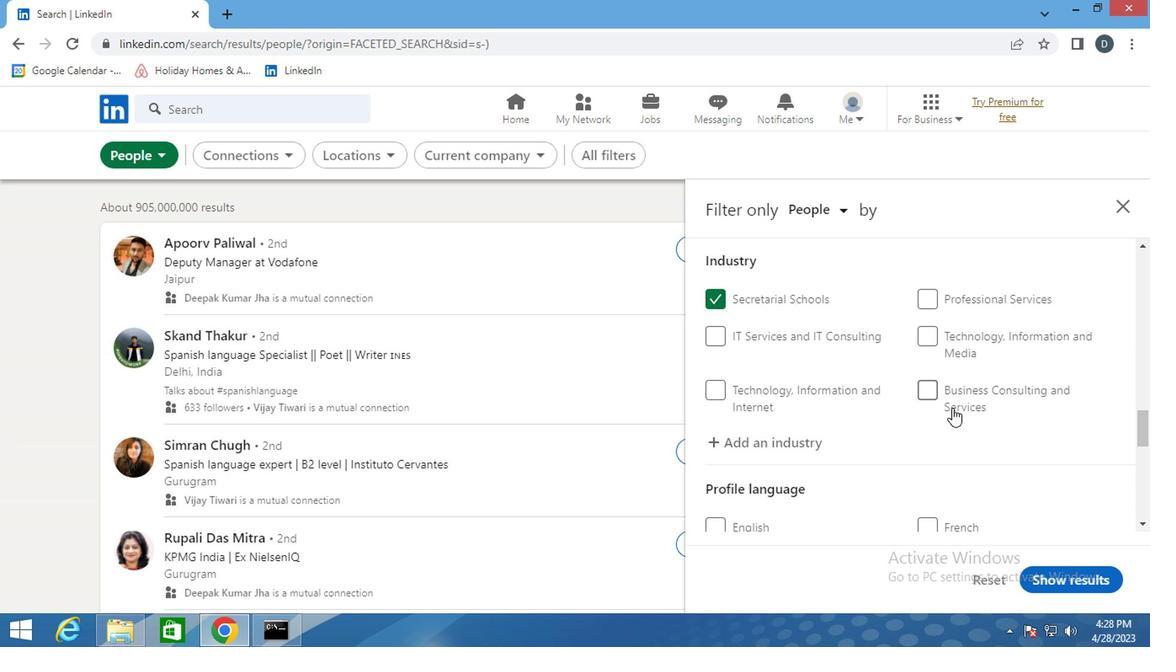 
Action: Mouse scrolled (951, 408) with delta (0, -1)
Screenshot: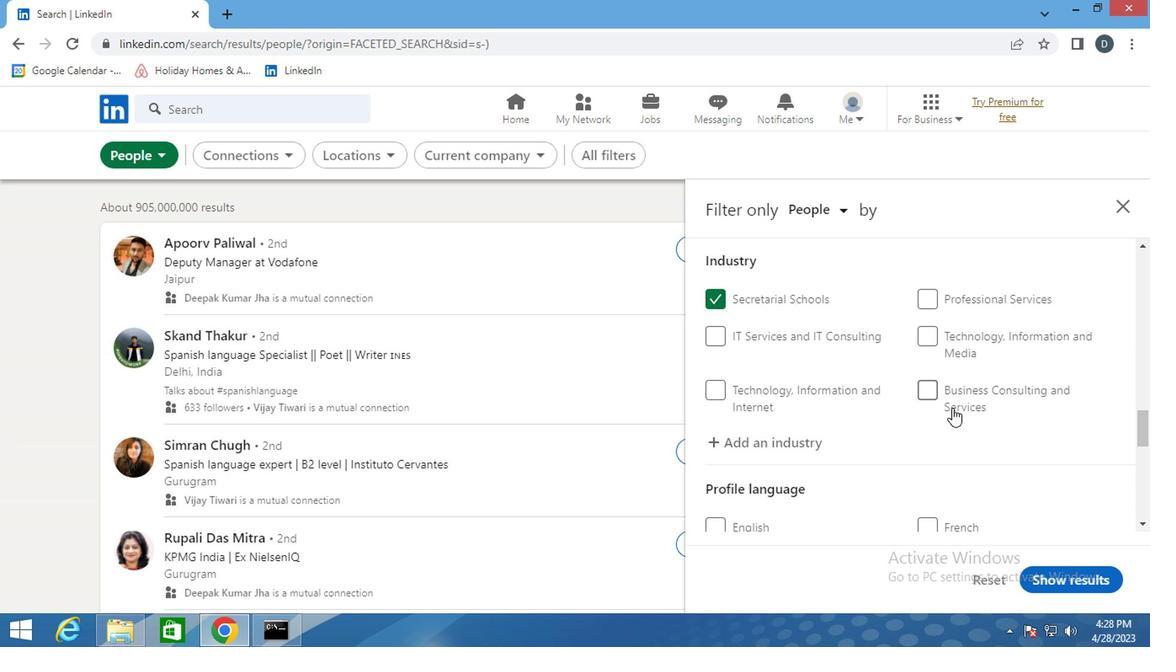 
Action: Mouse scrolled (951, 408) with delta (0, -1)
Screenshot: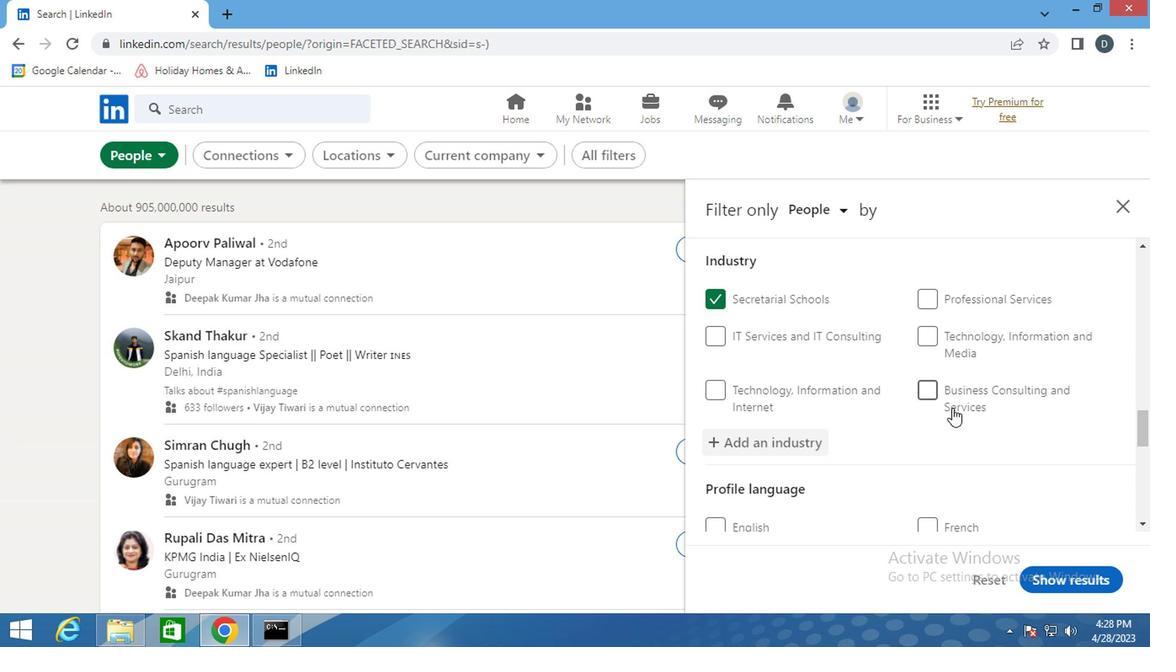 
Action: Mouse moved to (955, 439)
Screenshot: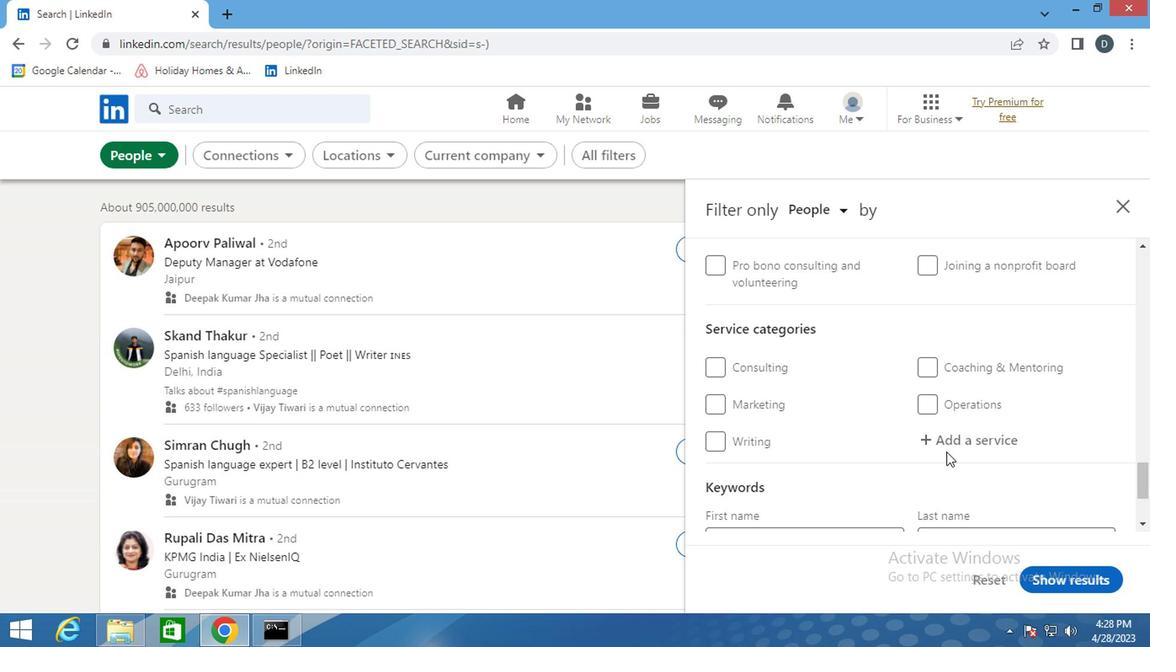 
Action: Mouse pressed left at (955, 439)
Screenshot: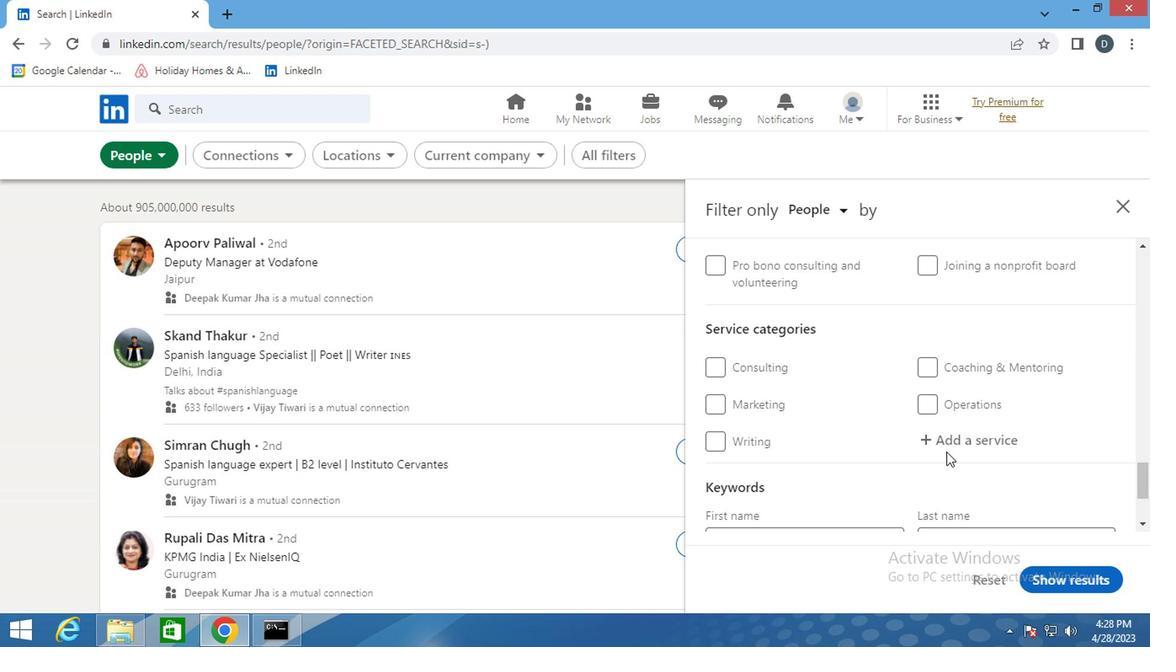 
Action: Mouse moved to (955, 439)
Screenshot: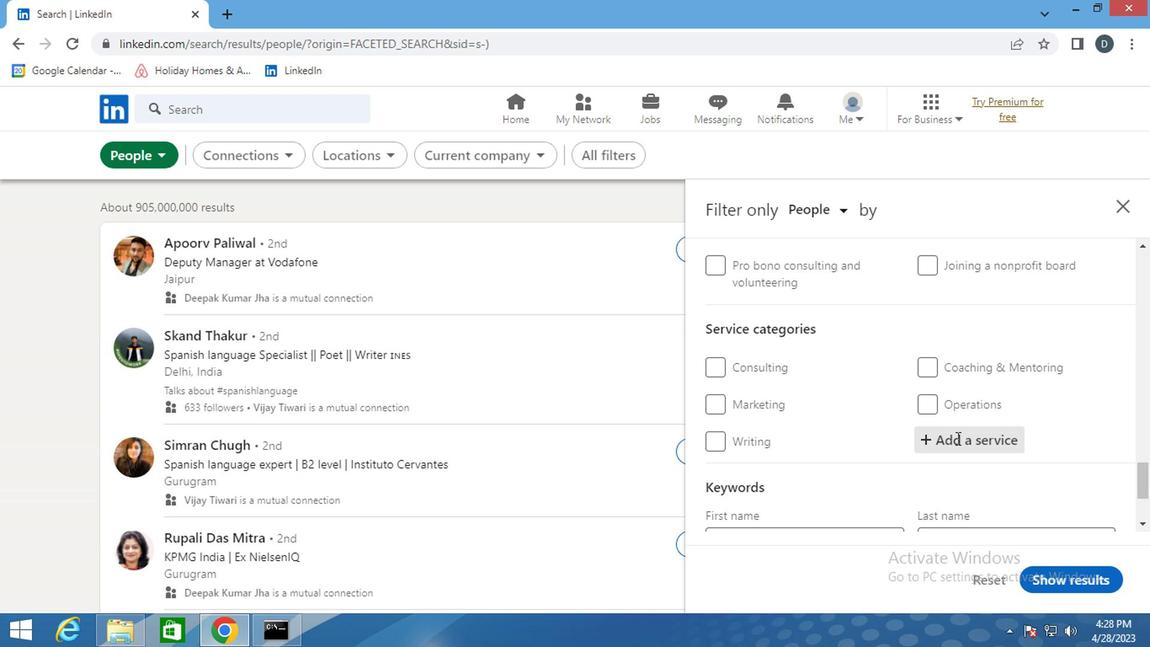
Action: Key pressed <Key.shift><Key.shift><Key.shift><Key.shift><Key.shift><Key.shift><Key.shift><Key.shift><Key.shift><Key.shift><Key.shift>VIDEO<Key.space><Key.shift>E
Screenshot: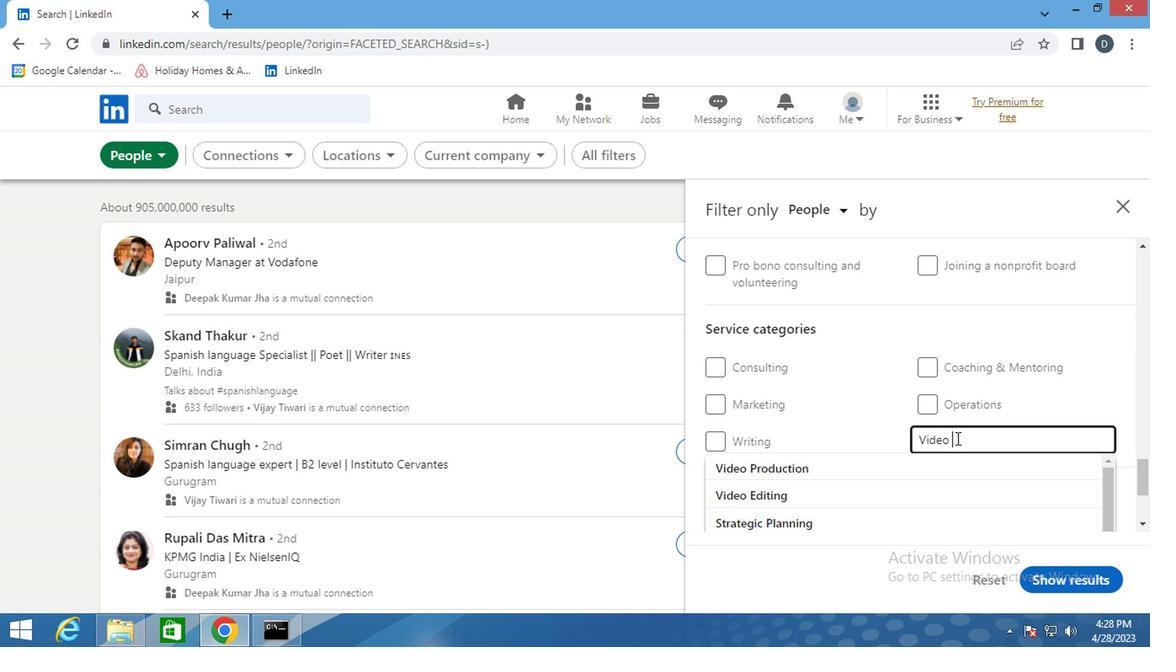 
Action: Mouse moved to (911, 470)
Screenshot: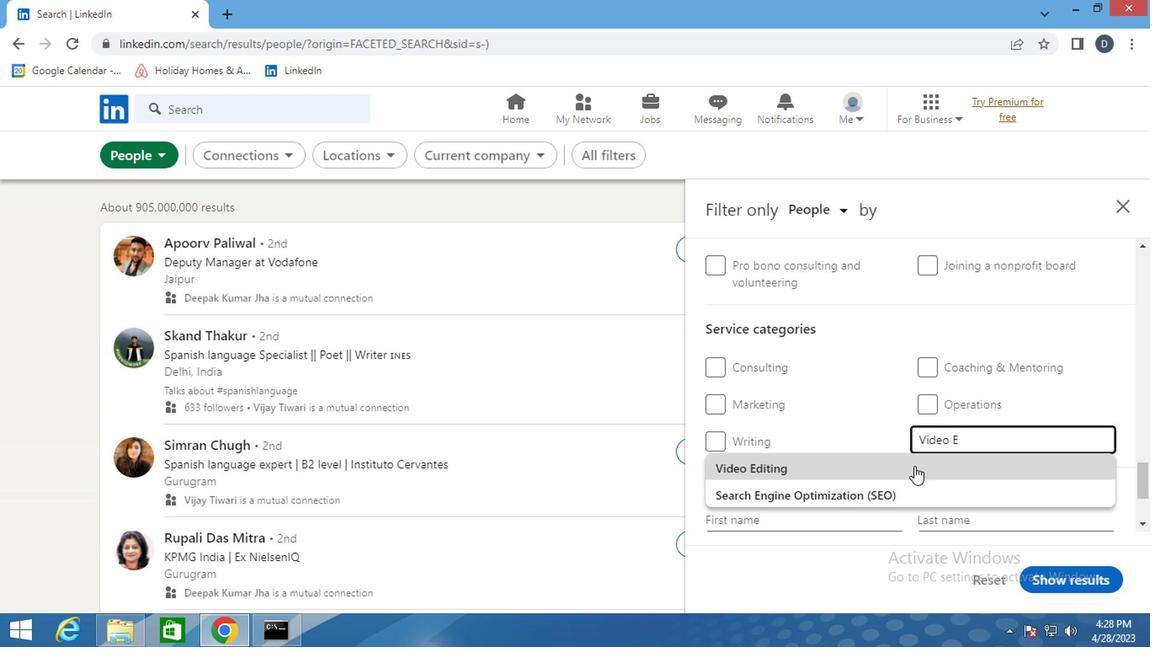 
Action: Mouse pressed left at (911, 470)
Screenshot: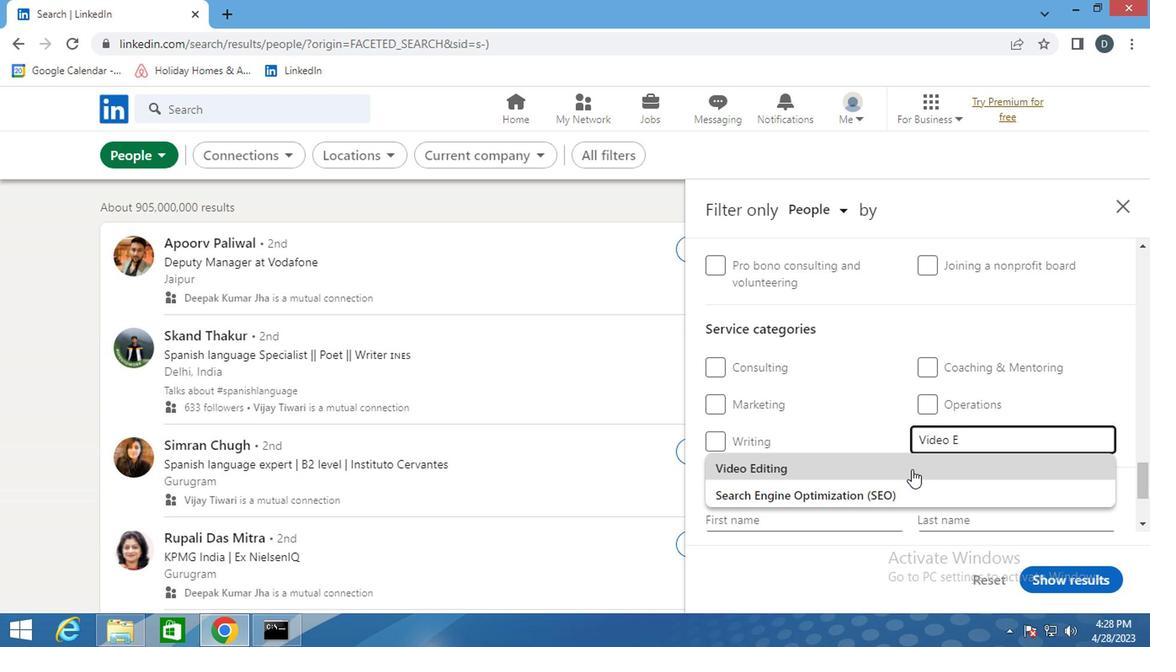 
Action: Mouse scrolled (911, 469) with delta (0, -1)
Screenshot: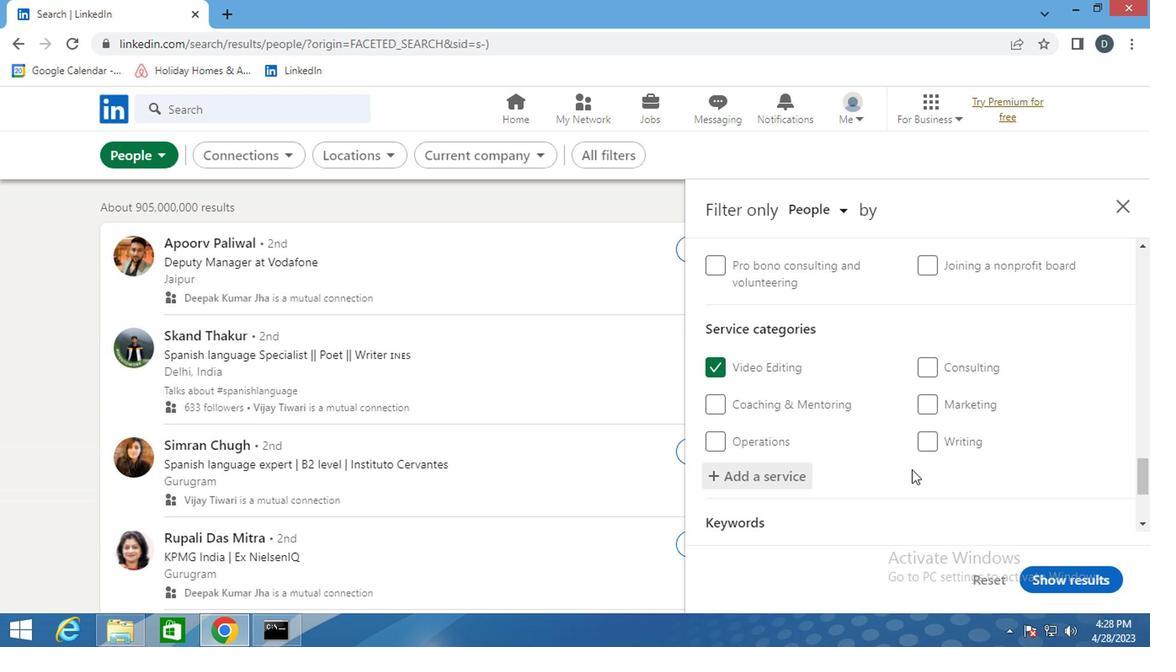 
Action: Mouse scrolled (911, 469) with delta (0, -1)
Screenshot: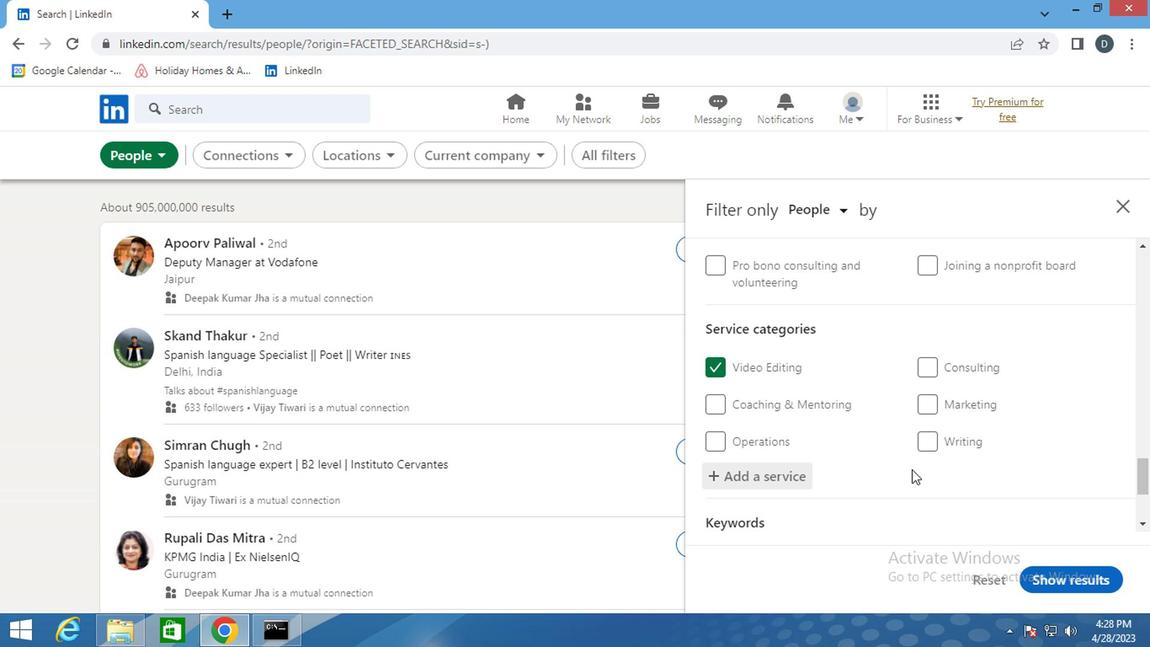 
Action: Mouse scrolled (911, 469) with delta (0, -1)
Screenshot: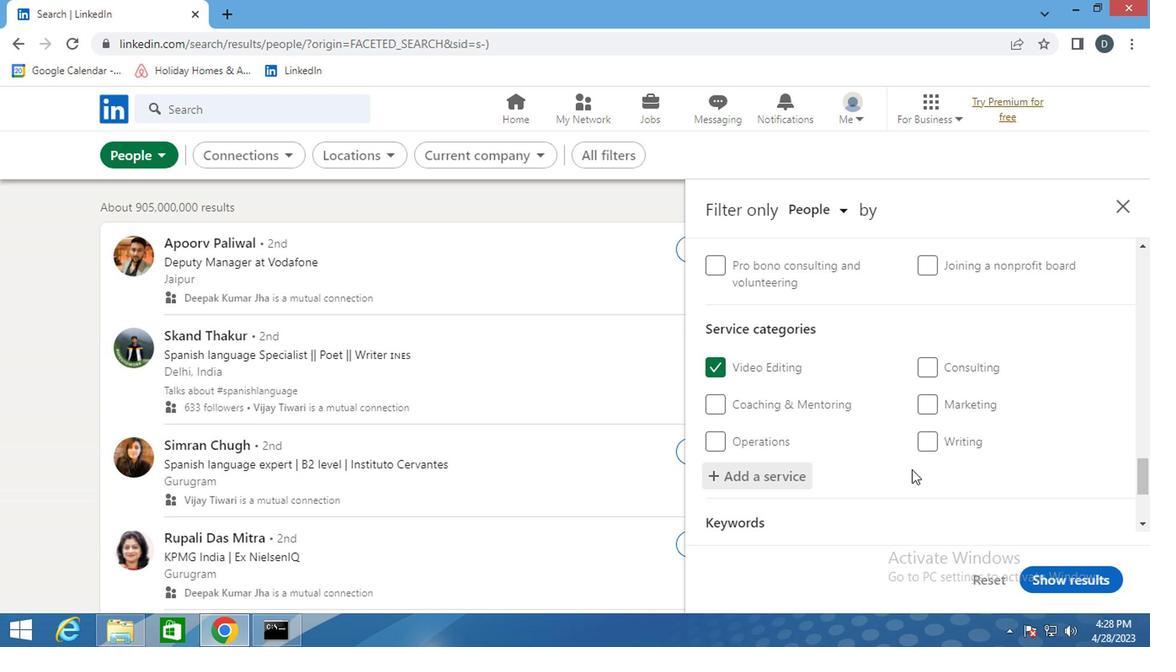 
Action: Mouse moved to (859, 466)
Screenshot: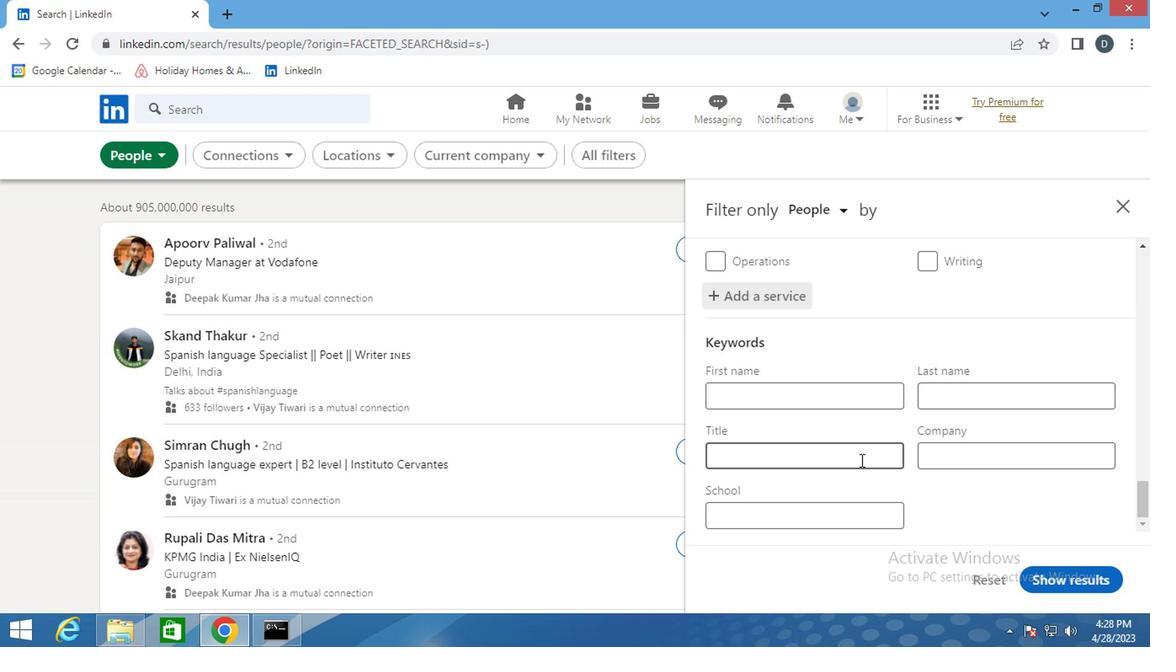 
Action: Mouse pressed left at (859, 466)
Screenshot: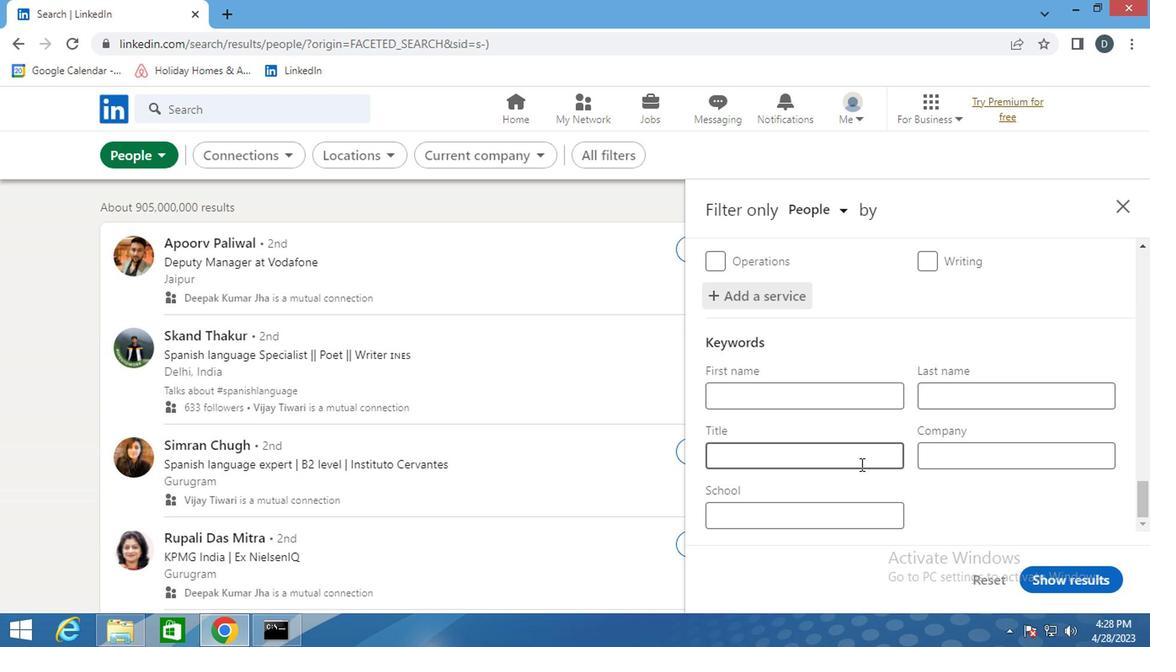 
Action: Key pressed <Key.shift><Key.shift><Key.shift><Key.shift><Key.shift><Key.shift><Key.shift><Key.shift><Key.shift><Key.shift><Key.shift><Key.shift><Key.shift><Key.shift><Key.shift><Key.shift><Key.shift><Key.shift><Key.shift>ANIMAL<Key.space><Key.shift>SHELTER<Key.space><Key.shift>MANAGER
Screenshot: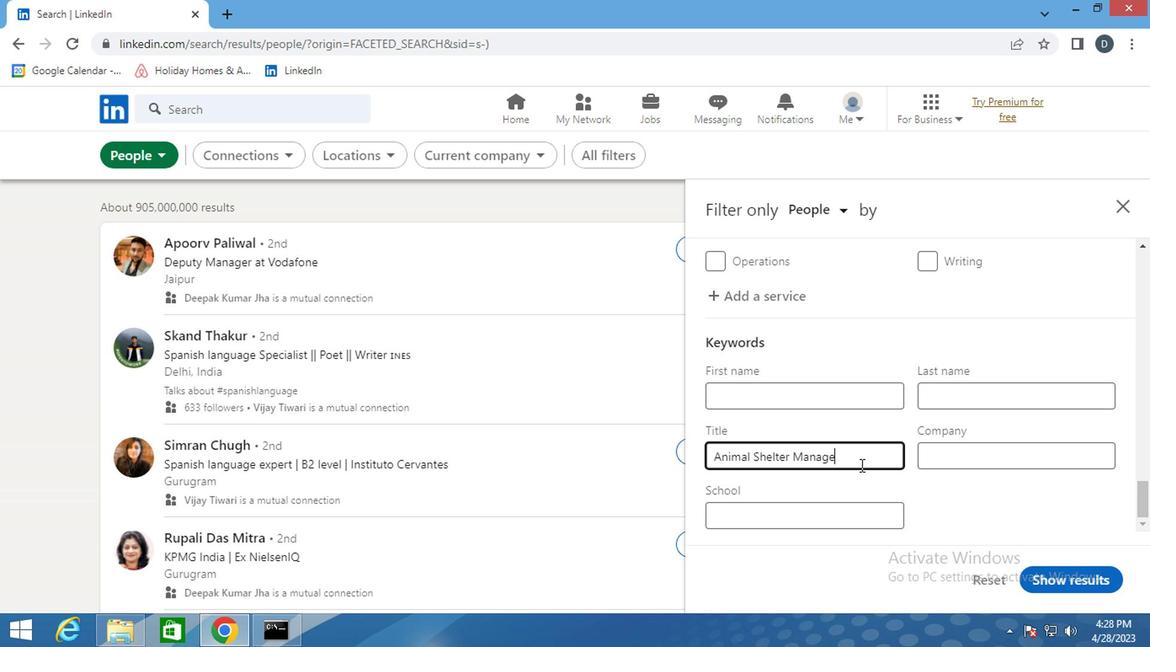 
Action: Mouse moved to (1051, 577)
Screenshot: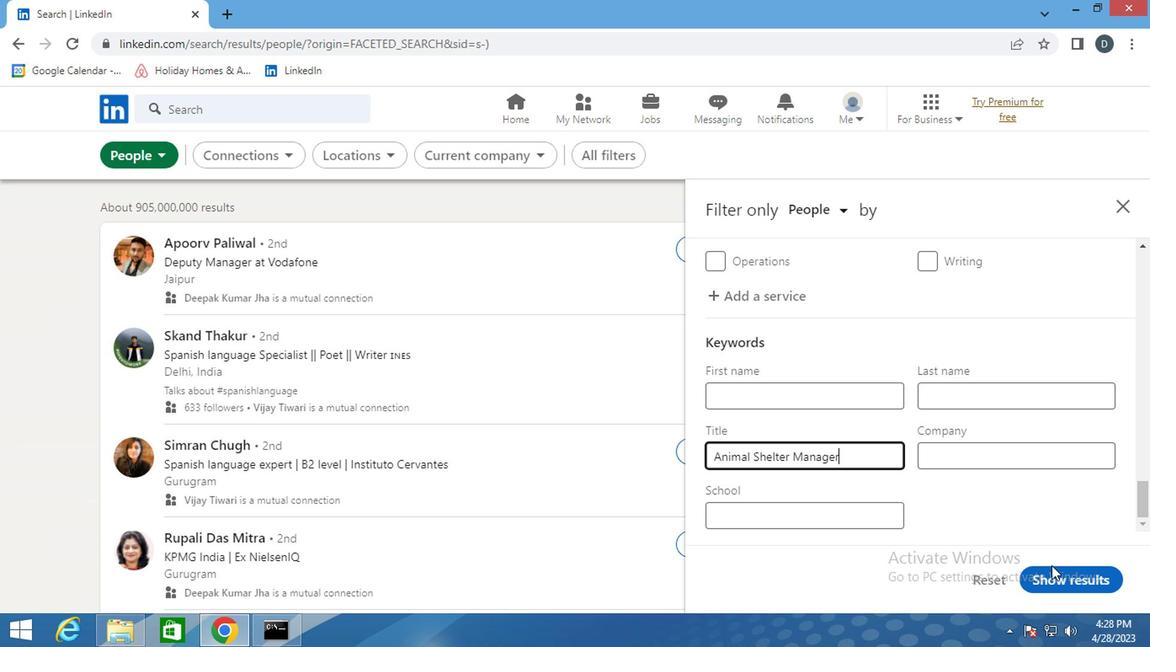 
Action: Mouse pressed left at (1051, 577)
Screenshot: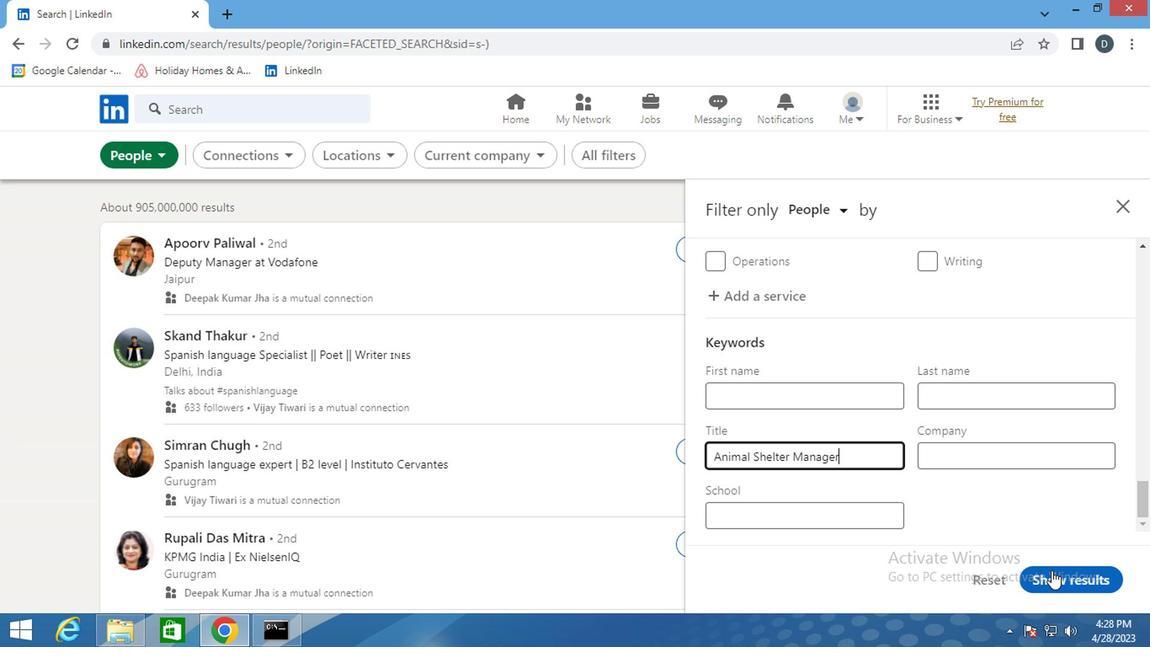 
Action: Mouse moved to (968, 398)
Screenshot: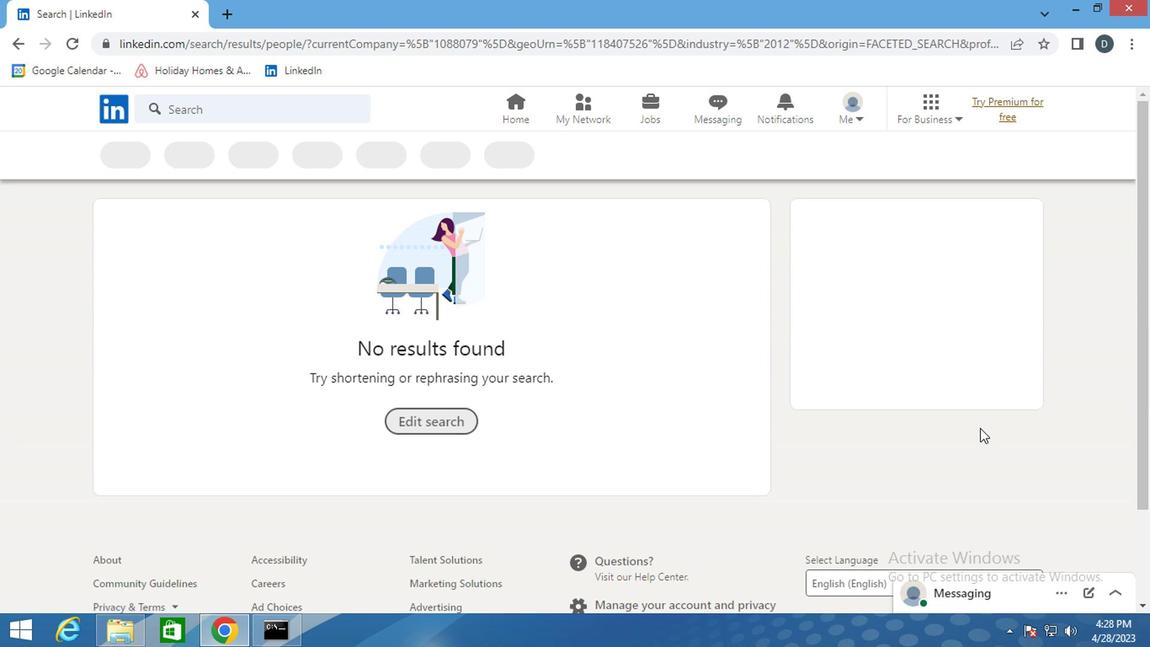 
